 Task: Add an event  with title  Staff Training: Customer Service, date '2024/04/08' & Select Event type as  Group. Add location for the event as  123 Calle Serrano, Madrid, Spain and add a description: Staff Training on Customer Service is a comprehensive and interactive program designed to equip employees with the skills, knowledge, and mindset necessary to deliver exceptional customer service experiences. This training focuses on building strong customer relationships, enhancing communication skills, and developing problem-solving abilities to exceed customer expectations._x000D_
_x000D_
Create an event link  http-stafftraining:customerservicecom & Select the event color as  Orange. , logged in from the account softage.1@softage.netand send the event invitation to softage.2@softage.net and softage.3@softage.net
Action: Mouse moved to (871, 123)
Screenshot: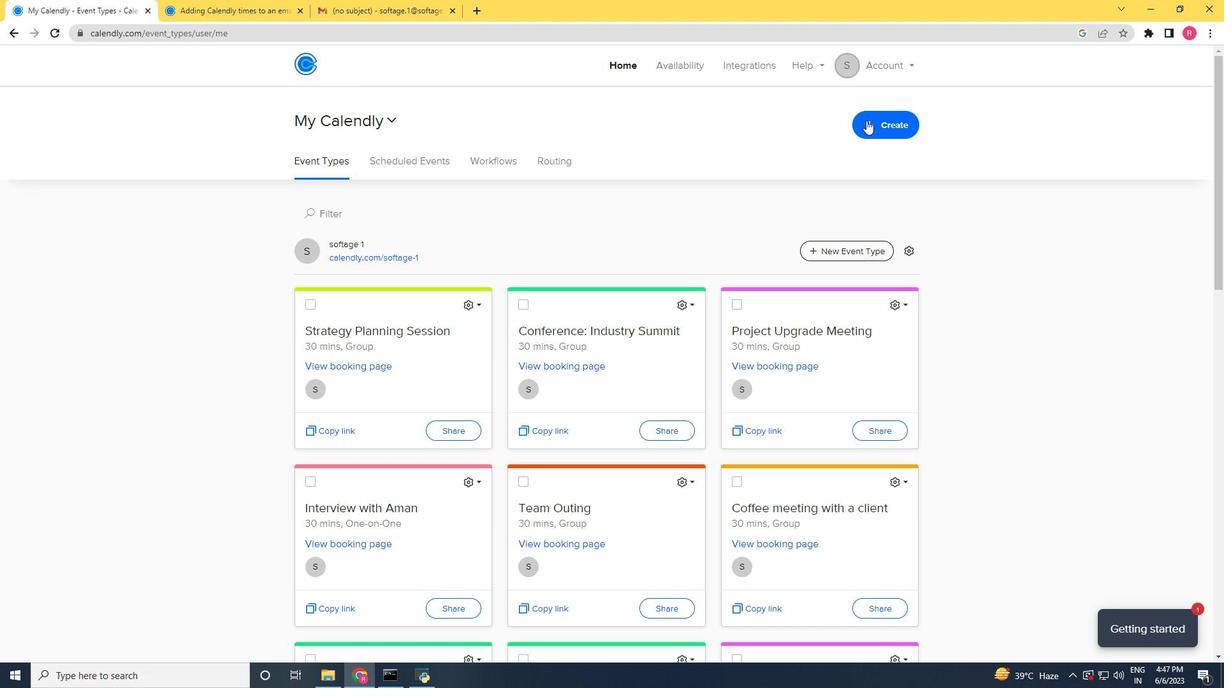 
Action: Mouse pressed left at (871, 123)
Screenshot: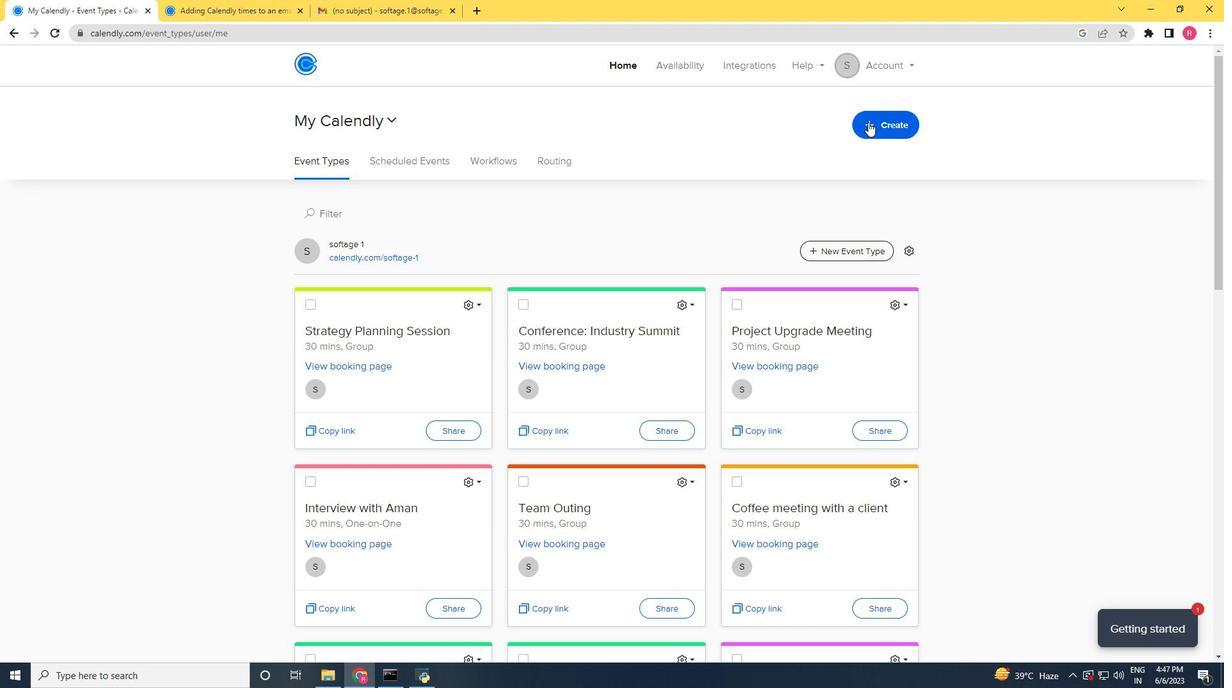 
Action: Mouse moved to (831, 165)
Screenshot: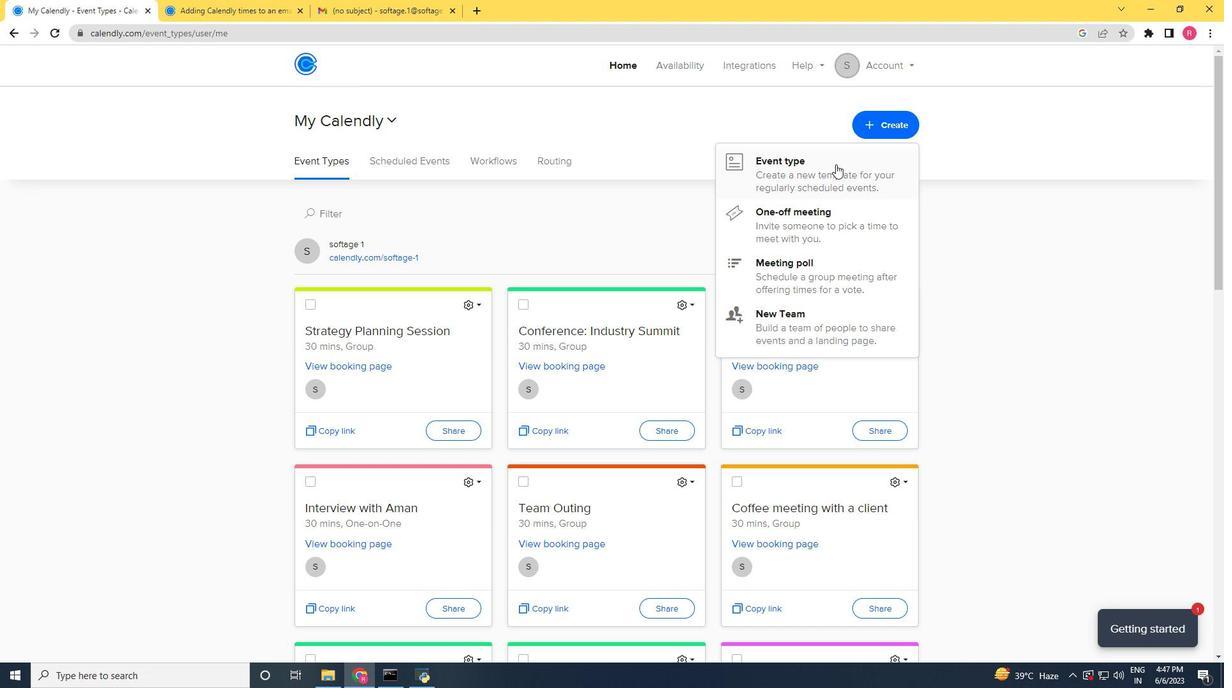 
Action: Mouse pressed left at (831, 165)
Screenshot: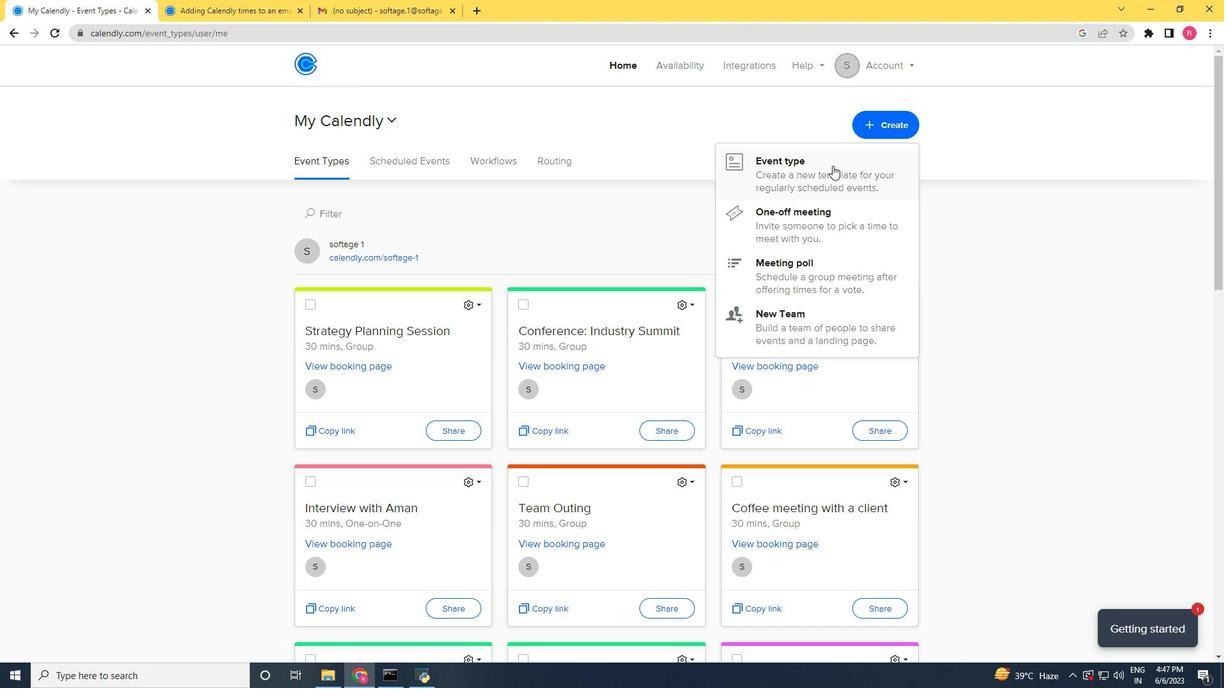 
Action: Mouse moved to (605, 279)
Screenshot: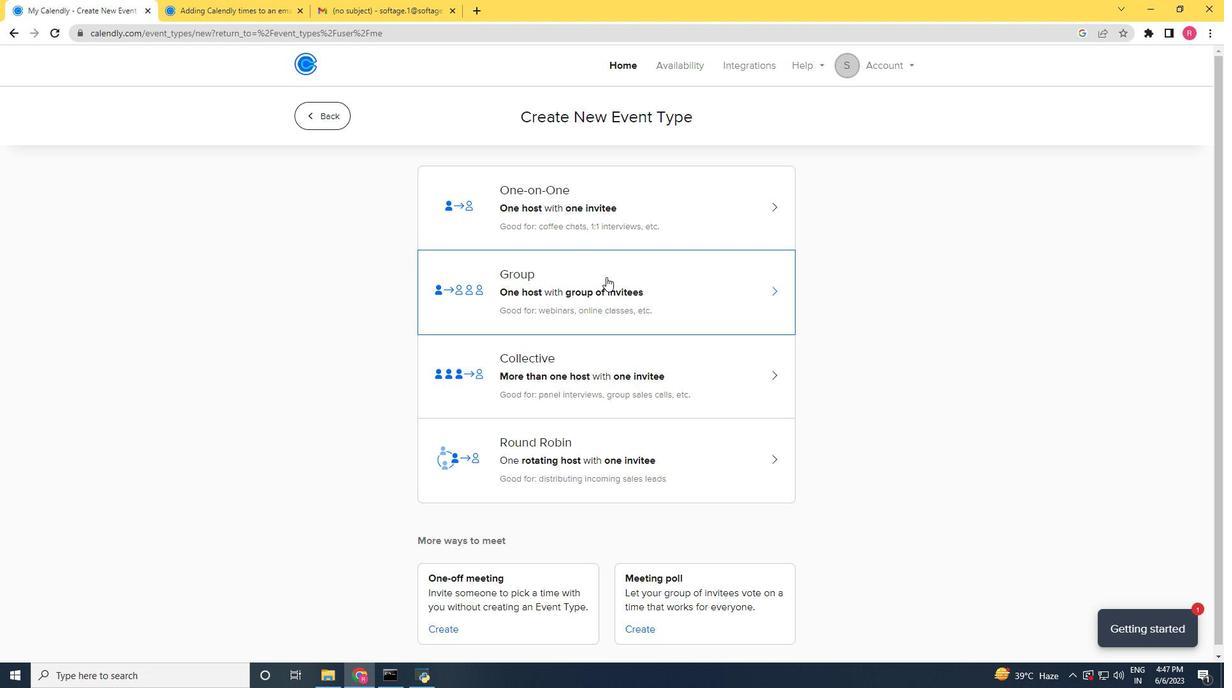 
Action: Mouse pressed left at (605, 279)
Screenshot: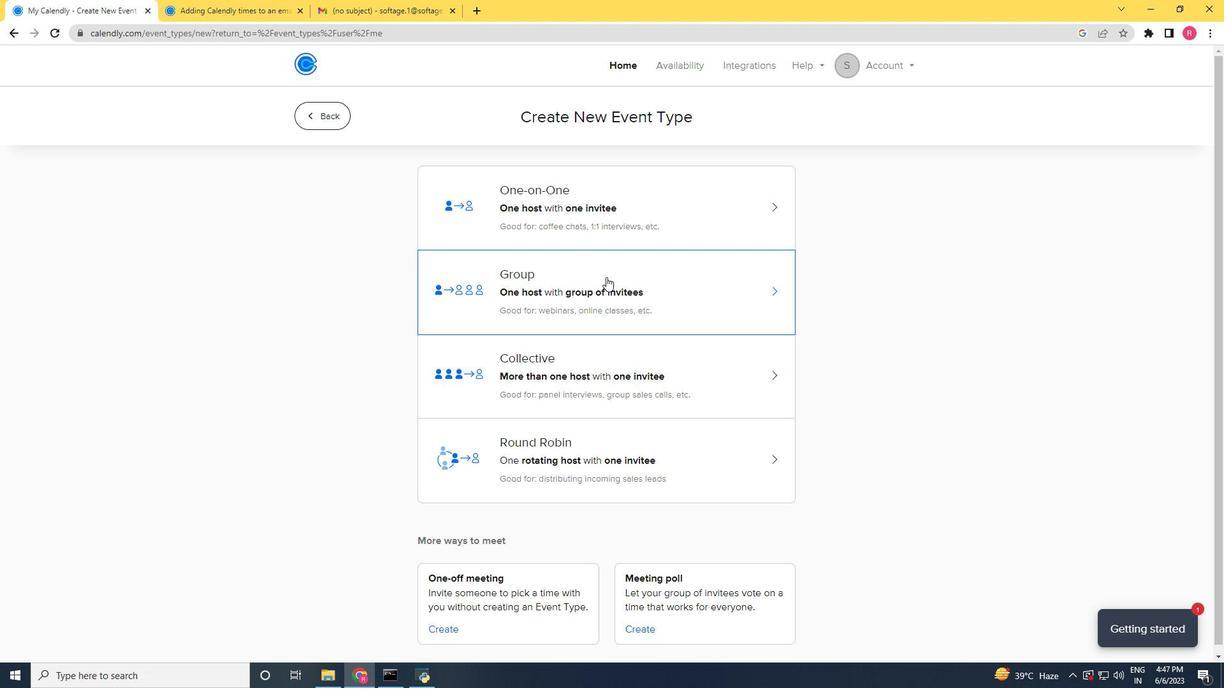 
Action: Mouse moved to (461, 299)
Screenshot: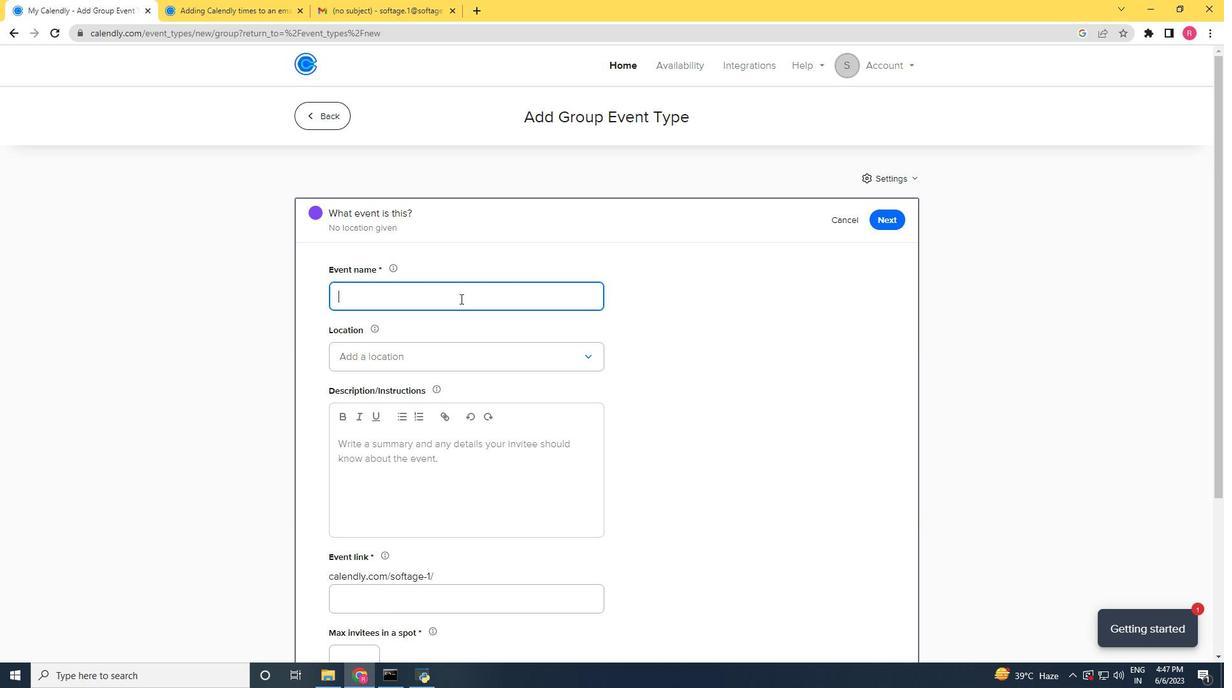 
Action: Key pressed <Key.shift>Staff<Key.space><Key.shift>Training<Key.shift_r>:<Key.space><Key.shift><Key.shift><Key.shift><Key.shift><Key.shift><Key.shift><Key.shift><Key.shift><Key.shift><Key.shift>Customer<Key.space><Key.shift>Service
Screenshot: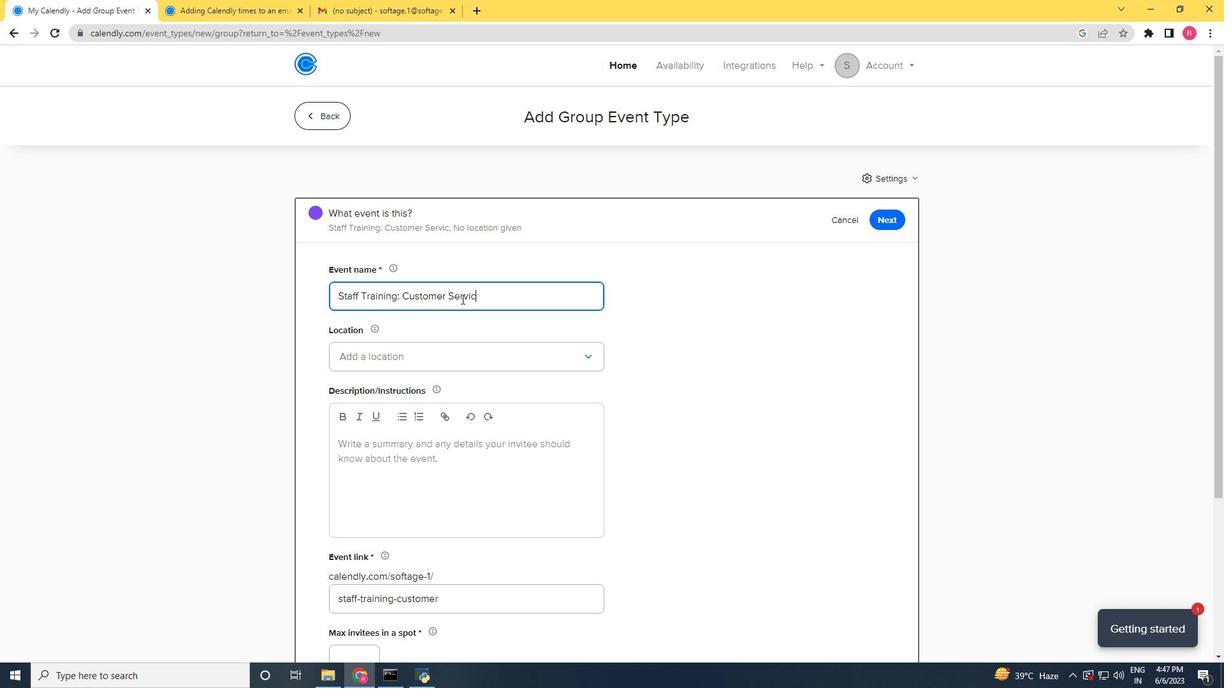 
Action: Mouse moved to (413, 366)
Screenshot: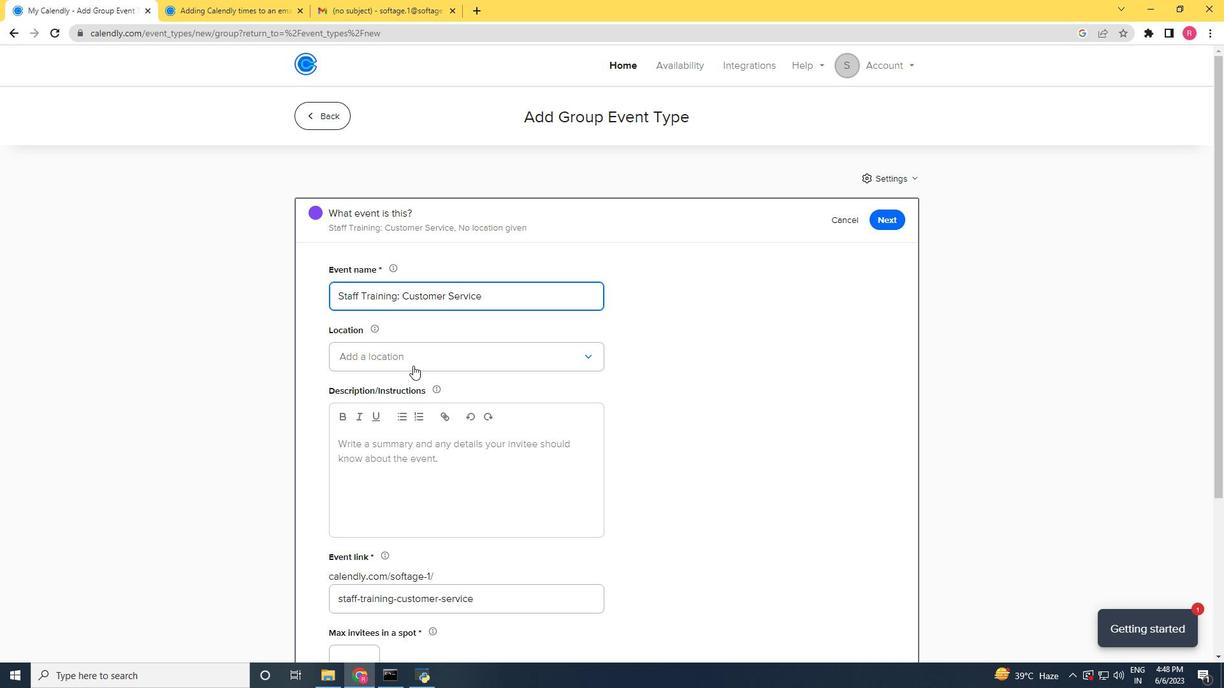 
Action: Mouse pressed left at (413, 366)
Screenshot: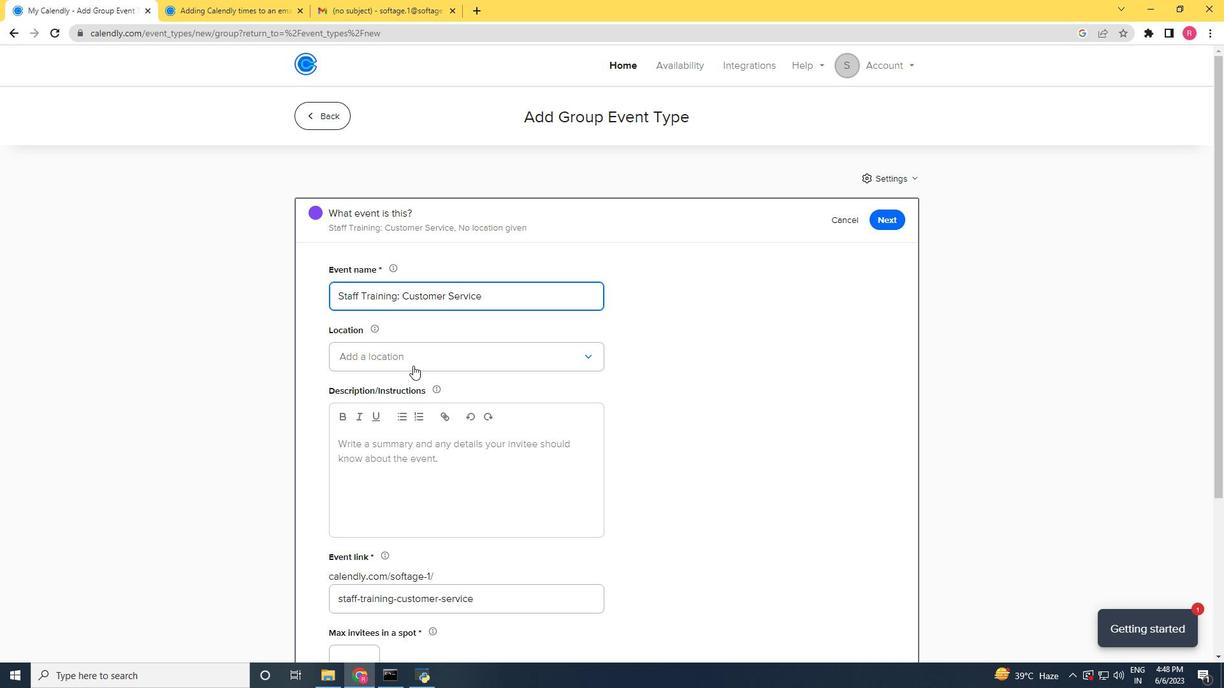 
Action: Mouse moved to (402, 400)
Screenshot: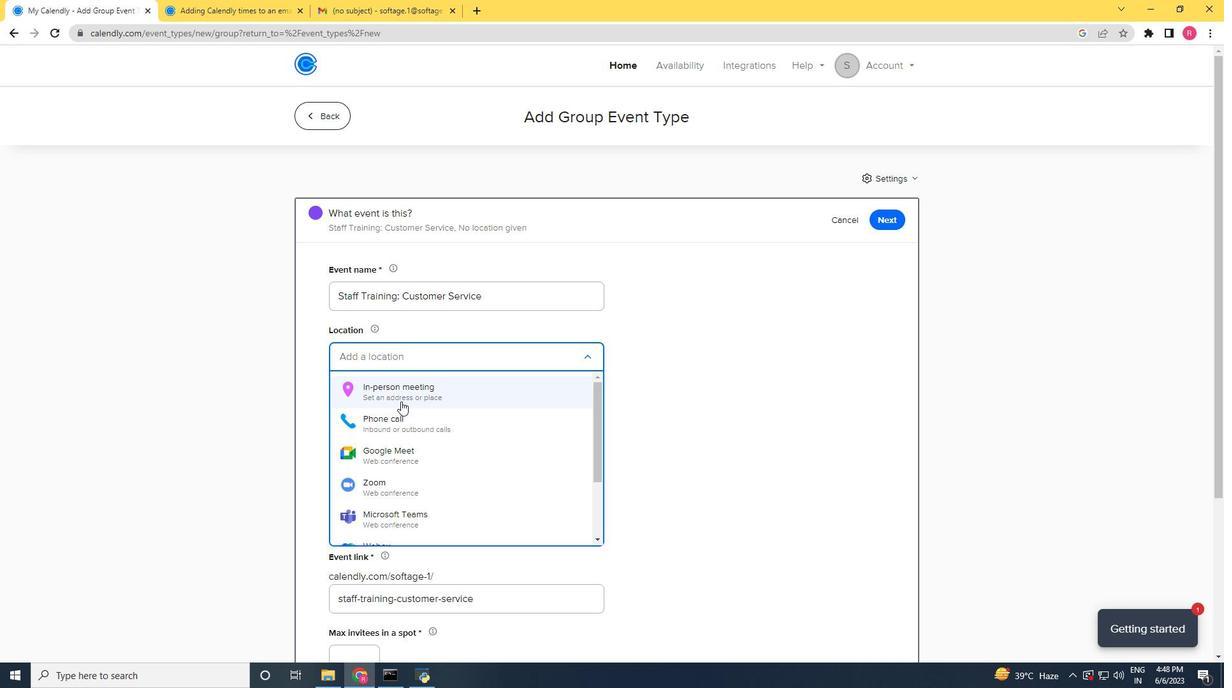 
Action: Mouse pressed left at (402, 400)
Screenshot: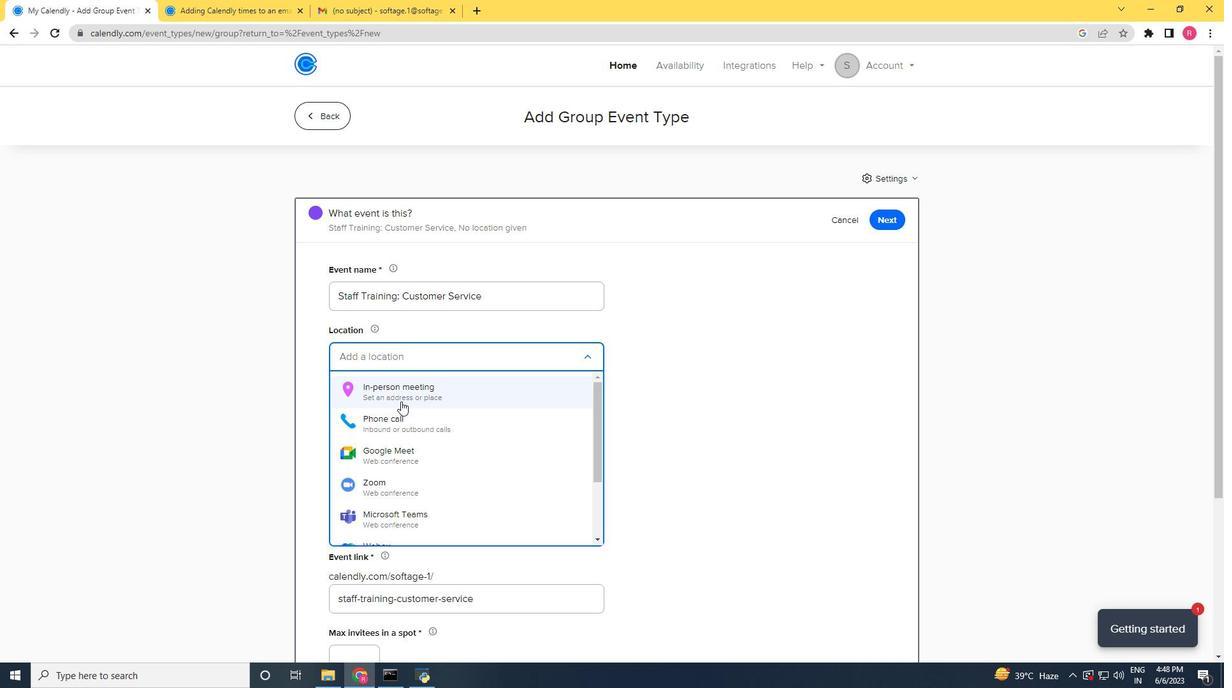 
Action: Mouse moved to (559, 204)
Screenshot: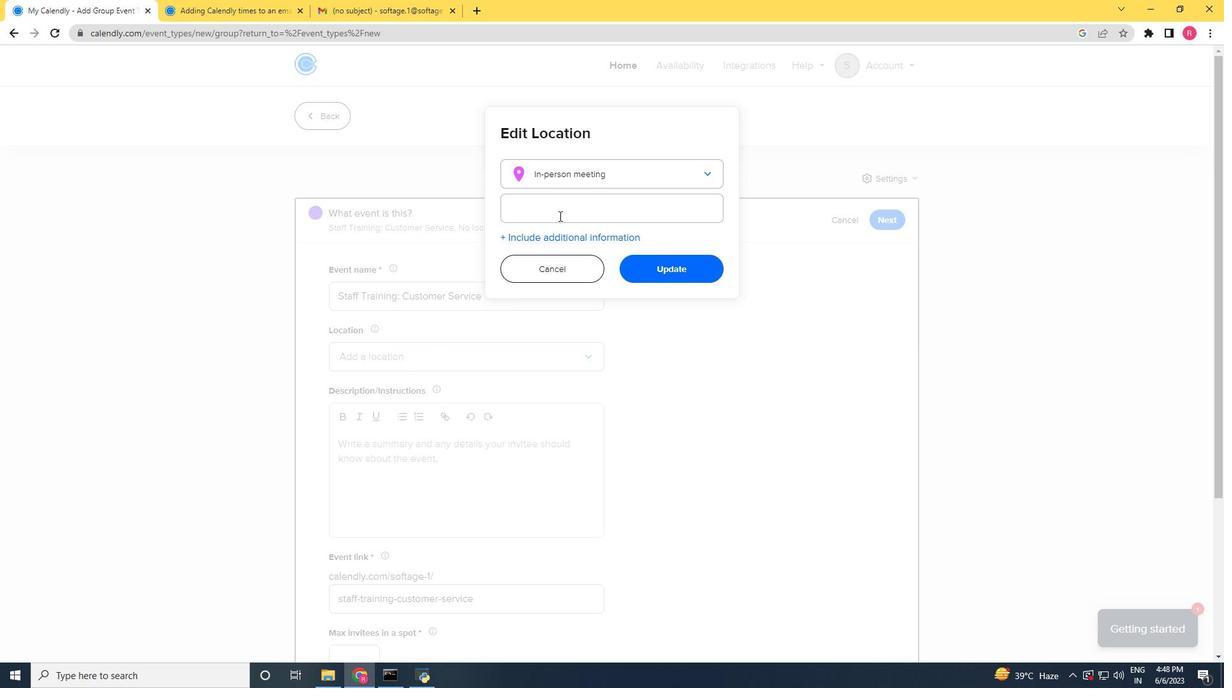 
Action: Mouse pressed left at (559, 204)
Screenshot: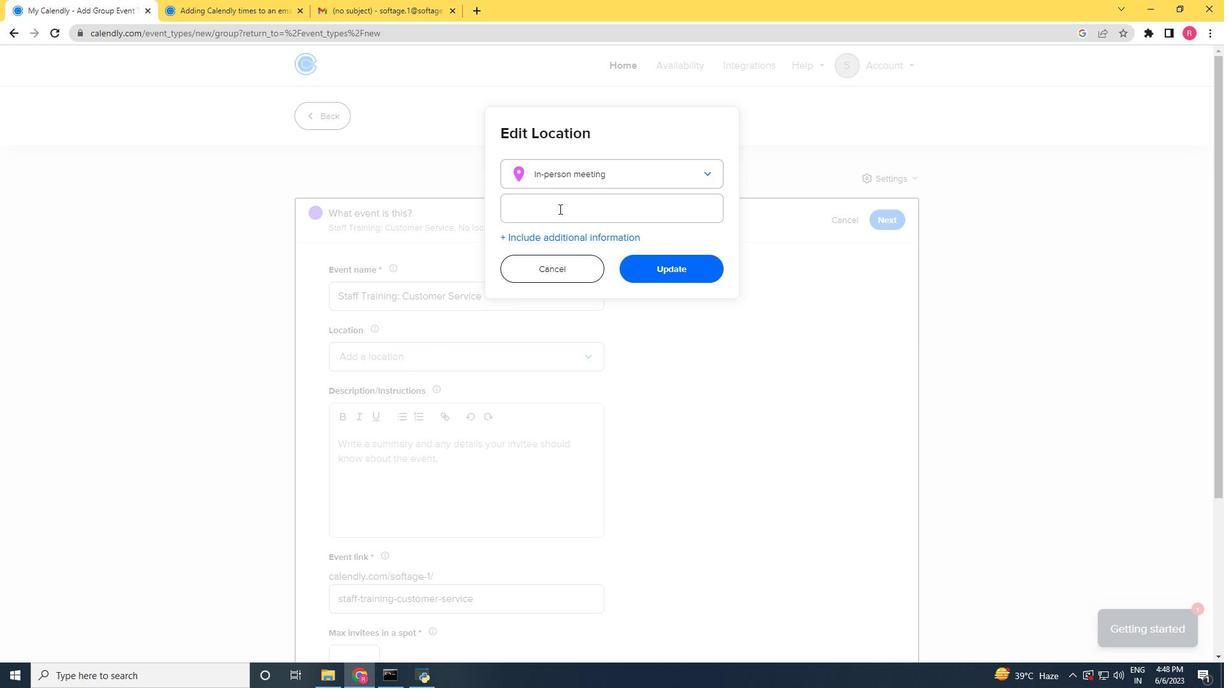 
Action: Mouse moved to (558, 195)
Screenshot: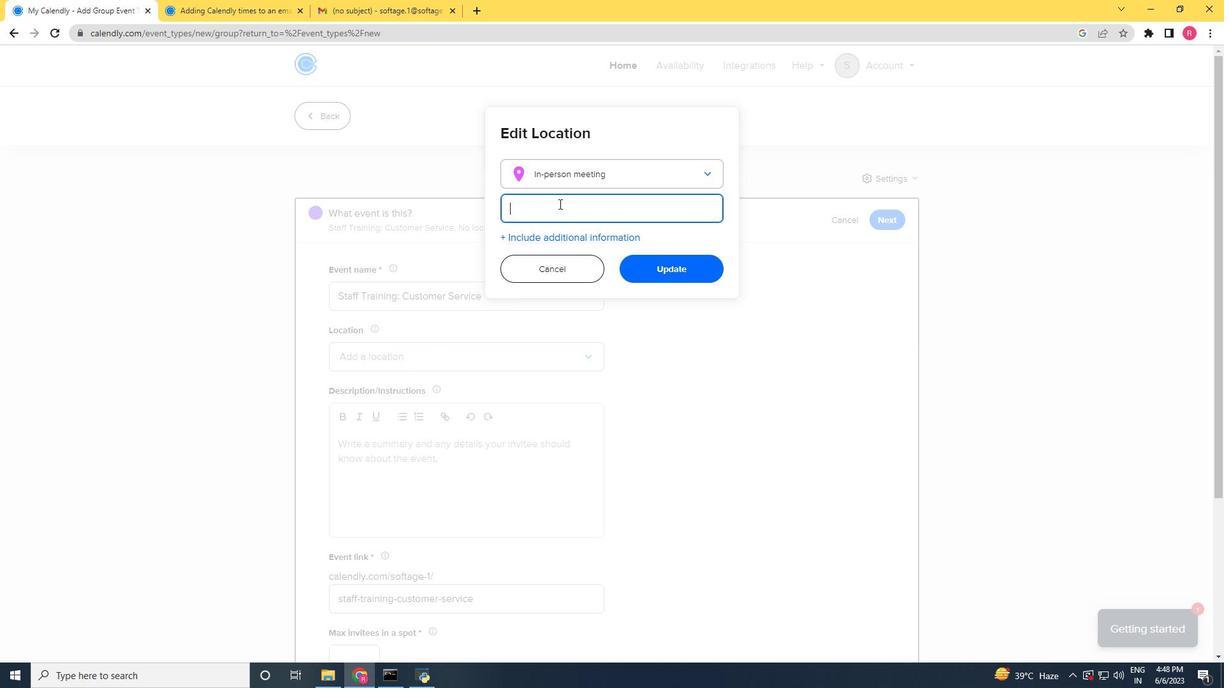
Action: Key pressed 123<Key.space><Key.shift>Calle<Key.space><Key.shift>Serrano,<Key.space><Key.shift><Key.shift><Key.shift><Key.shift><Key.shift><Key.shift><Key.shift><Key.shift><Key.shift><Key.shift><Key.shift><Key.shift><Key.shift><Key.shift><Key.shift><Key.shift><Key.shift><Key.shift><Key.shift><Key.shift><Key.shift><Key.shift><Key.shift><Key.shift>Madrid,<Key.space><Key.shift>Spain
Screenshot: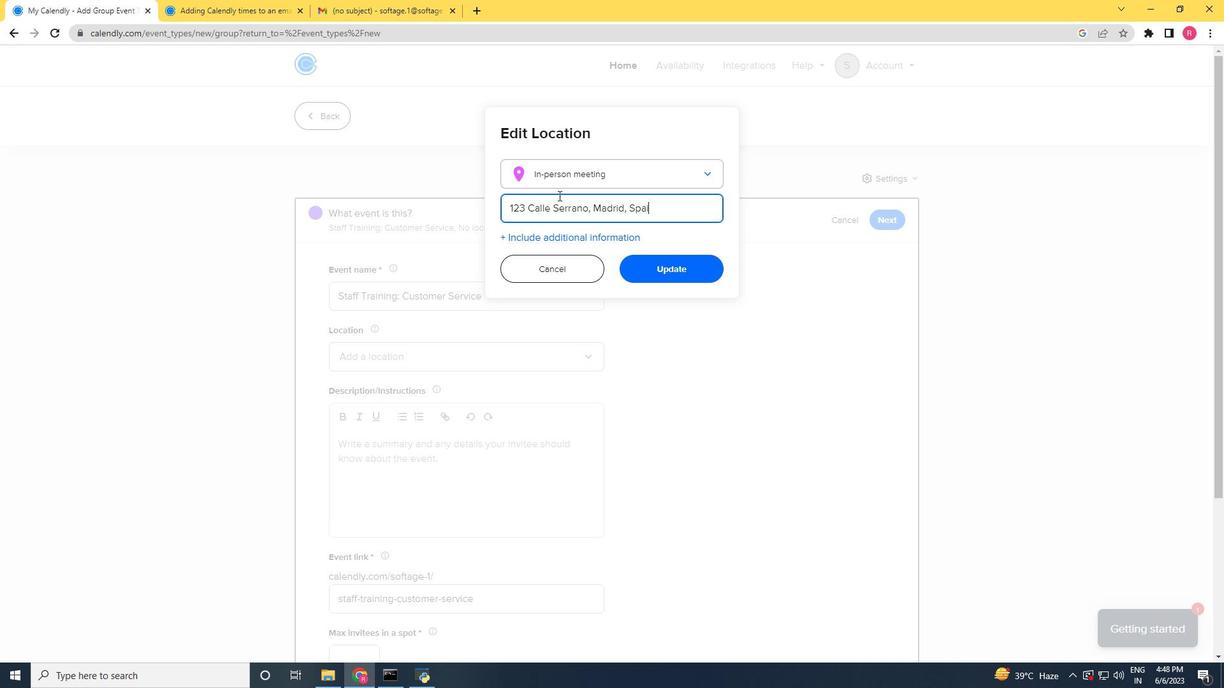 
Action: Mouse moved to (645, 262)
Screenshot: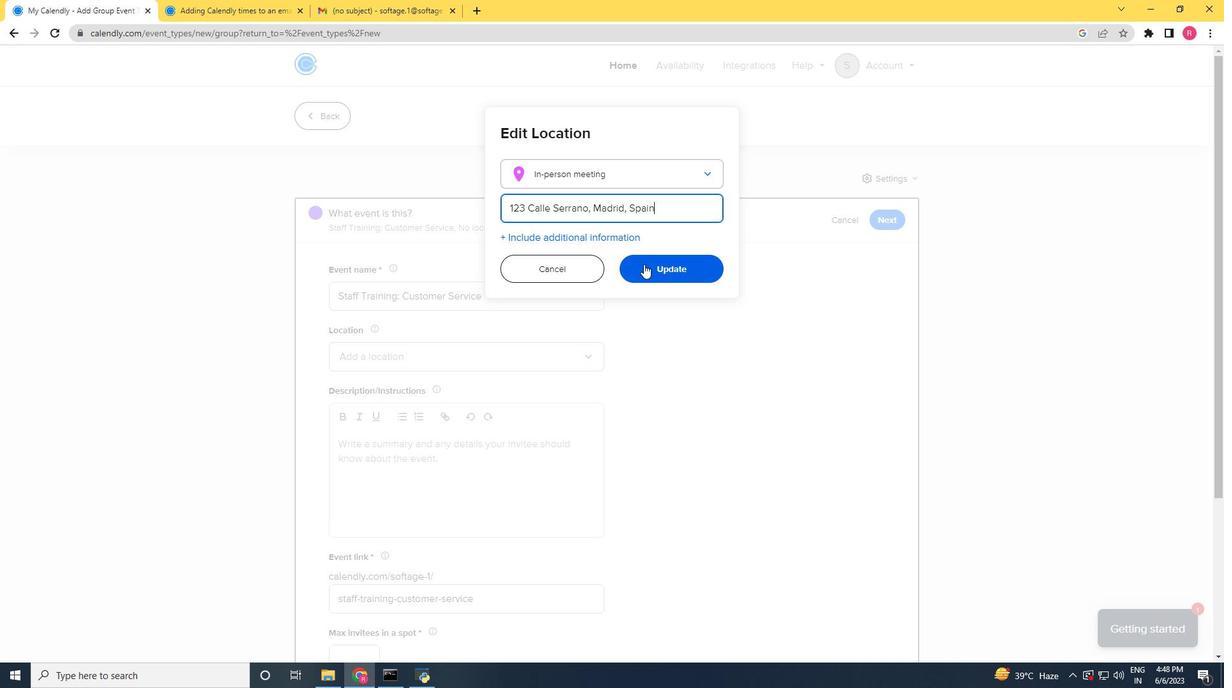 
Action: Mouse pressed left at (645, 262)
Screenshot: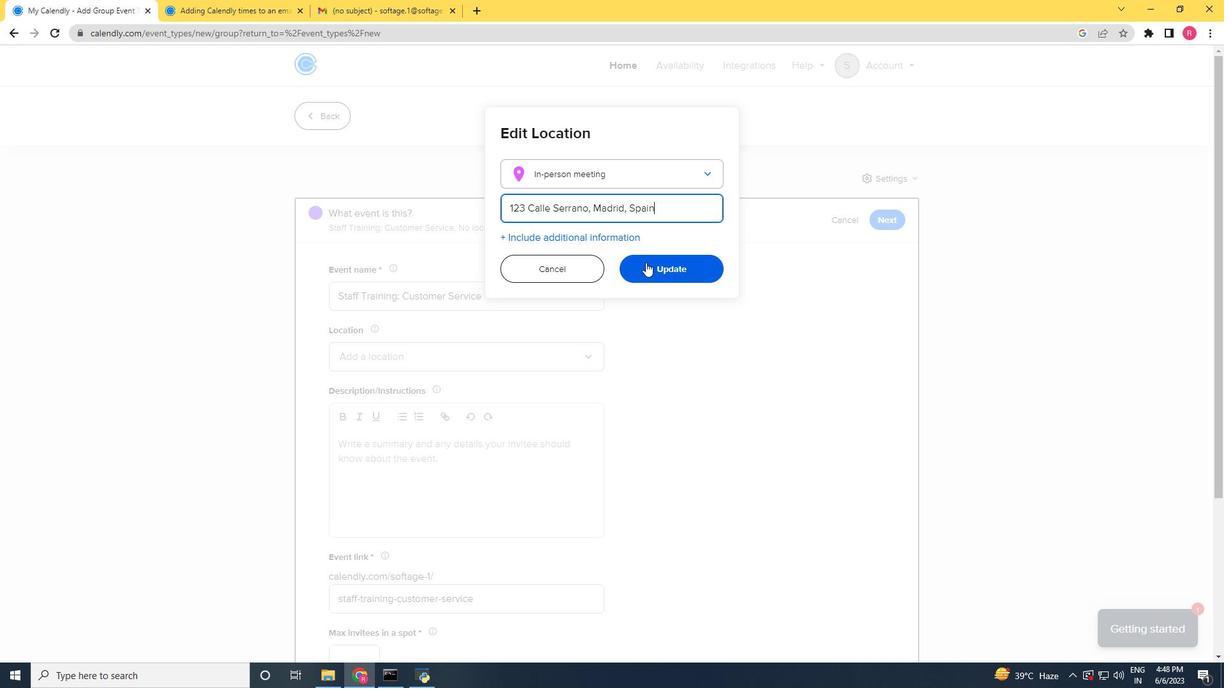 
Action: Mouse moved to (447, 465)
Screenshot: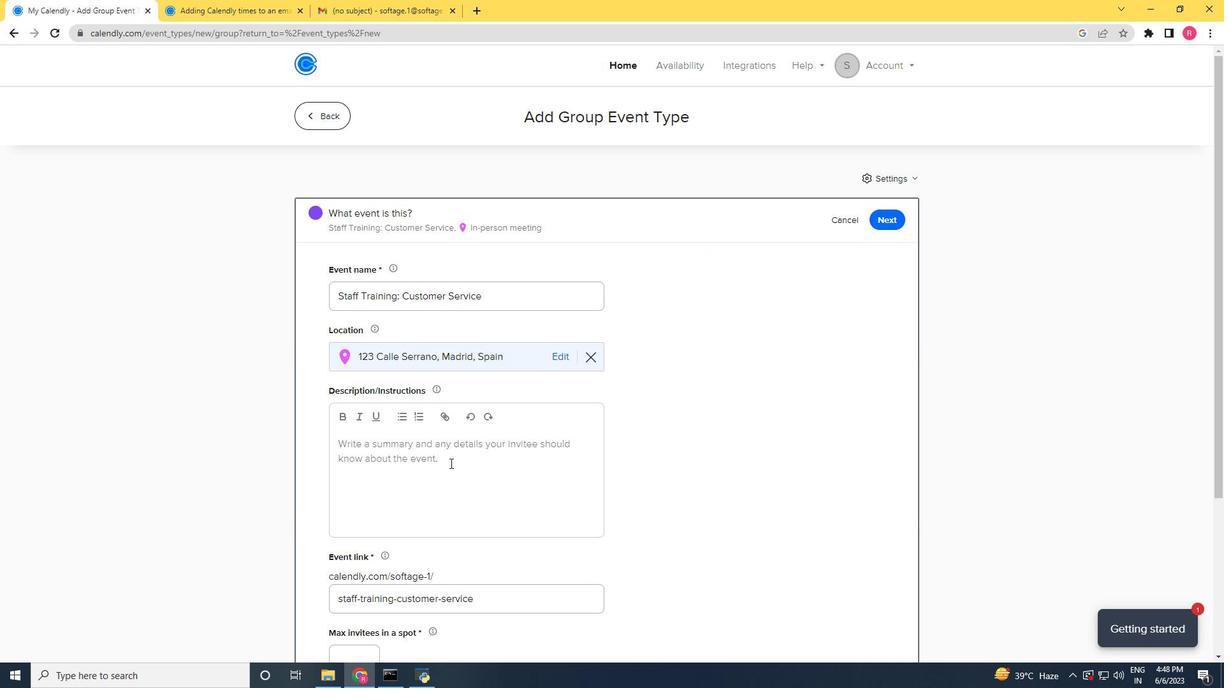 
Action: Mouse pressed left at (447, 465)
Screenshot: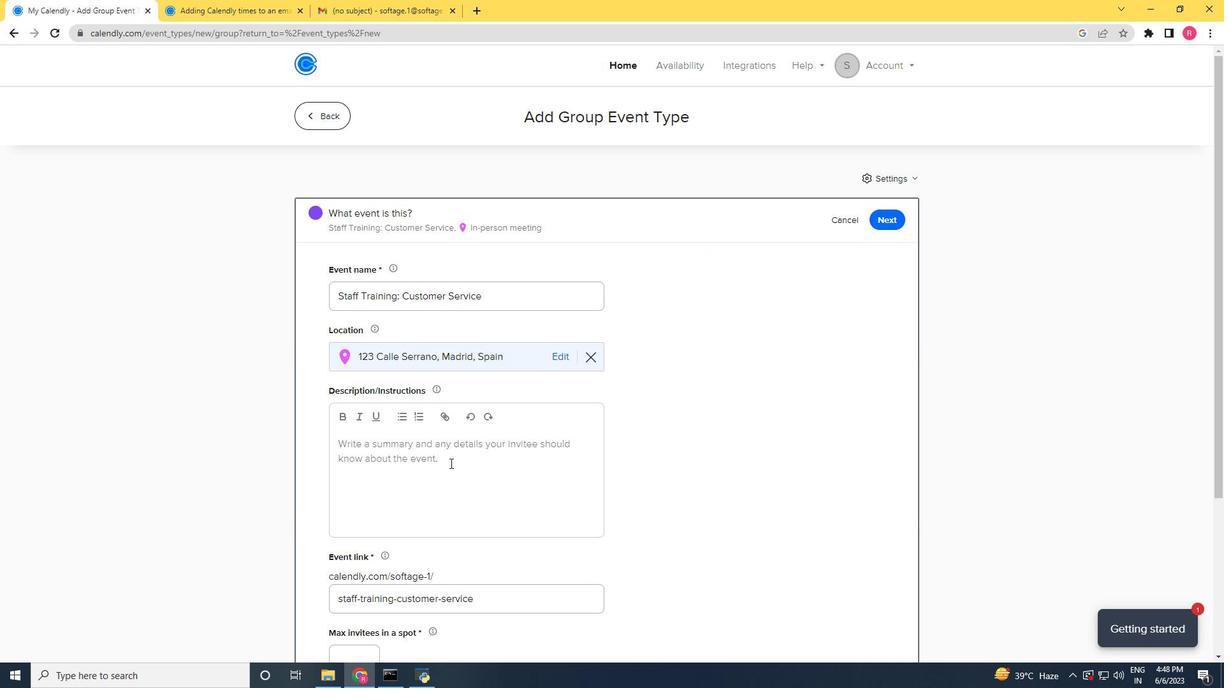 
Action: Mouse moved to (446, 466)
Screenshot: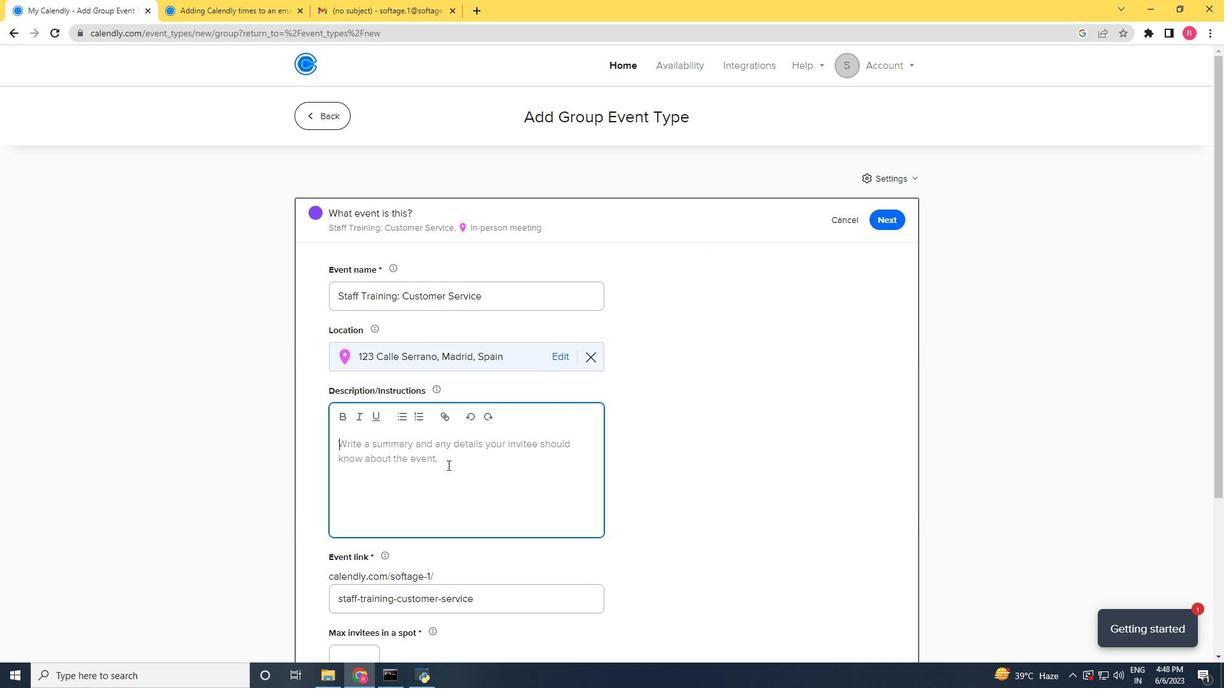 
Action: Key pressed <Key.shift>Staff<Key.space><Key.shift><Key.shift><Key.shift><Key.shift><Key.shift><Key.shift><Key.shift><Key.shift><Key.shift><Key.shift><Key.shift><Key.shift><Key.shift><Key.shift><Key.shift><Key.shift><Key.shift><Key.shift><Key.shift><Key.shift><Key.shift><Key.shift><Key.shift><Key.shift><Key.shift>Traning<Key.space><Key.backspace><Key.backspace><Key.backspace><Key.backspace>ningg<Key.space><Key.backspace><Key.space><Key.backspace><Key.backspace><Key.backspace><Key.backspace><Key.backspace><Key.backspace>ining<Key.space>on<Key.space><Key.shift>Customer<Key.space><Key.shift>Service<Key.space>is<Key.space>a<Key.space>comprehensic<Key.backspace>ve<Key.space>and<Key.space>interactive<Key.space>progam<Key.space><Key.backspace><Key.backspace><Key.backspace><Key.backspace>gram<Key.space>designed<Key.space>to<Key.space>equip<Key.space>en<Key.backspace>mployees<Key.space>withh<Key.space><Key.backspace><Key.backspace><Key.space>the<Key.space>skills<Key.space><Key.backspace>,<Key.space>kmowleg<Key.backspace>dge<Key.space><Key.backspace><Key.backspace><Key.backspace><Key.backspace><Key.backspace><Key.backspace><Key.backspace><Key.backspace><Key.backspace>nowledge,<Key.space>and<Key.space>mind<Key.space>set<Key.space>necessary<Key.space>to<Key.space>deliver<Key.space>exptational<Key.space><Key.backspace><Key.backspace><Key.backspace><Key.backspace><Key.backspace><Key.backspace><Key.backspace><Key.backspace><Key.backspace><Key.backspace>
Screenshot: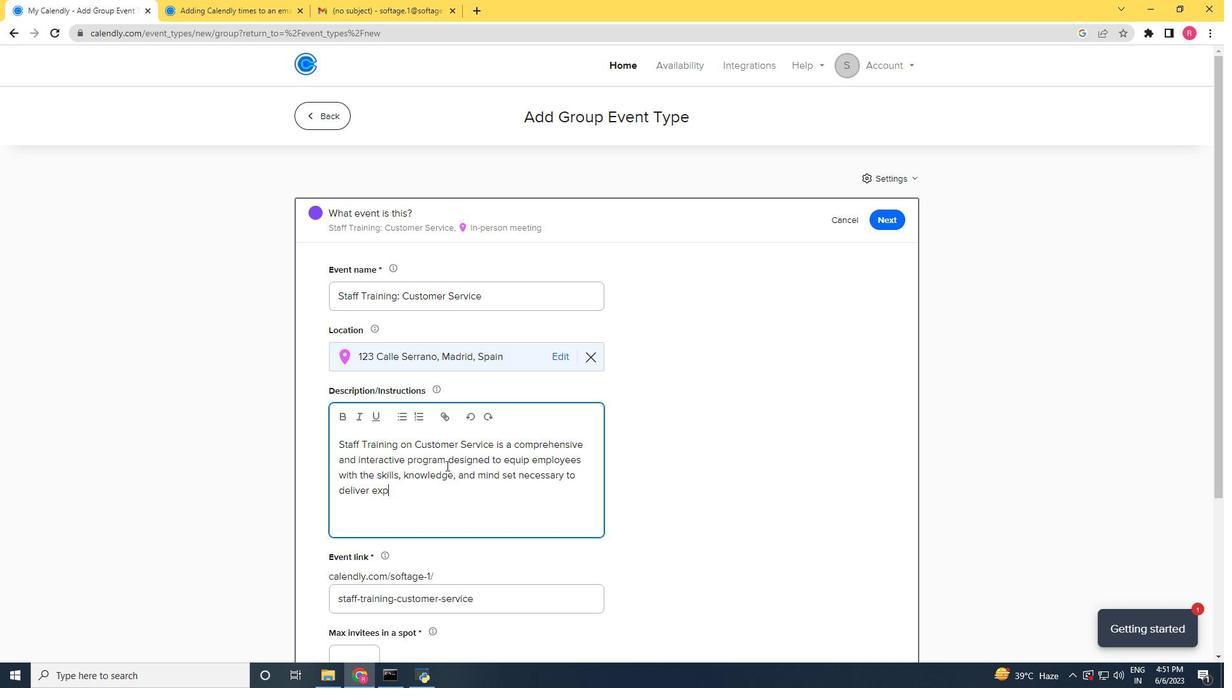 
Action: Mouse moved to (429, 487)
Screenshot: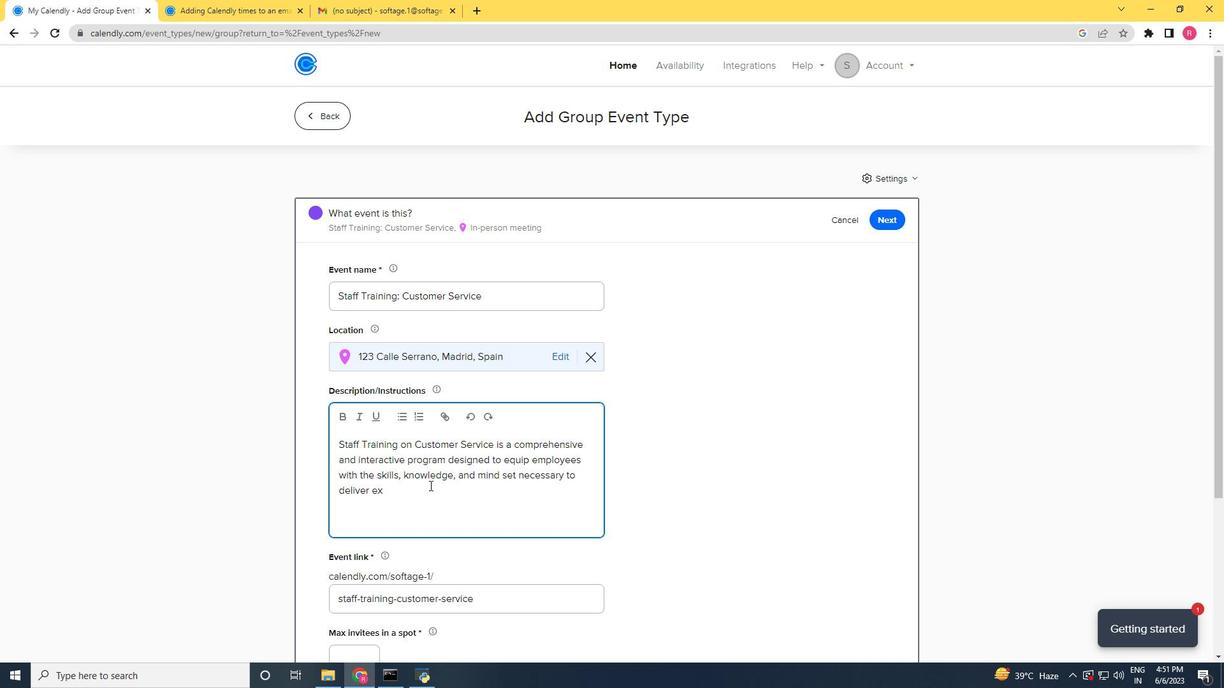 
Action: Key pressed ceptional<Key.space>customer<Key.space>service<Key.space>experiences.<Key.space><Key.shift>This<Key.space>training<Key.space>
Screenshot: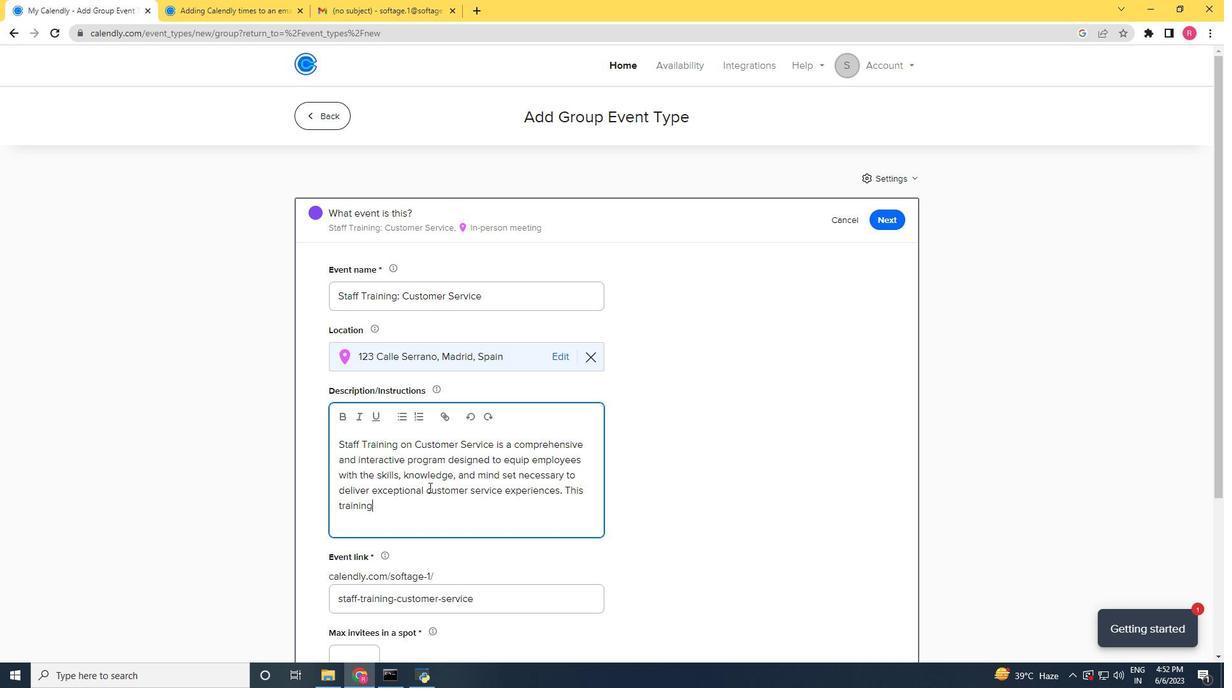 
Action: Mouse moved to (429, 456)
Screenshot: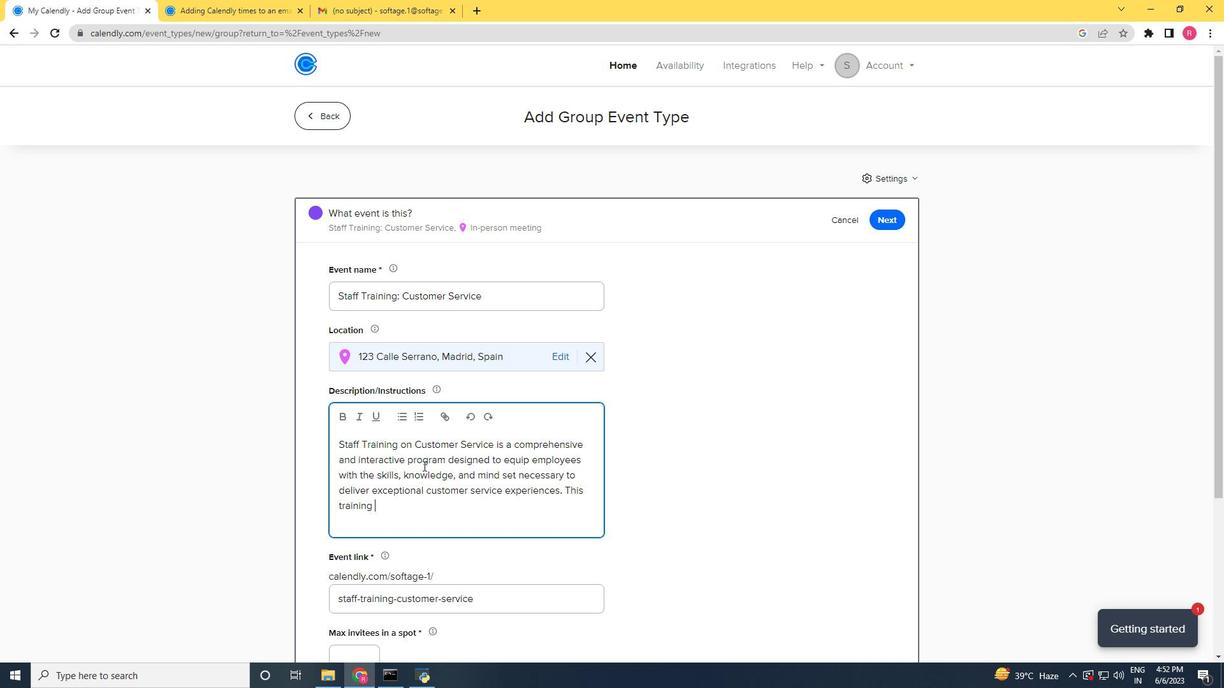 
Action: Key pressed focusing<Key.space>b
Screenshot: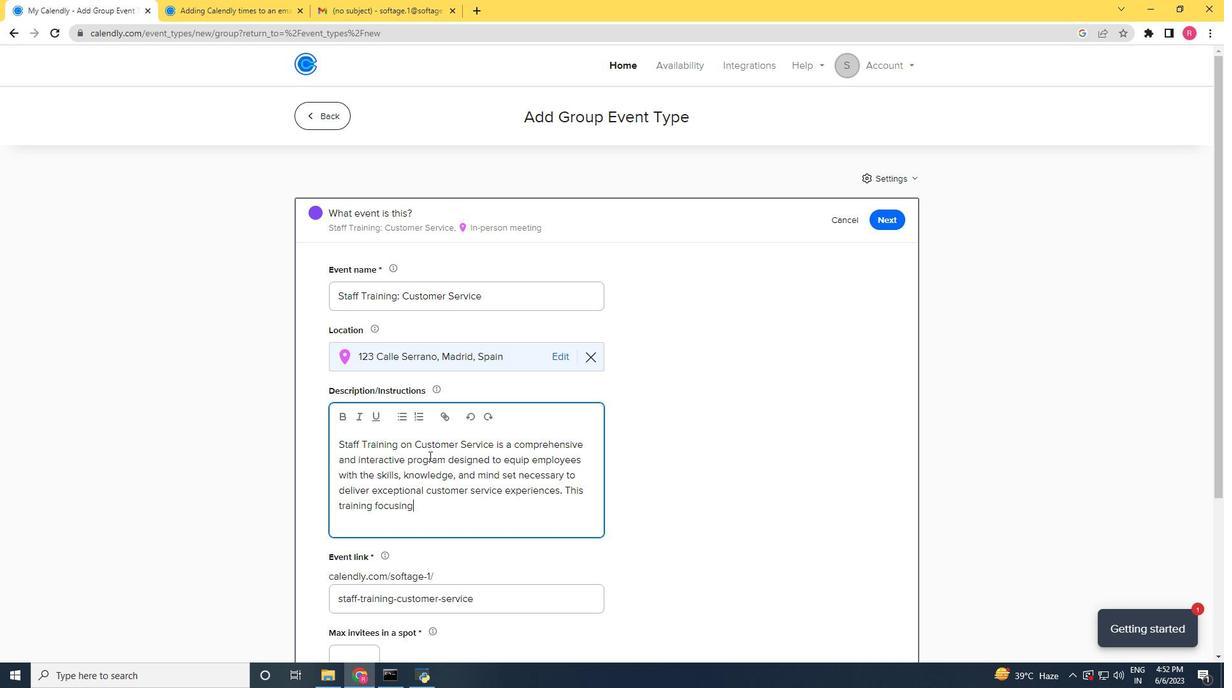 
Action: Mouse moved to (438, 450)
Screenshot: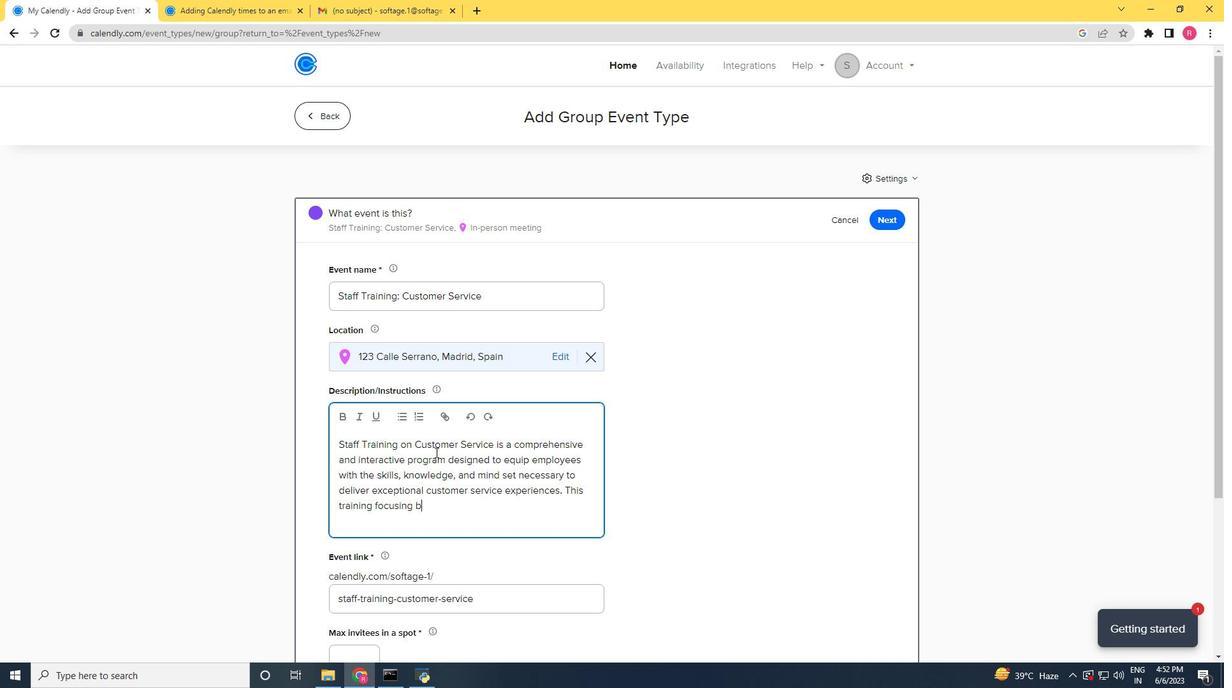 
Action: Key pressed <Key.backspace>
Screenshot: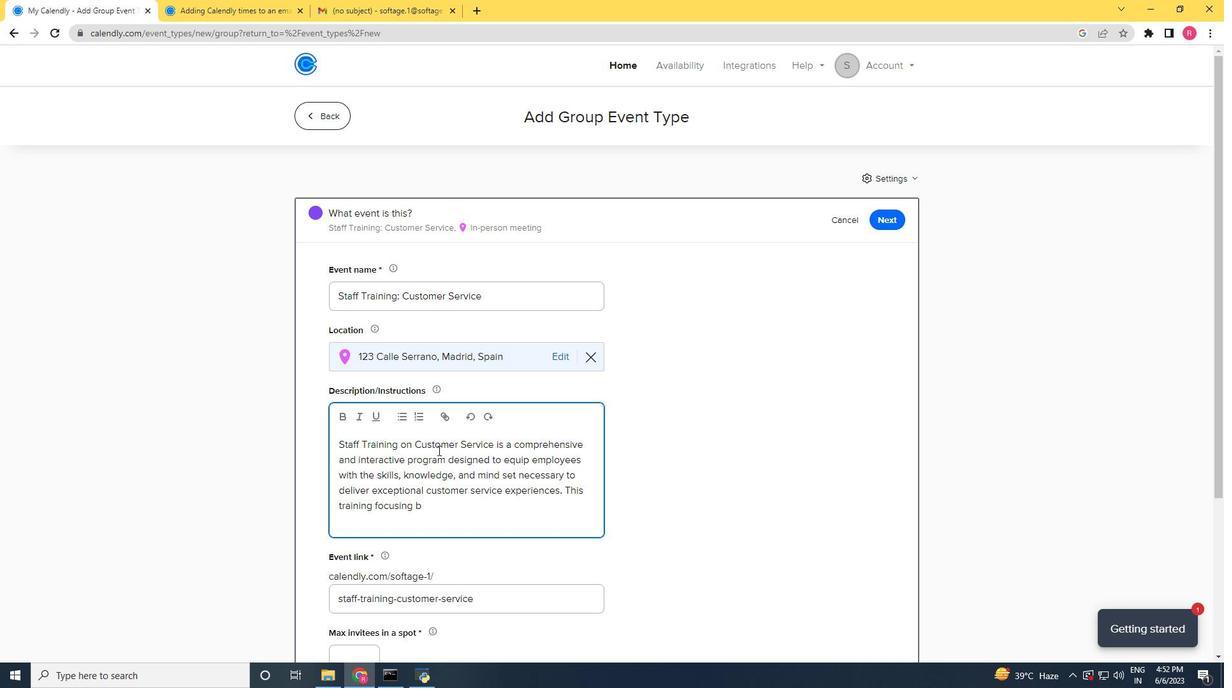 
Action: Mouse moved to (438, 450)
Screenshot: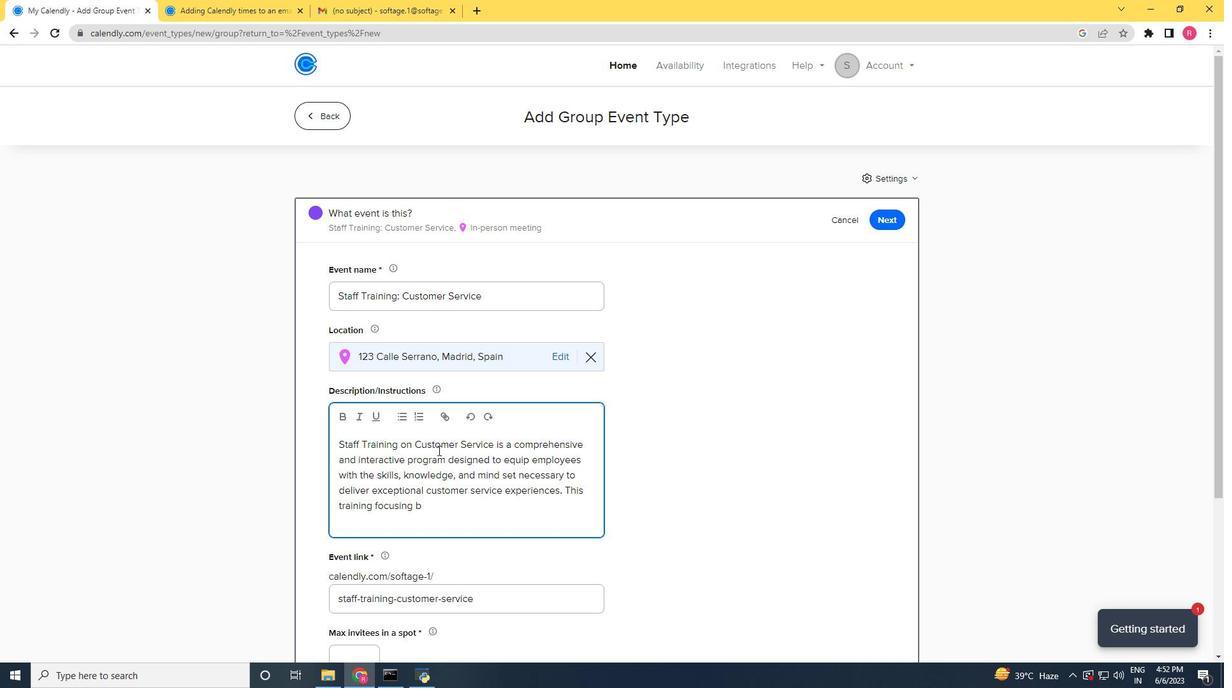 
Action: Key pressed <Key.backspace><Key.backspace><Key.backspace>
Screenshot: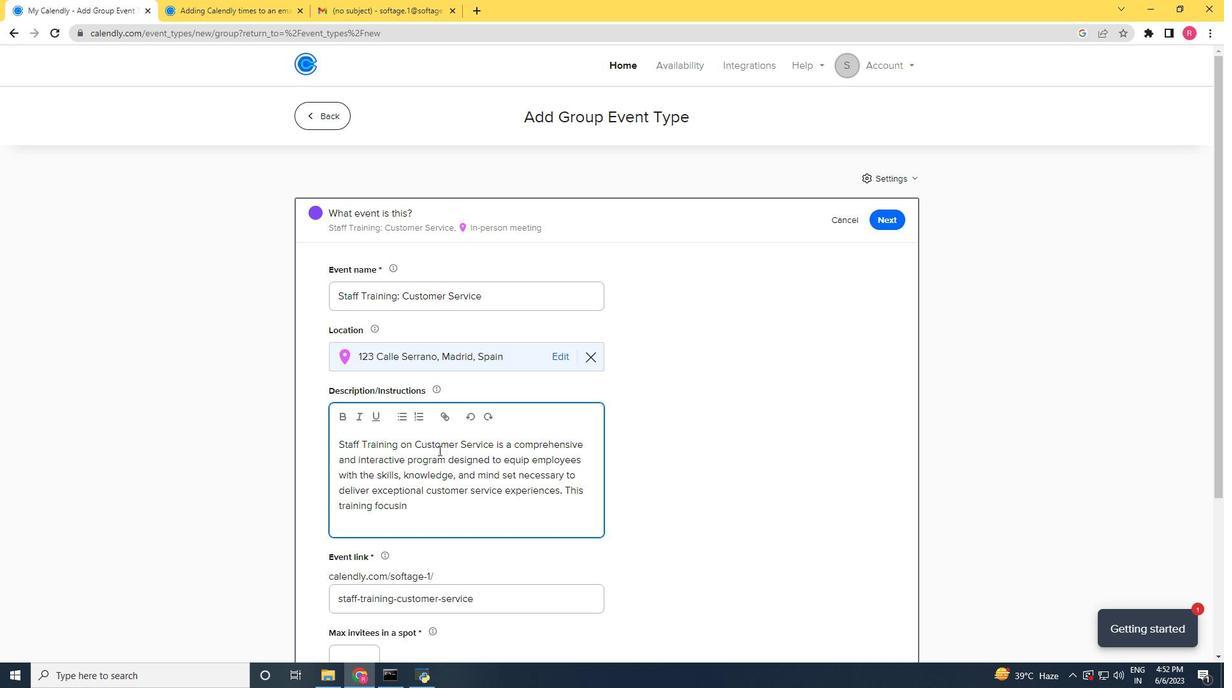 
Action: Mouse moved to (450, 444)
Screenshot: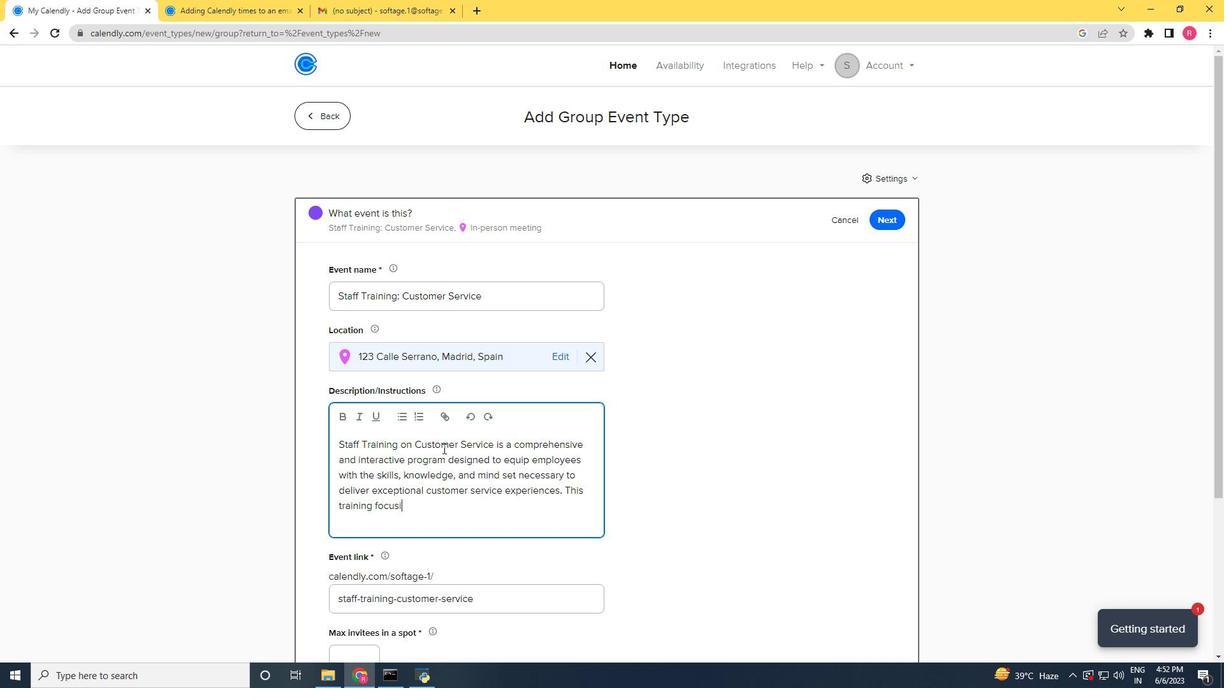 
Action: Key pressed <Key.backspace>
Screenshot: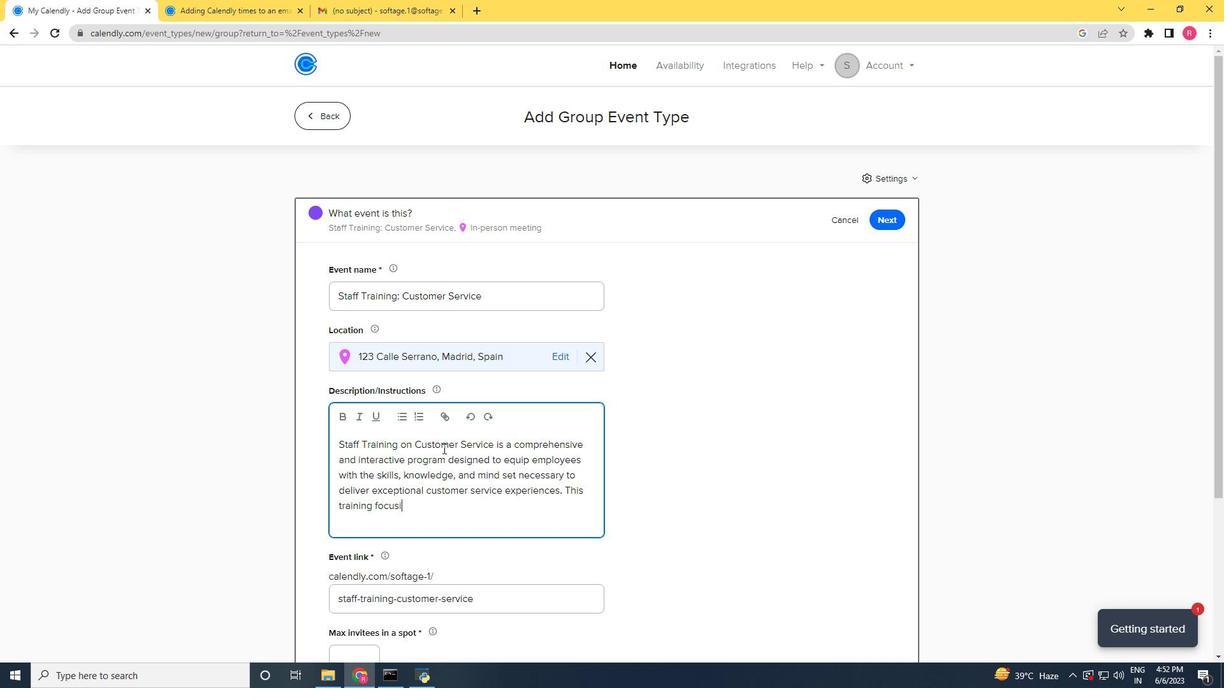 
Action: Mouse moved to (554, 378)
Screenshot: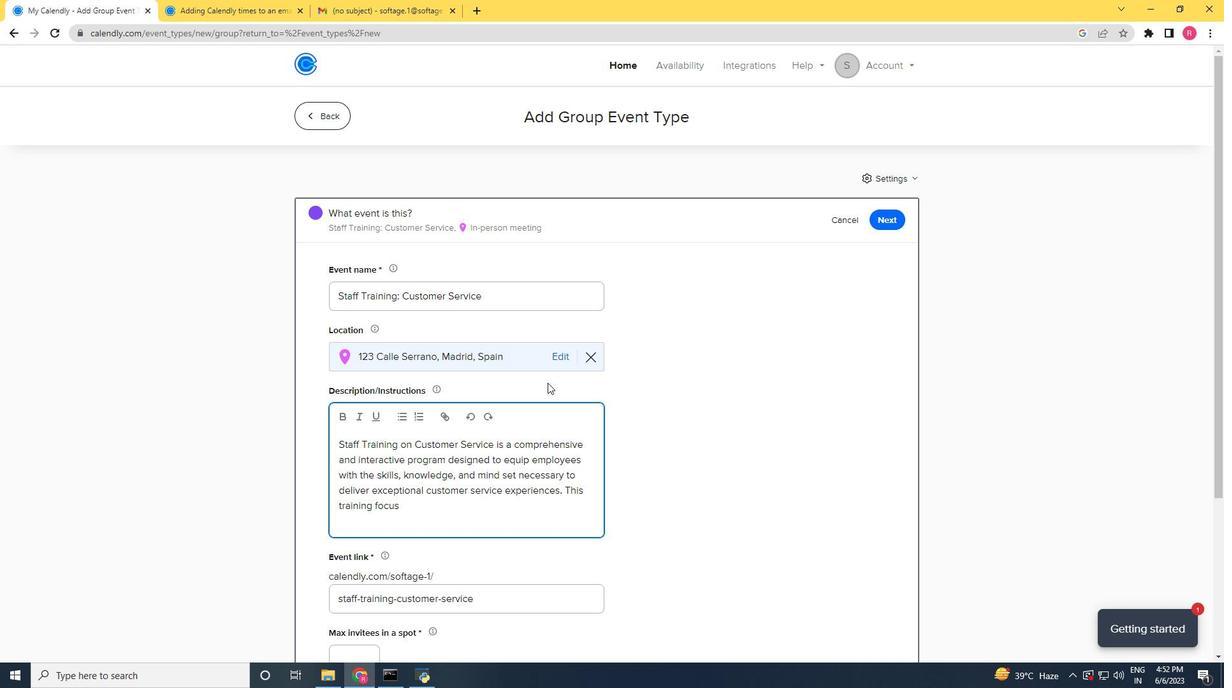 
Action: Key pressed es
Screenshot: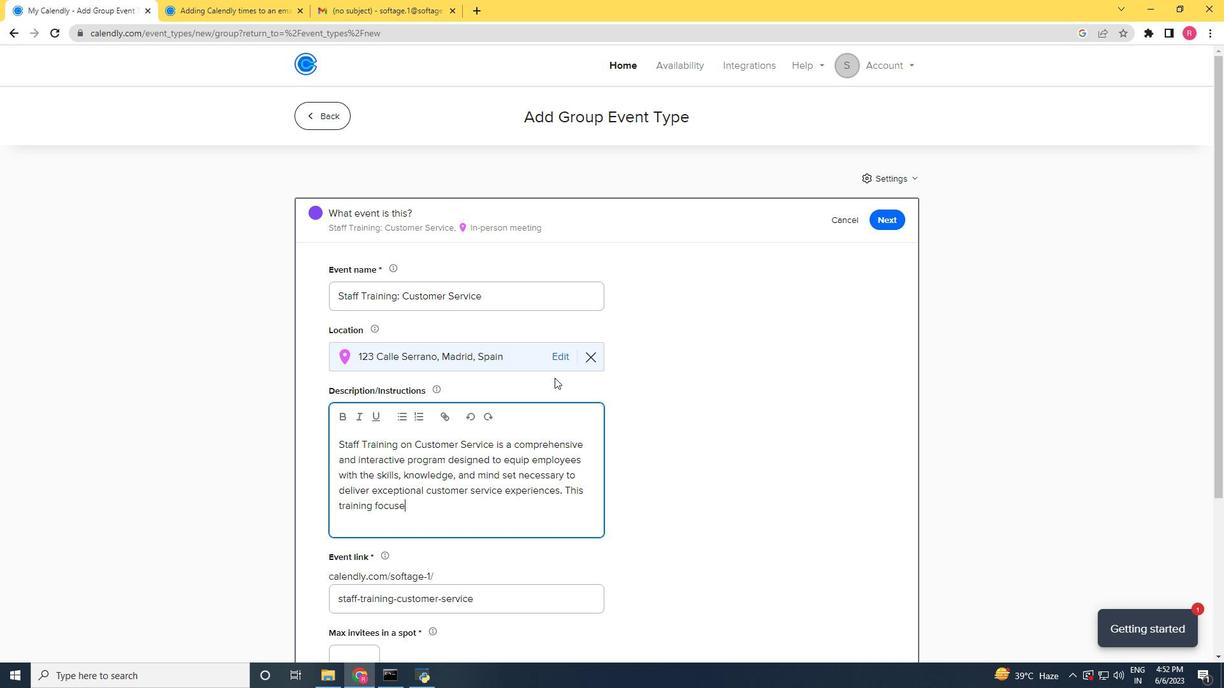 
Action: Mouse moved to (554, 378)
Screenshot: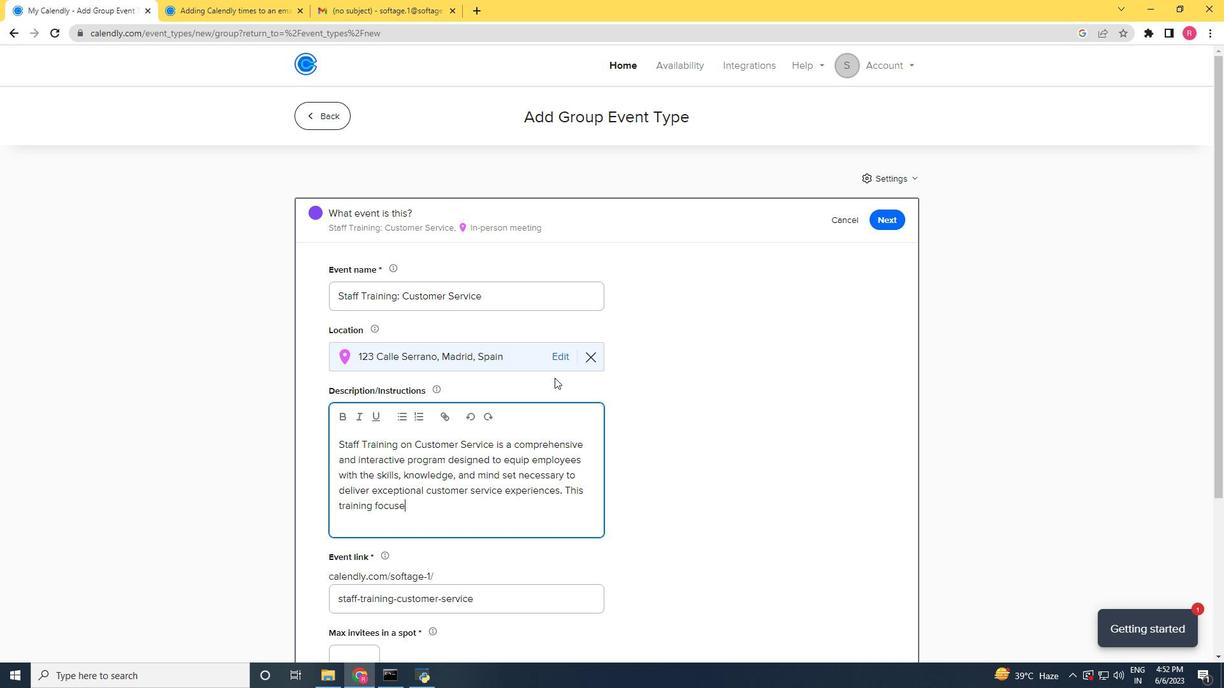 
Action: Key pressed <Key.space>
Screenshot: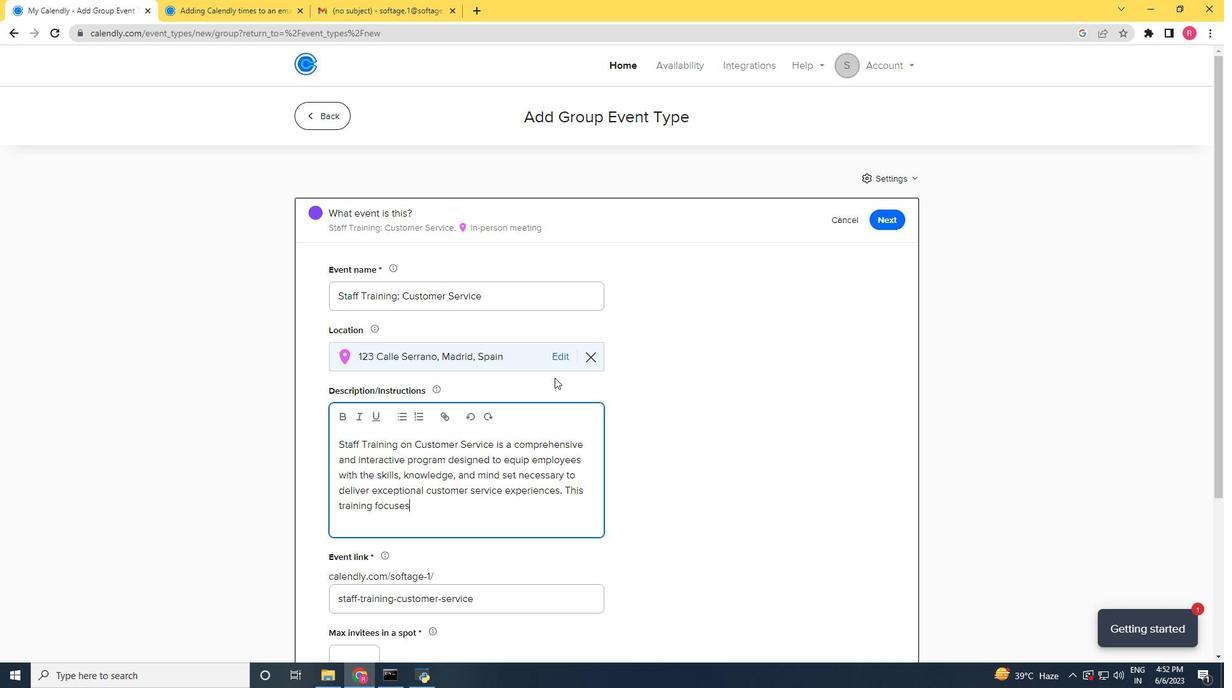 
Action: Mouse moved to (555, 378)
Screenshot: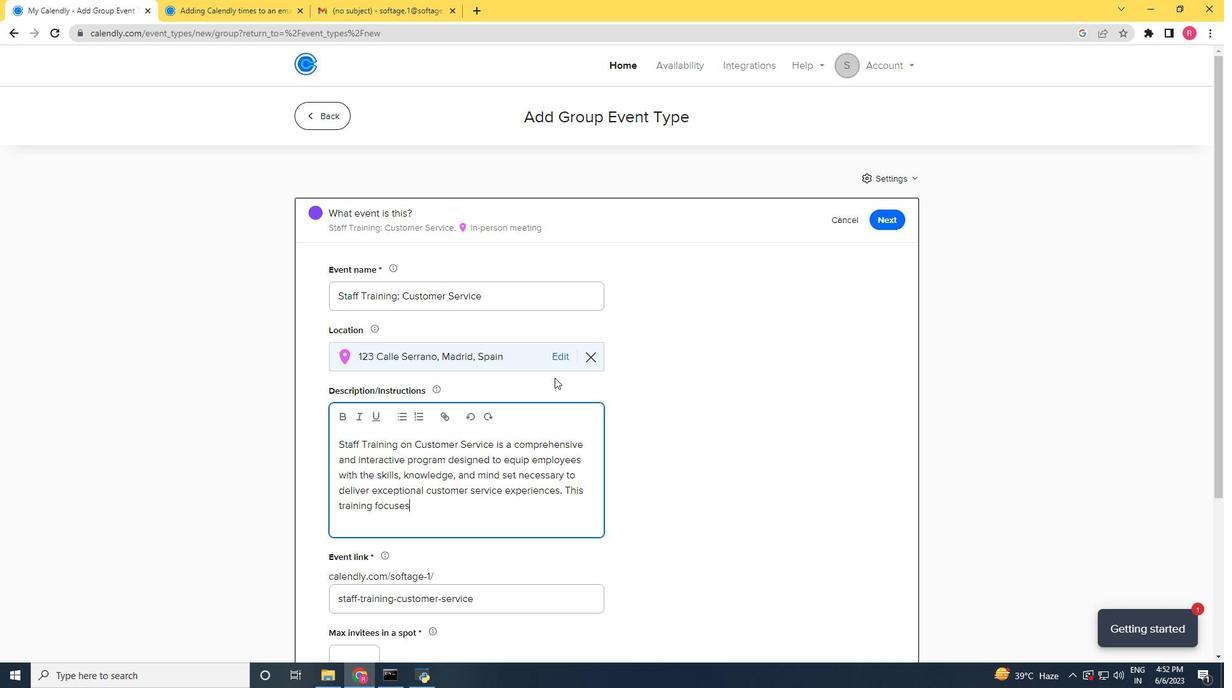 
Action: Key pressed on<Key.space>bulding<Key.space><Key.backspace><Key.backspace><Key.backspace><Key.backspace><Key.backspace>ding<Key.space><Key.backspace><Key.backspace><Key.backspace><Key.backspace><Key.backspace><Key.backspace>ilding<Key.space>strong<Key.space>customer<Key.space>relationship<Key.space><Key.backspace>,<Key.space><Key.space>enhancing<Key.space>communix<Key.backspace>cations<Key.space>skills,<Key.space>and<Key.space>developing<Key.space>problem-saloving<Key.space>abilities<Key.space><Key.left><Key.left><Key.left><Key.left><Key.left><Key.left><Key.left><Key.left><Key.left><Key.left><Key.left><Key.left><Key.left><Key.left><Key.left><Key.backspace><Key.backspace><Key.backspace>ol<Key.right><Key.right><Key.right><Key.right><Key.right><Key.right><Key.right><Key.right><Key.right><Key.right><Key.right><Key.right><Key.right><Key.right><Key.right>to<Key.space>exceed<Key.space>customer<Key.space>ec<Key.backspace>xpectations
Screenshot: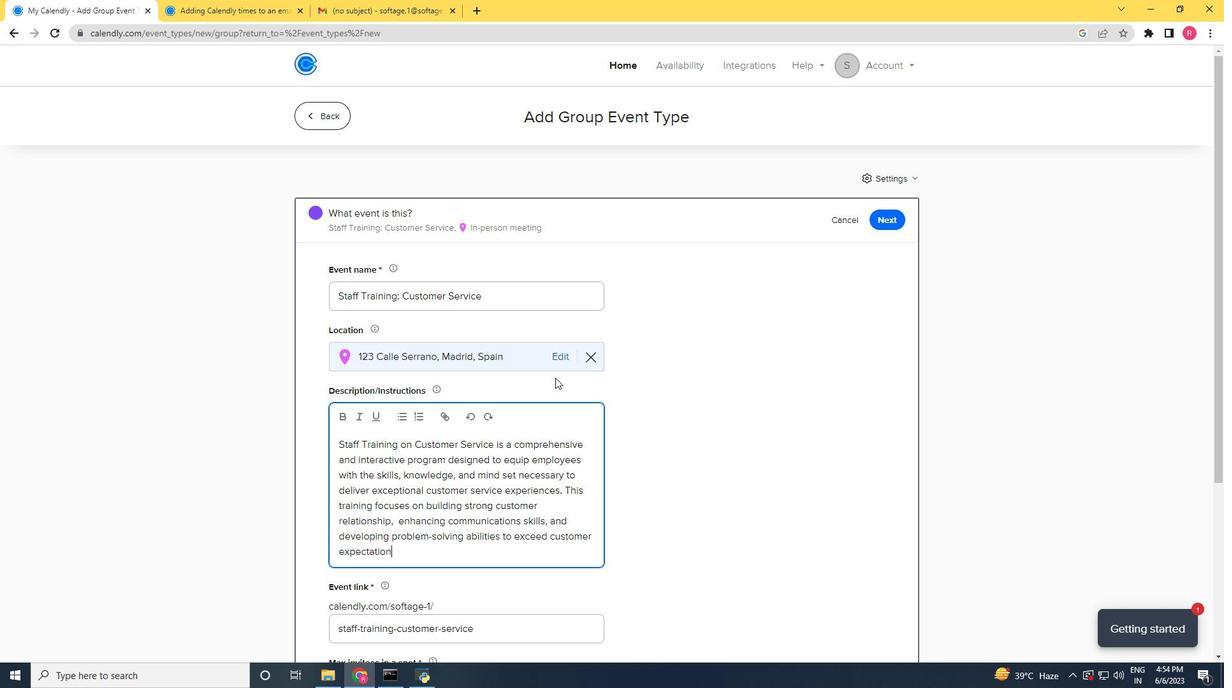 
Action: Mouse moved to (487, 584)
Screenshot: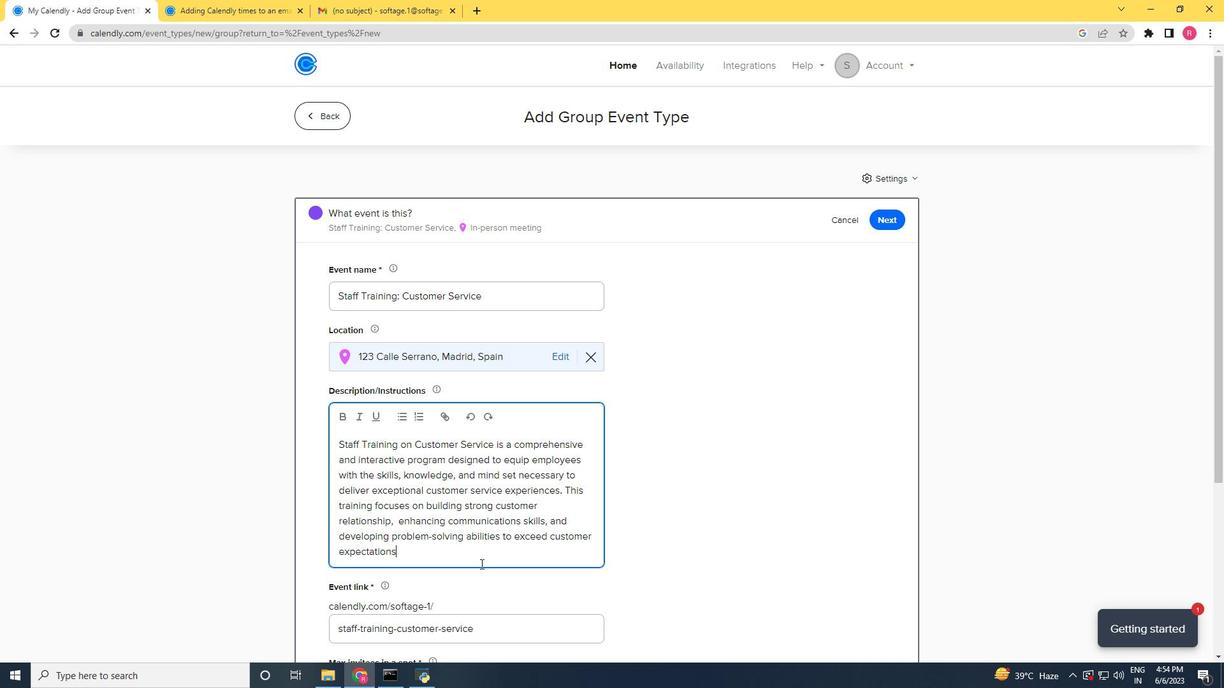 
Action: Mouse scrolled (487, 584) with delta (0, 0)
Screenshot: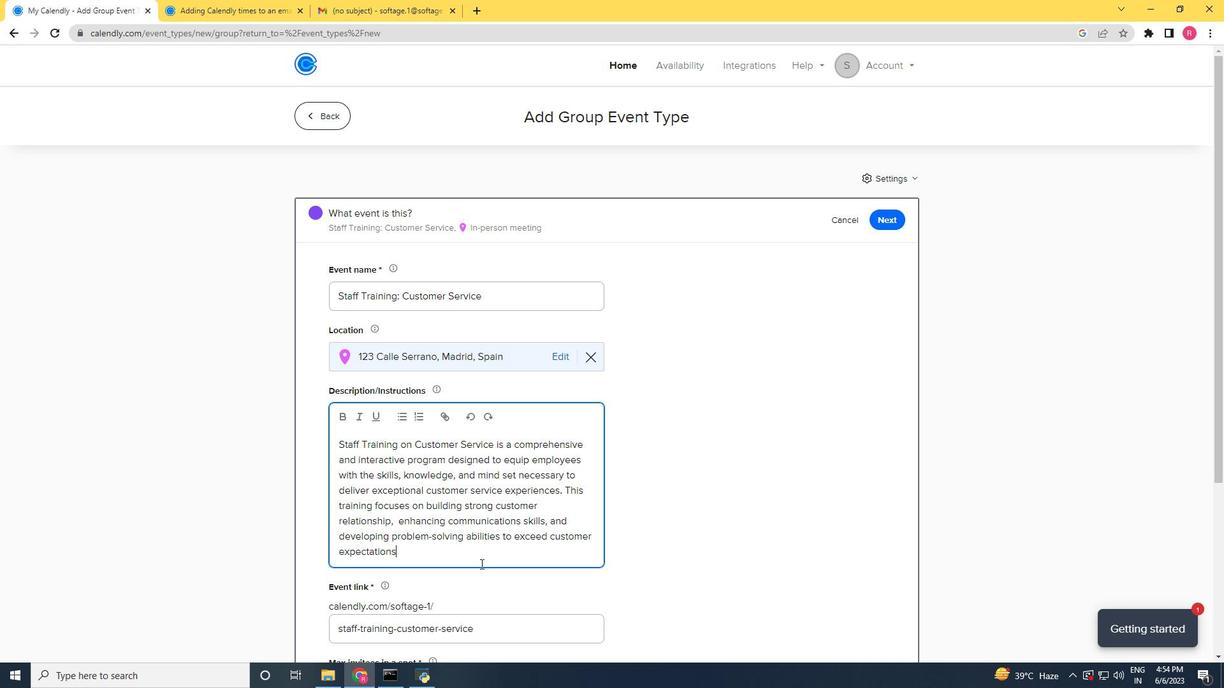 
Action: Mouse scrolled (487, 584) with delta (0, 0)
Screenshot: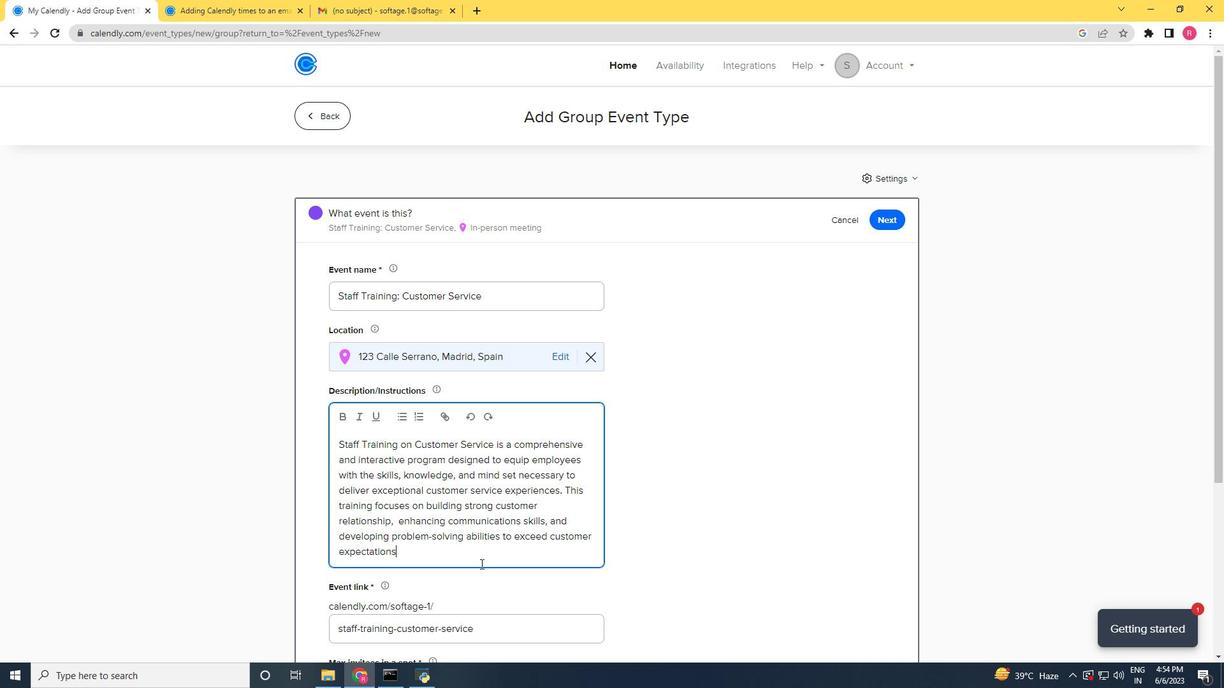 
Action: Mouse moved to (484, 503)
Screenshot: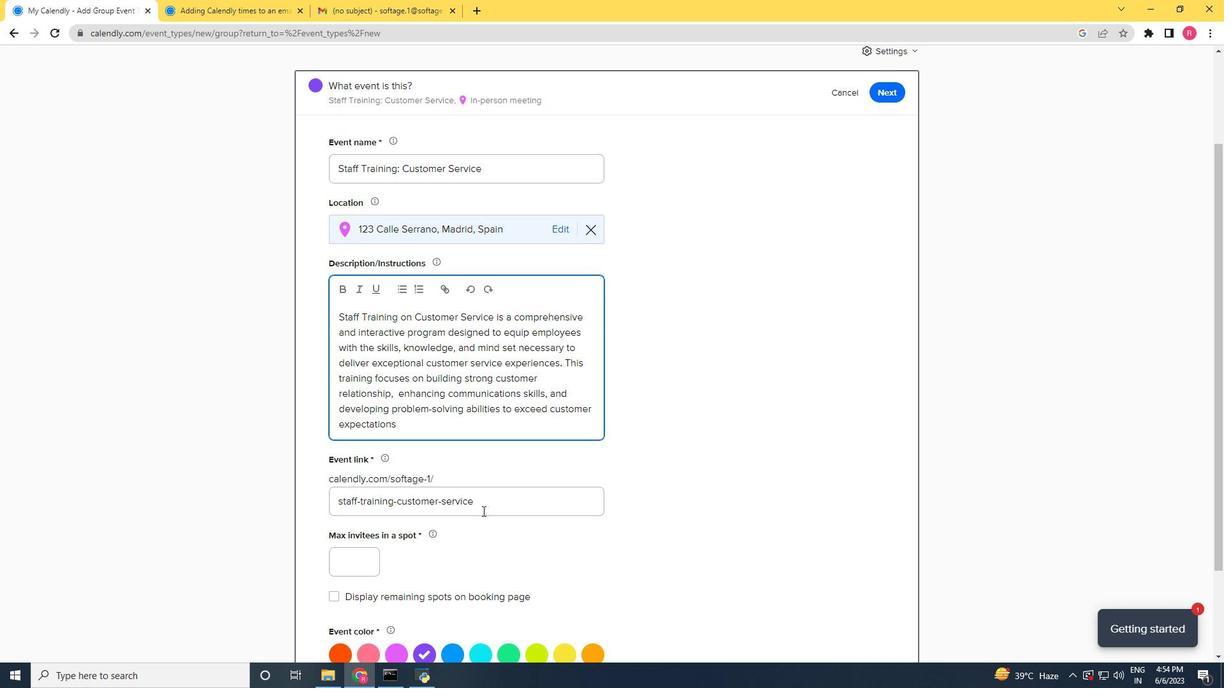 
Action: Mouse pressed left at (484, 503)
Screenshot: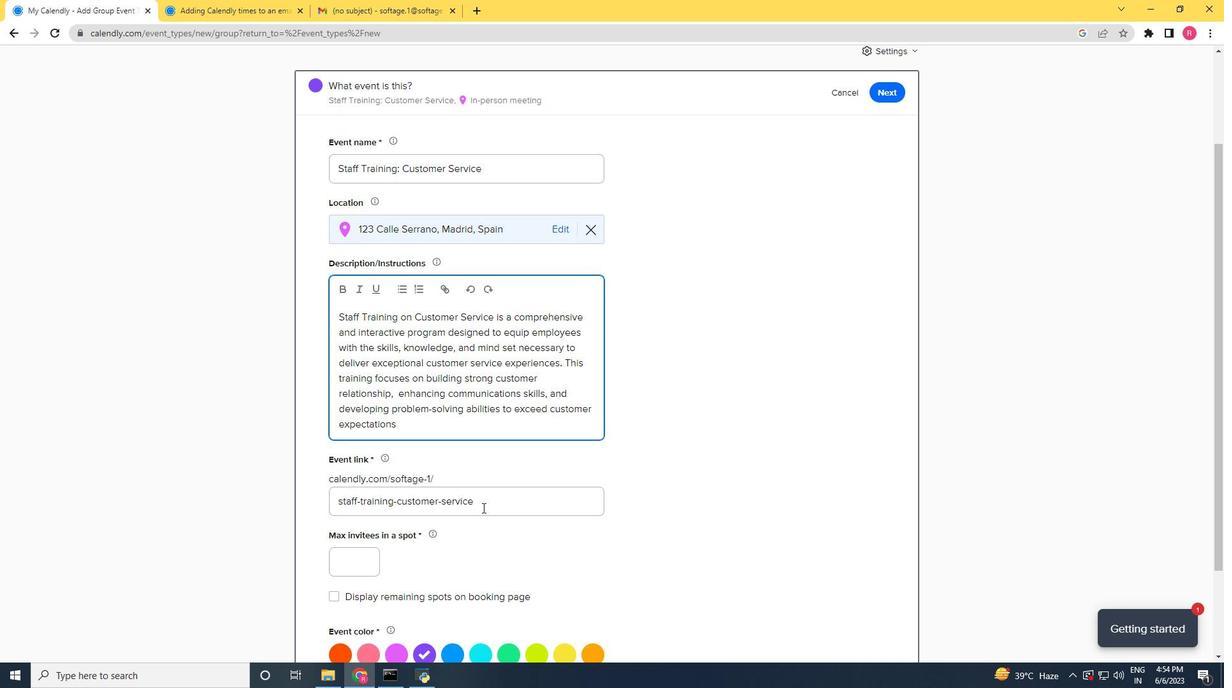 
Action: Mouse moved to (362, 484)
Screenshot: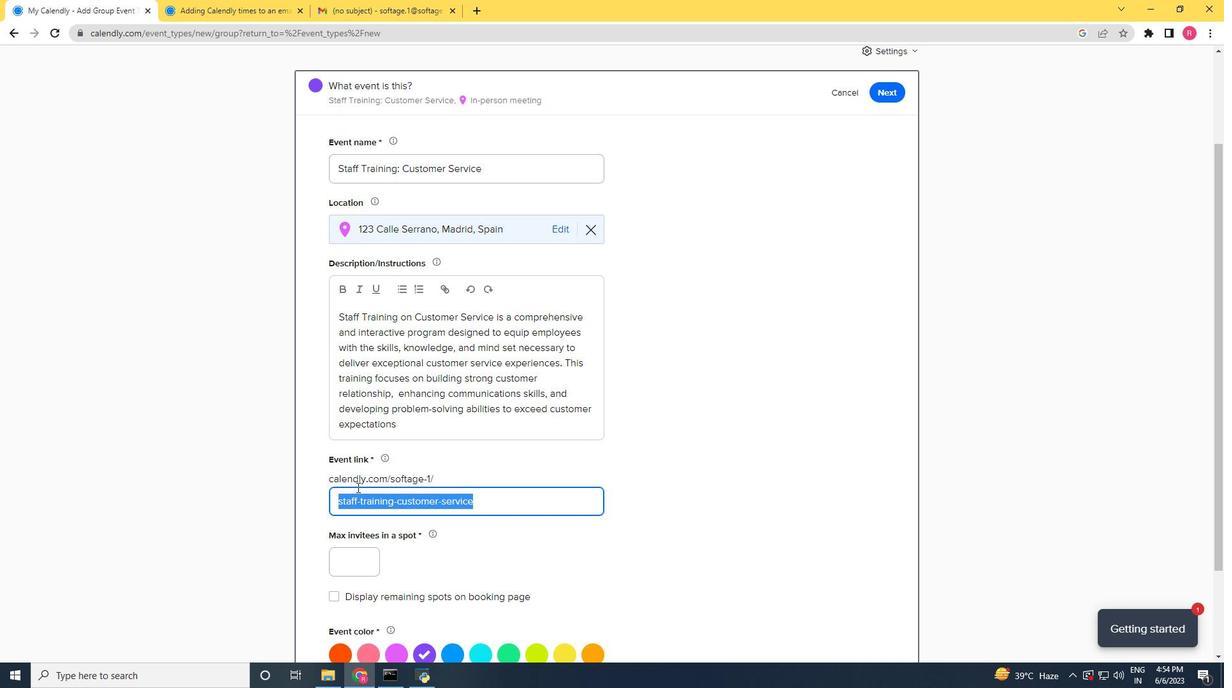 
Action: Key pressed h
Screenshot: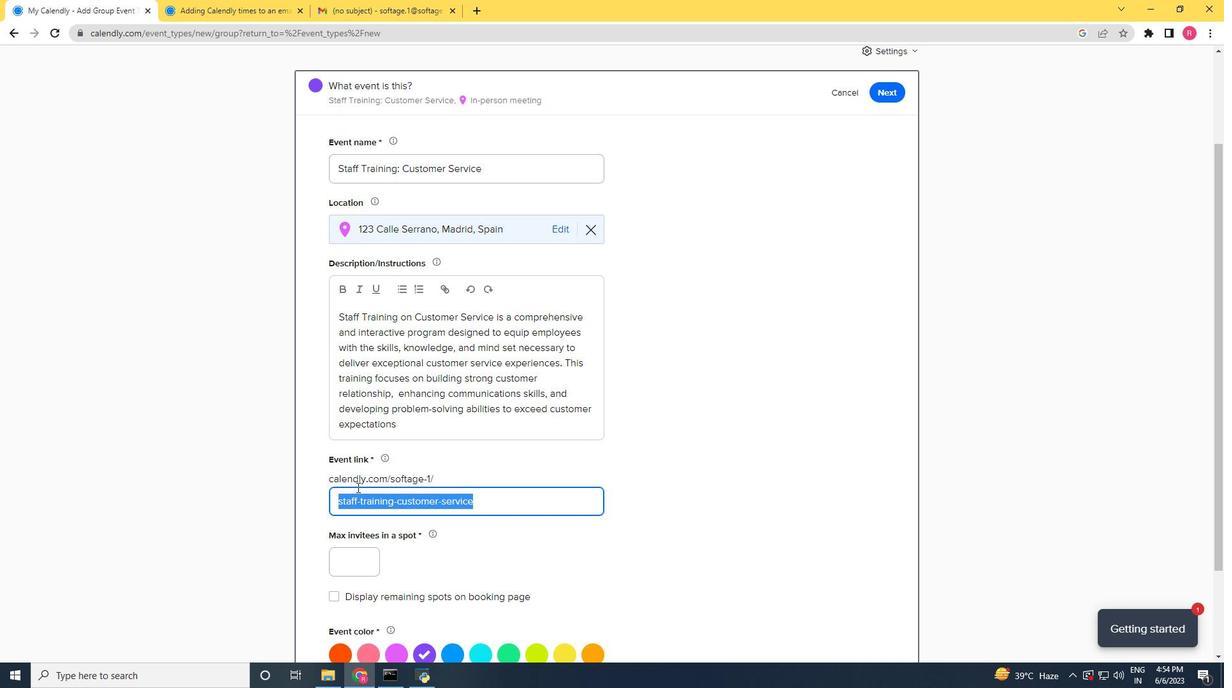 
Action: Mouse moved to (373, 480)
Screenshot: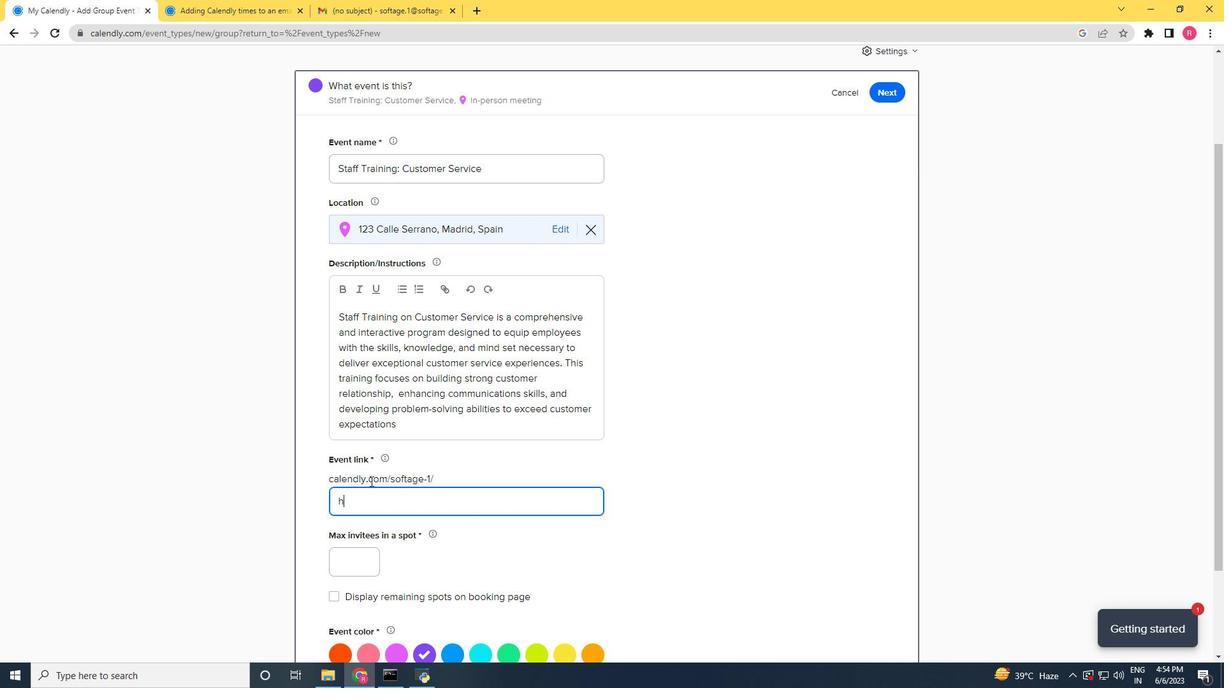 
Action: Key pressed t
Screenshot: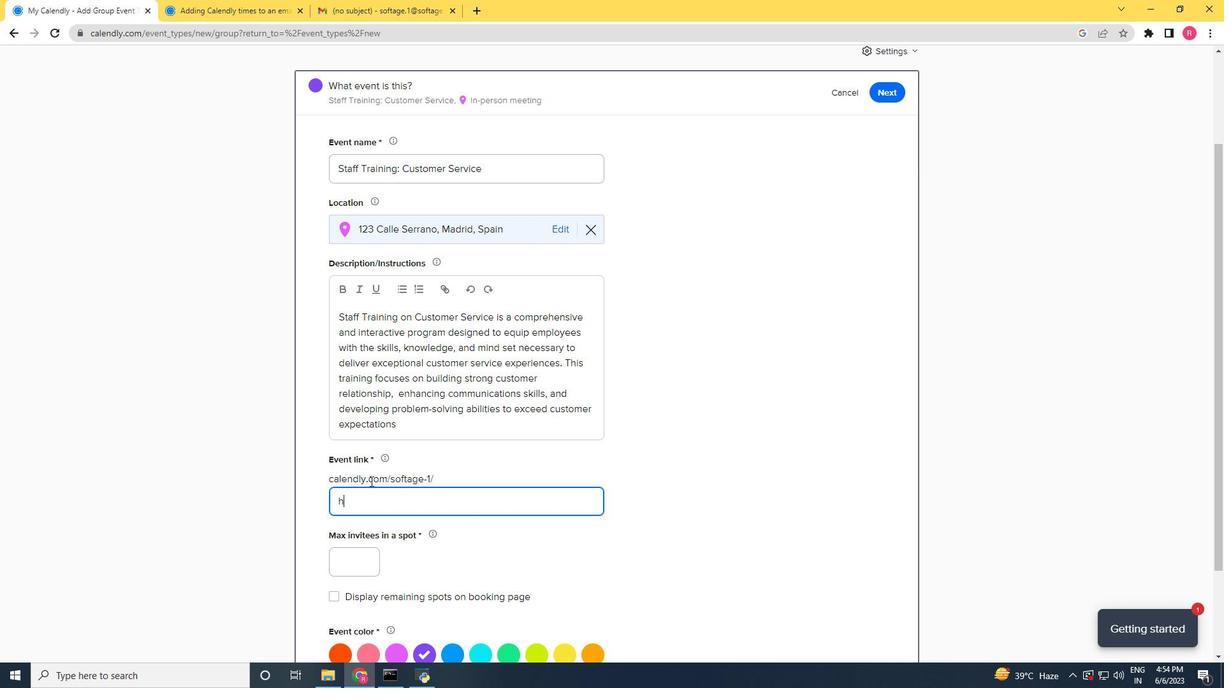 
Action: Mouse moved to (373, 480)
Screenshot: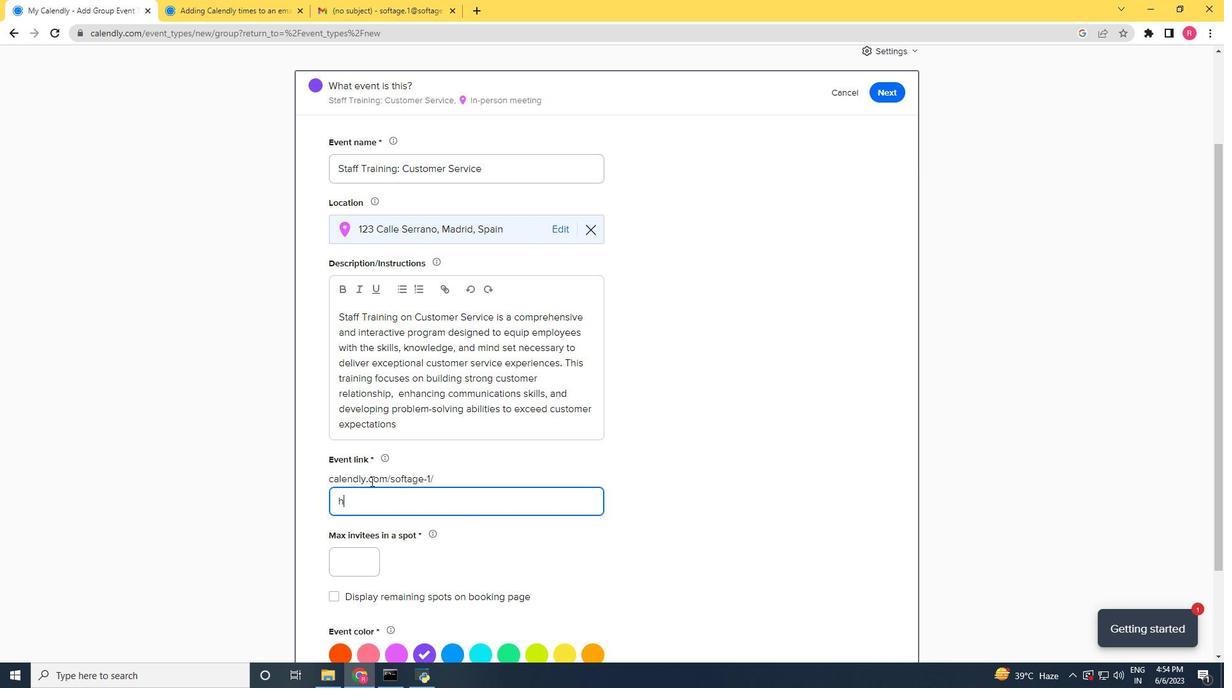 
Action: Key pressed t
Screenshot: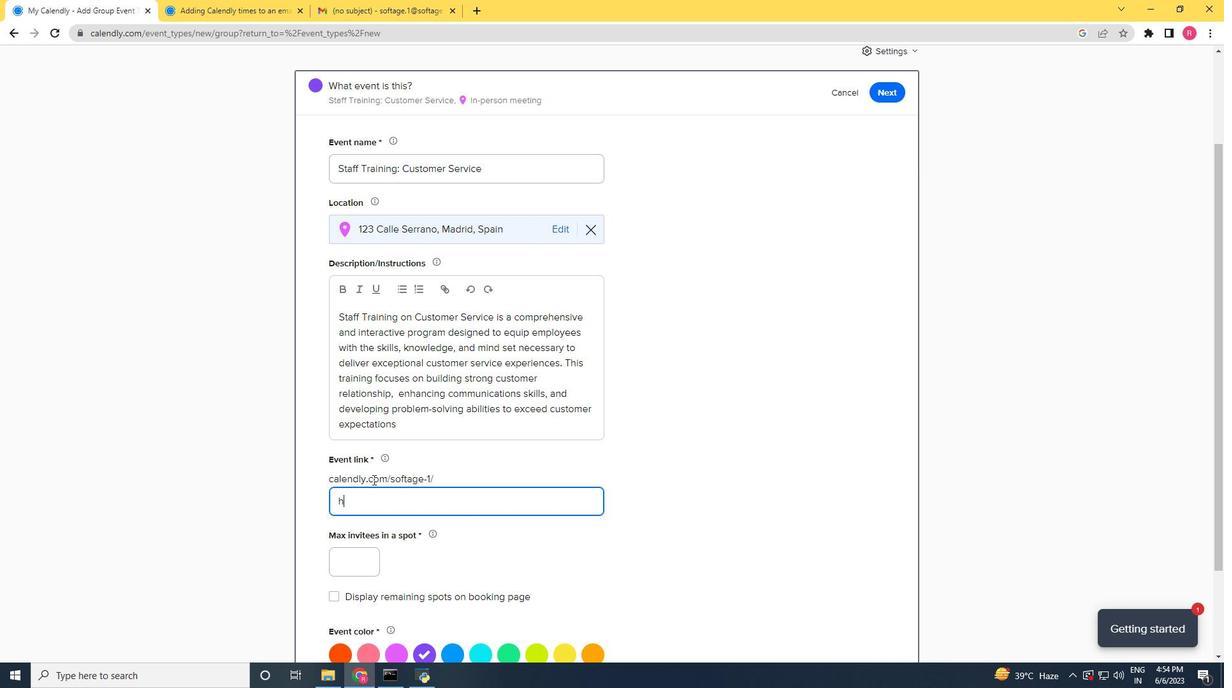 
Action: Mouse moved to (374, 478)
Screenshot: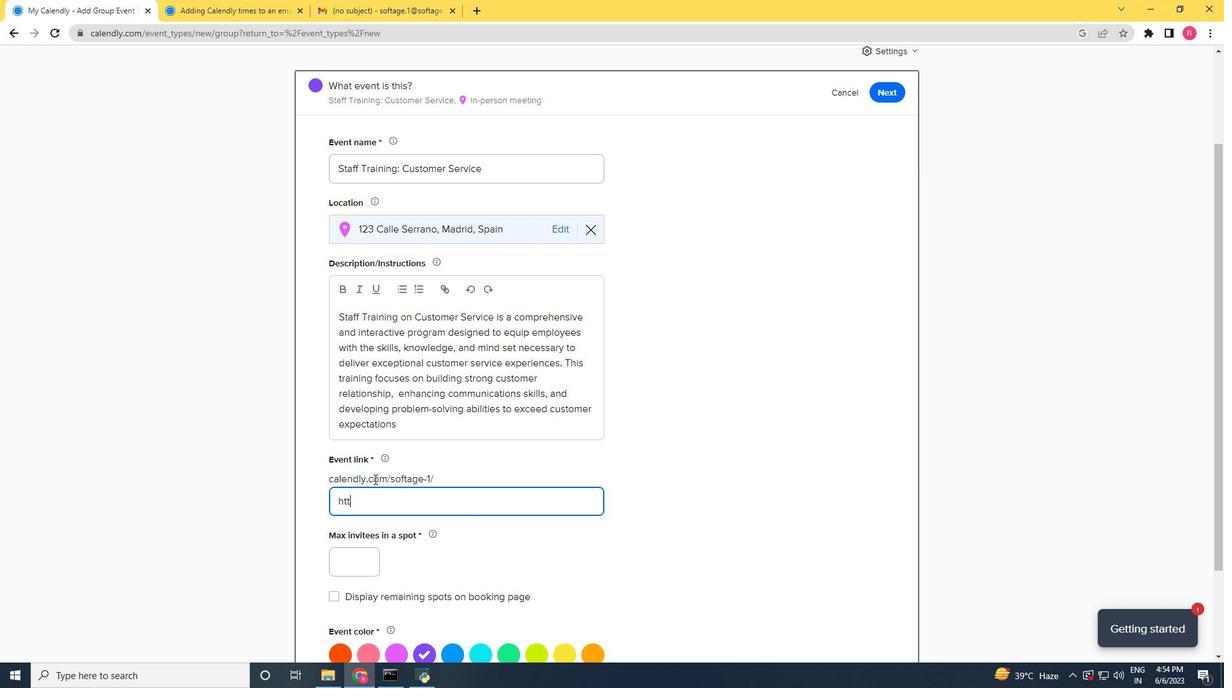 
Action: Key pressed p-stafftrainingcustomerservicom<Key.left><Key.left><Key.left><Key.left><Key.down><Key.left><Key.left><Key.left>ce
Screenshot: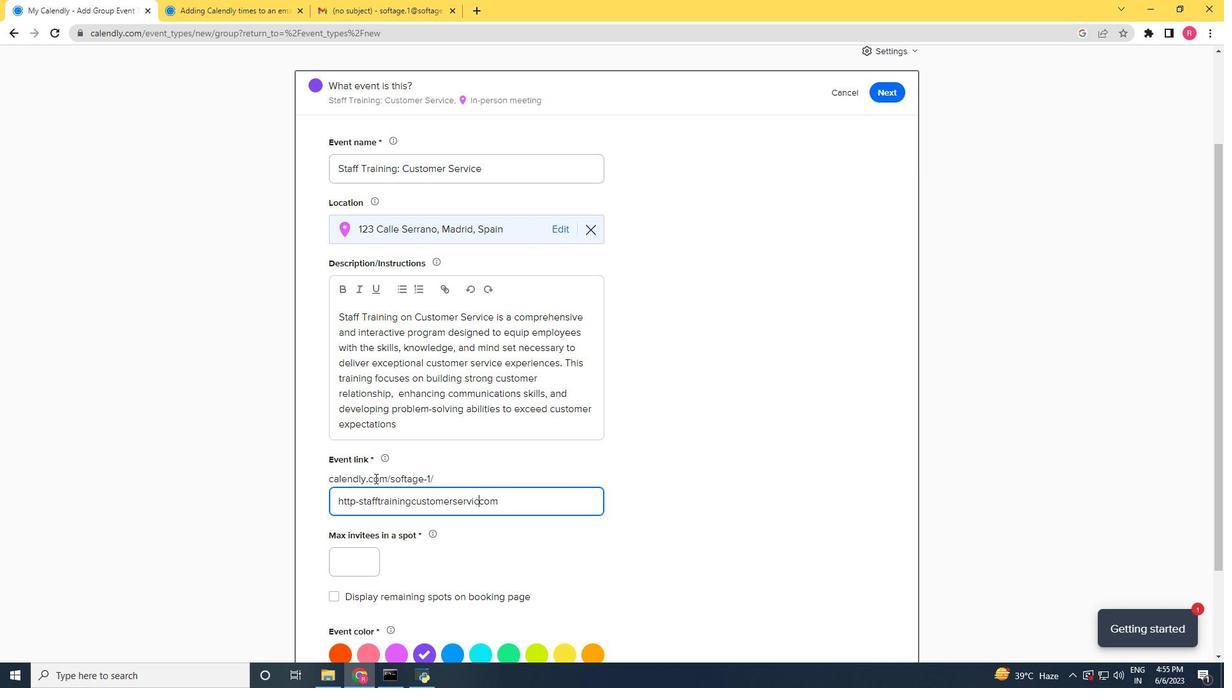 
Action: Mouse moved to (368, 552)
Screenshot: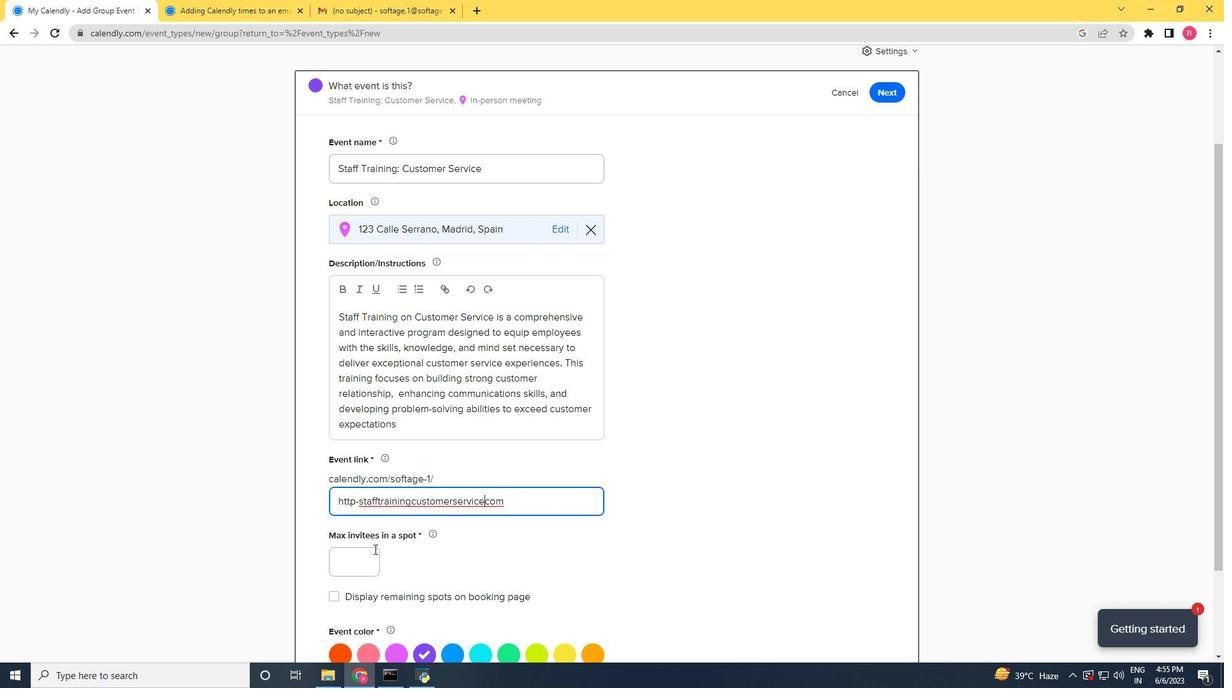 
Action: Mouse pressed left at (368, 552)
Screenshot: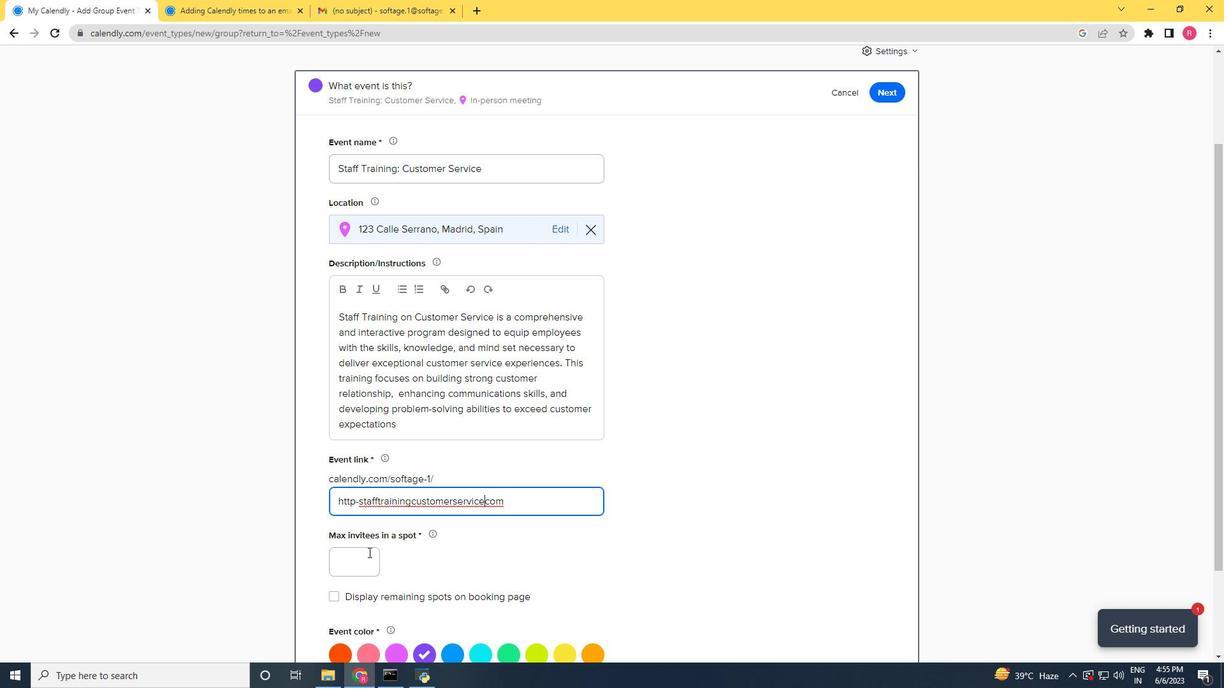 
Action: Mouse moved to (368, 552)
Screenshot: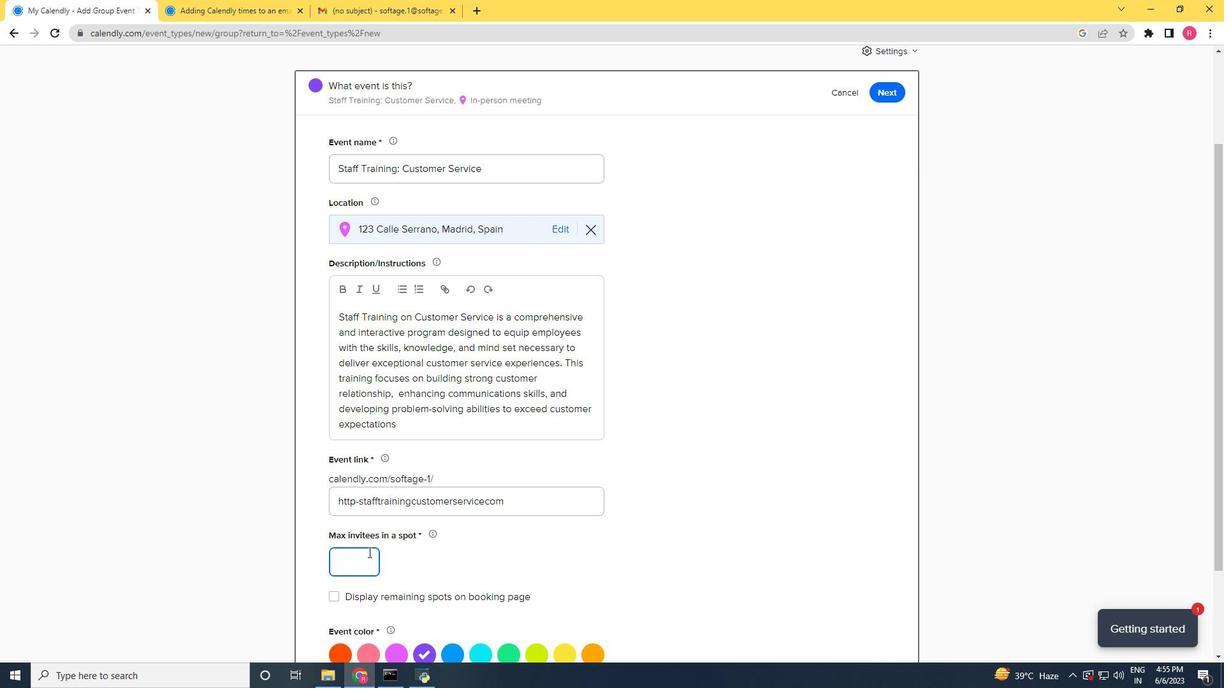 
Action: Key pressed 2
Screenshot: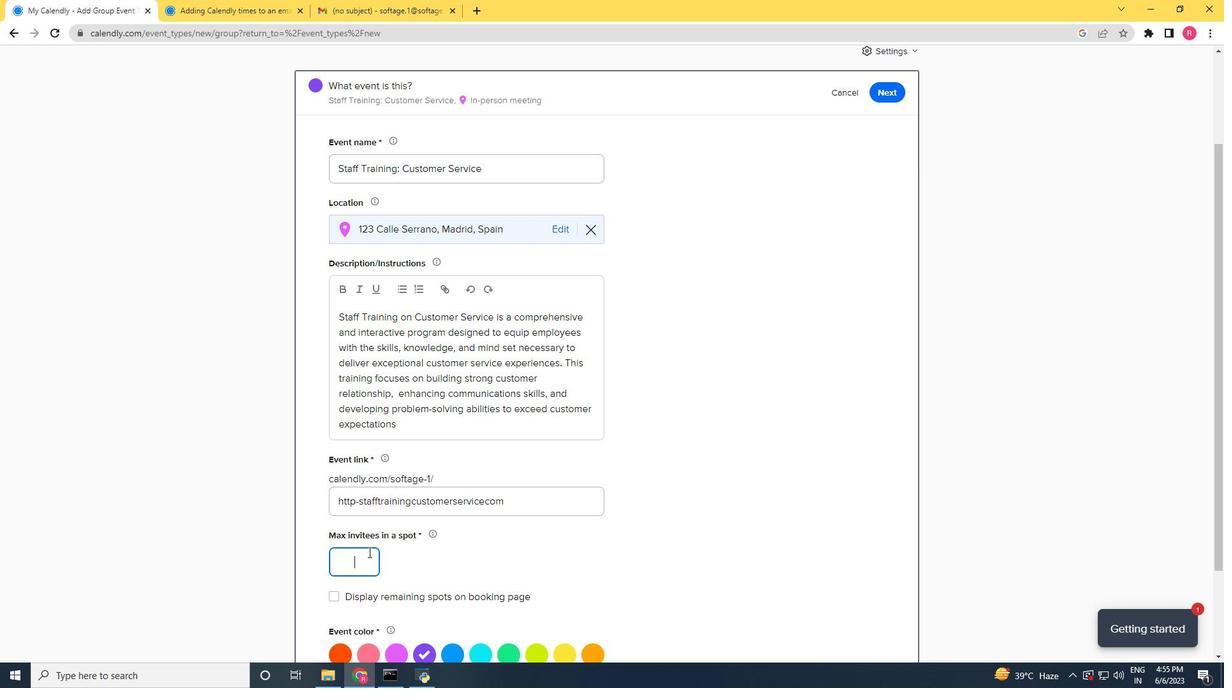 
Action: Mouse moved to (383, 566)
Screenshot: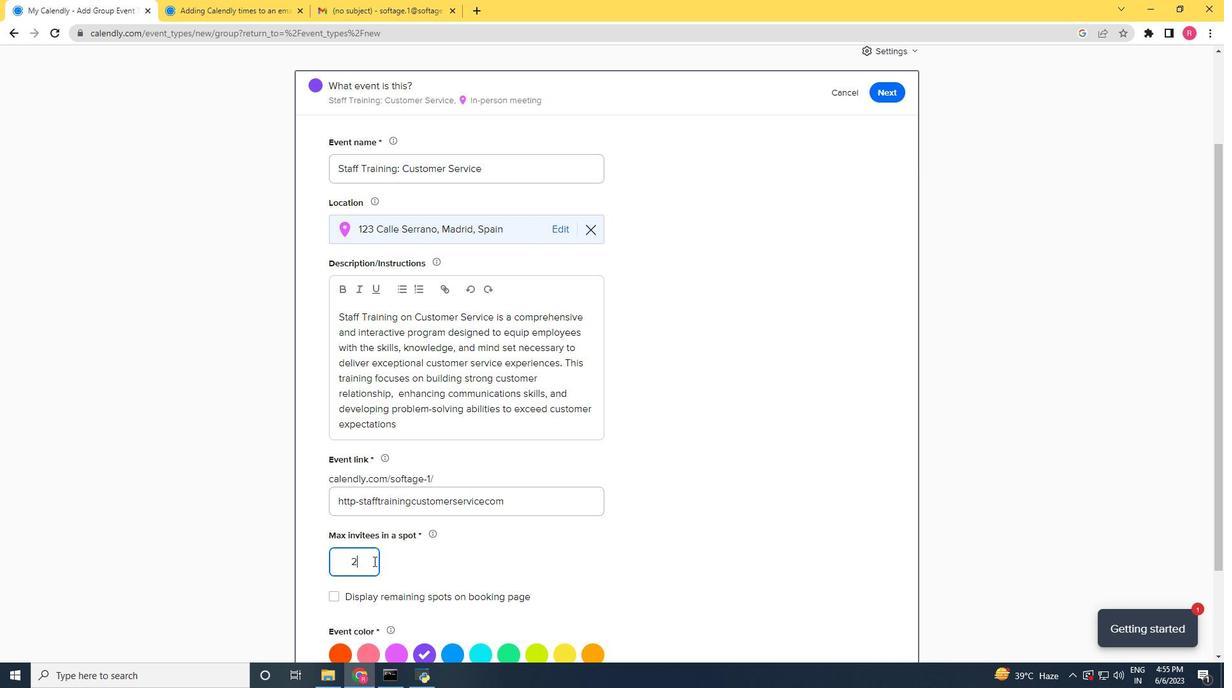 
Action: Mouse scrolled (383, 565) with delta (0, 0)
Screenshot: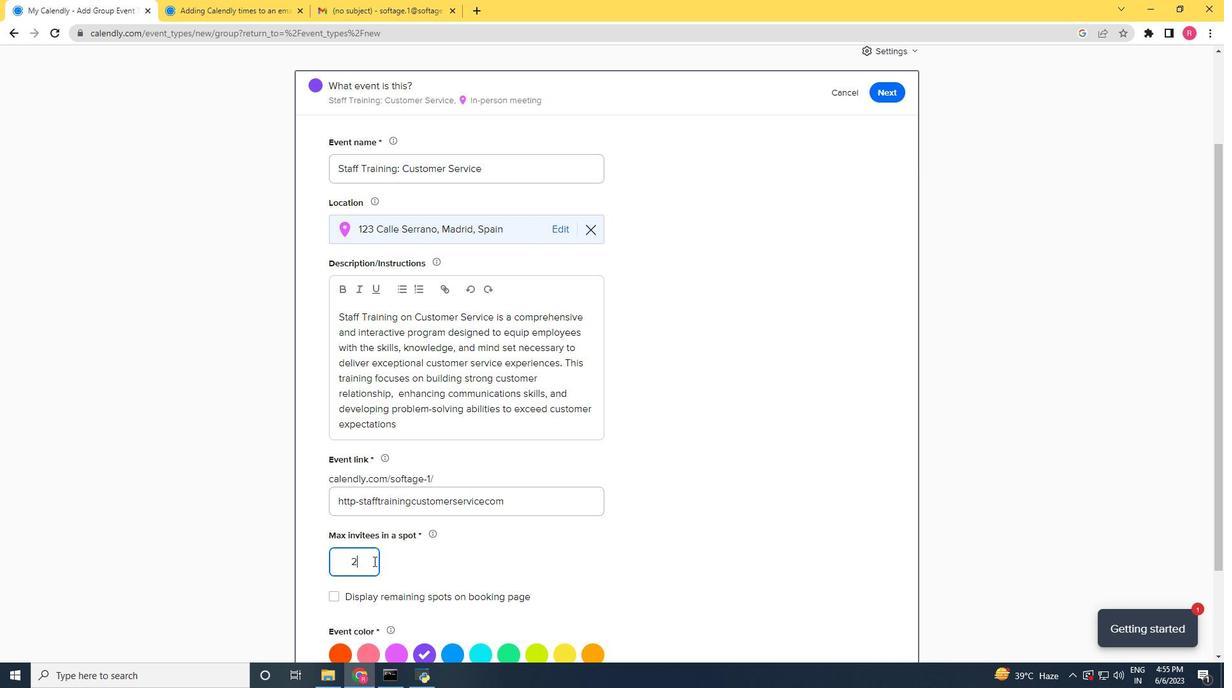 
Action: Mouse moved to (385, 566)
Screenshot: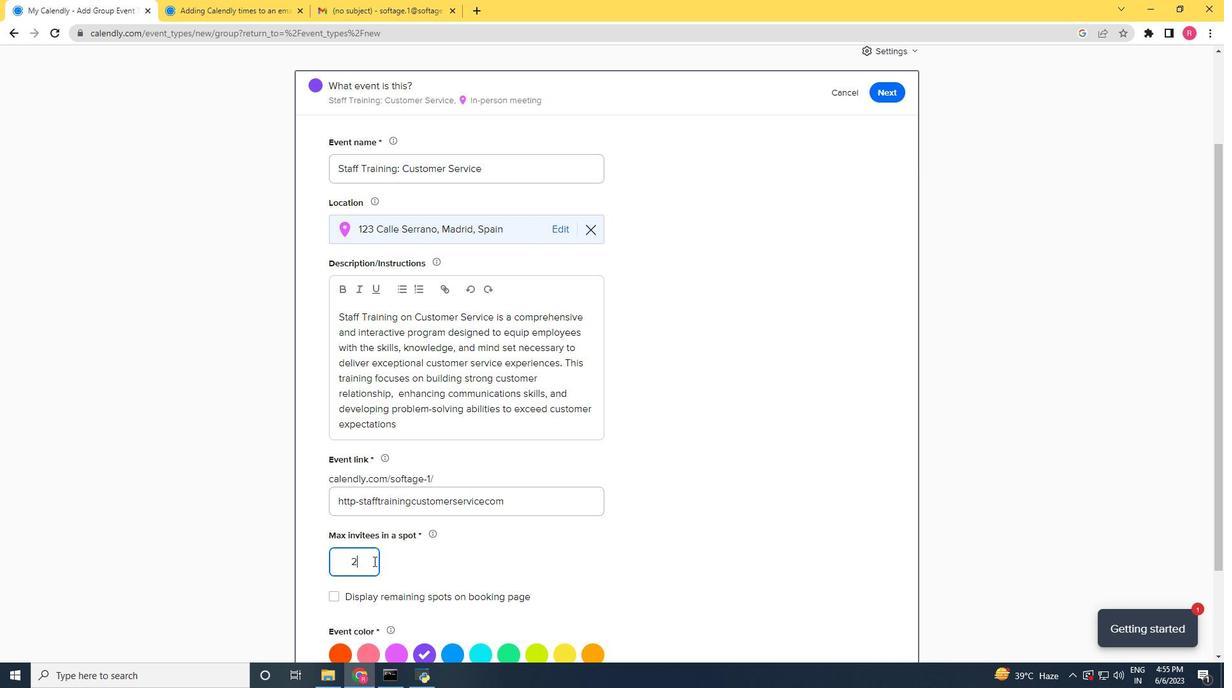 
Action: Mouse scrolled (385, 566) with delta (0, 0)
Screenshot: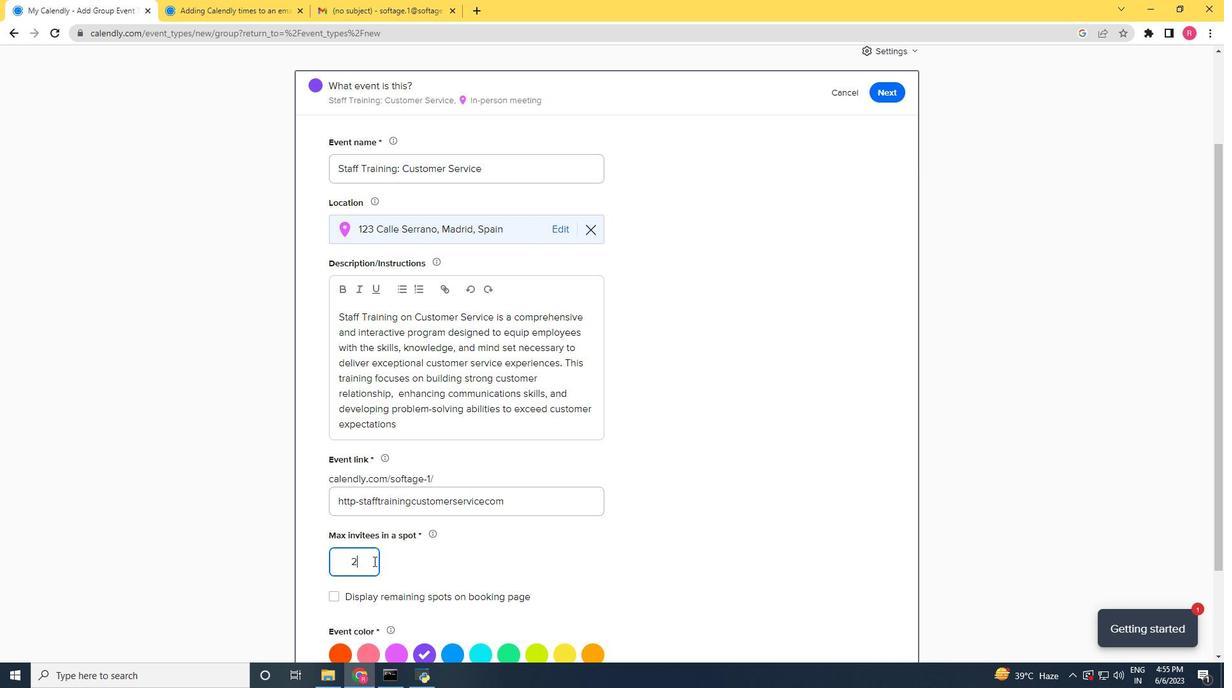 
Action: Mouse scrolled (385, 566) with delta (0, 0)
Screenshot: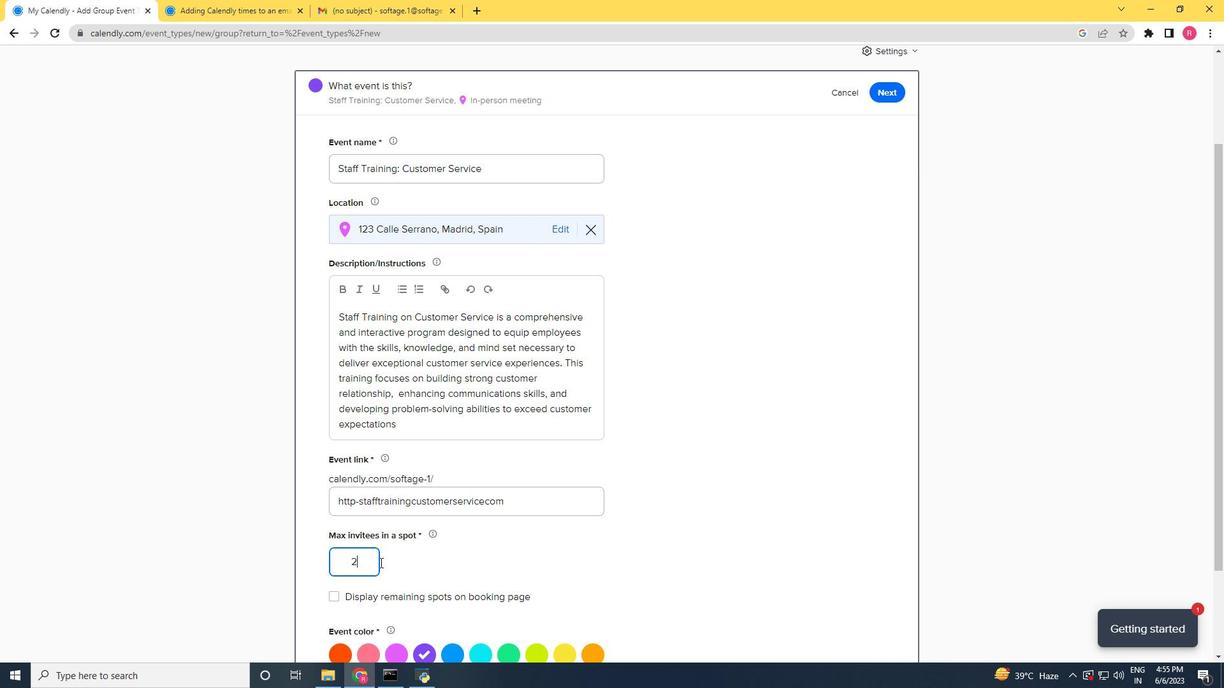 
Action: Mouse scrolled (385, 566) with delta (0, 0)
Screenshot: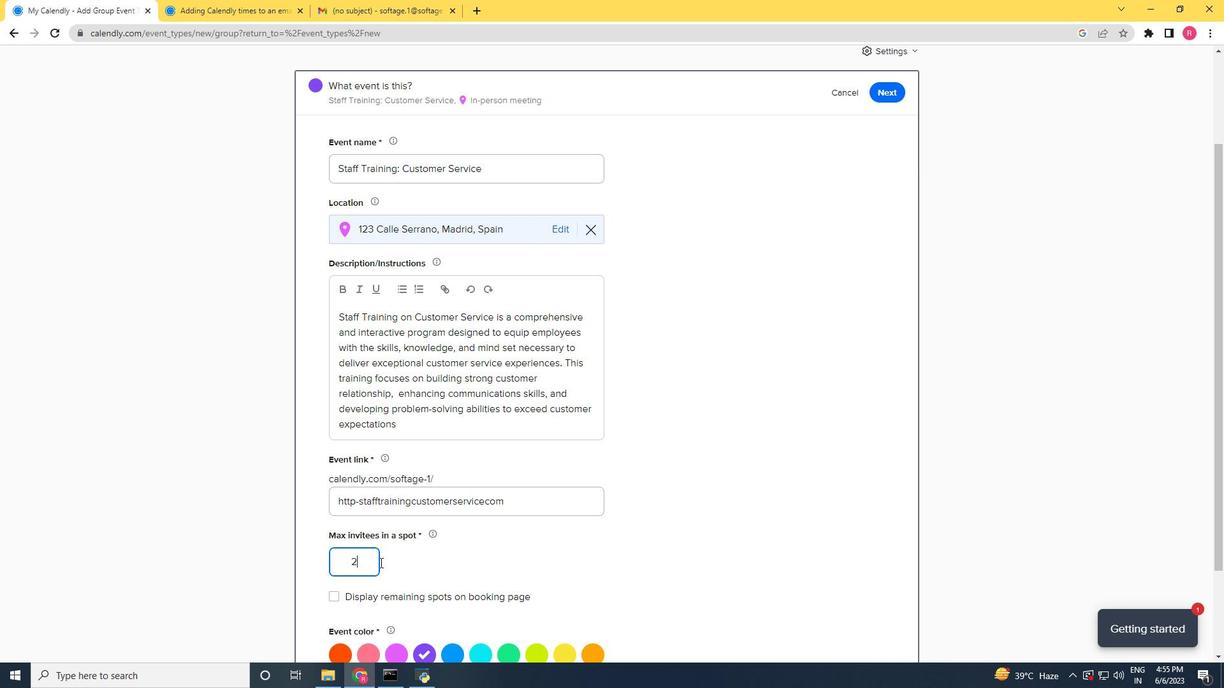 
Action: Mouse moved to (338, 544)
Screenshot: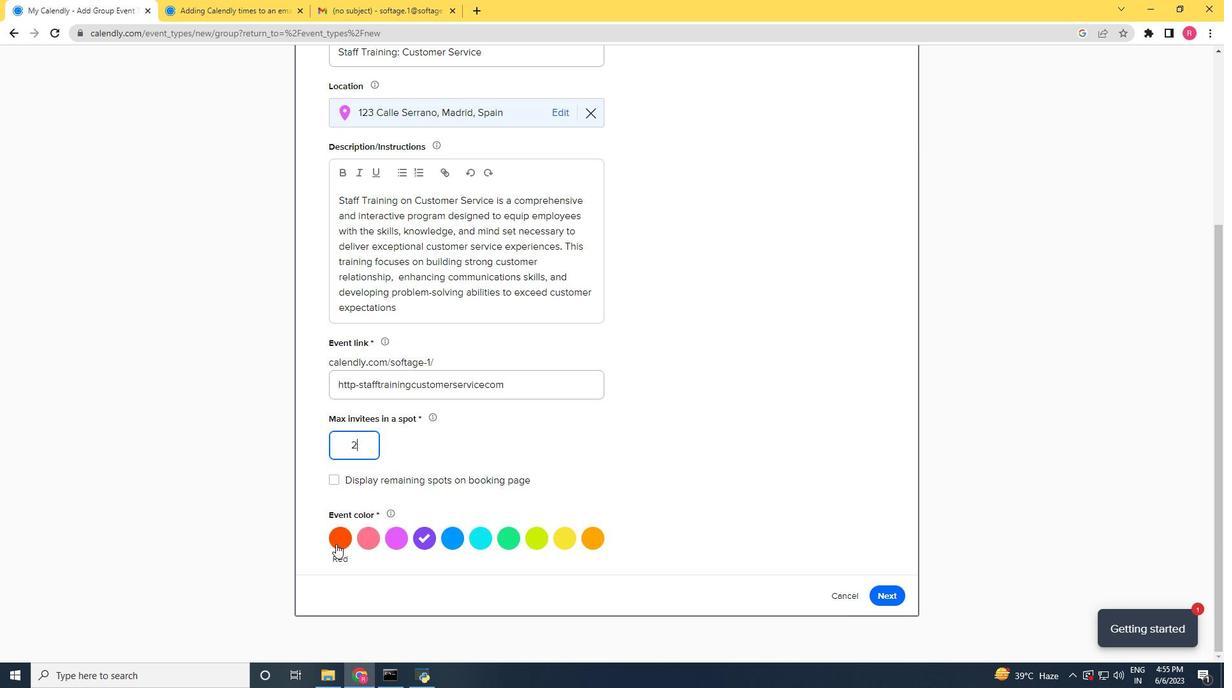 
Action: Mouse pressed left at (338, 544)
Screenshot: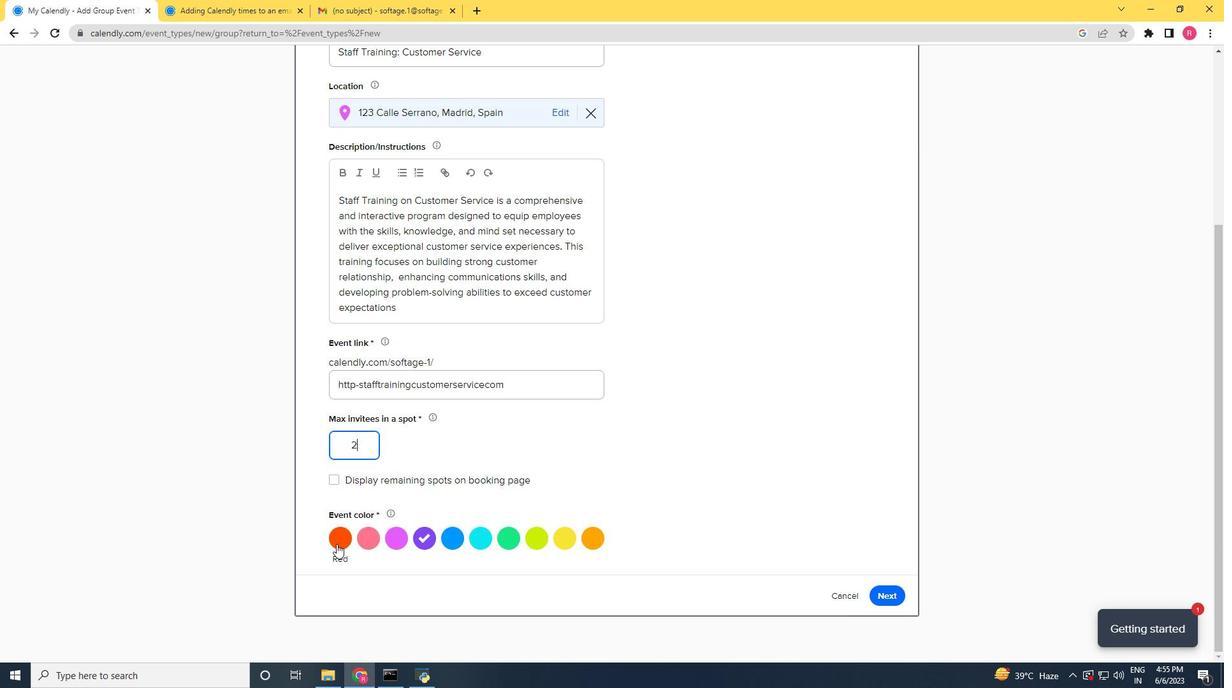 
Action: Mouse moved to (592, 533)
Screenshot: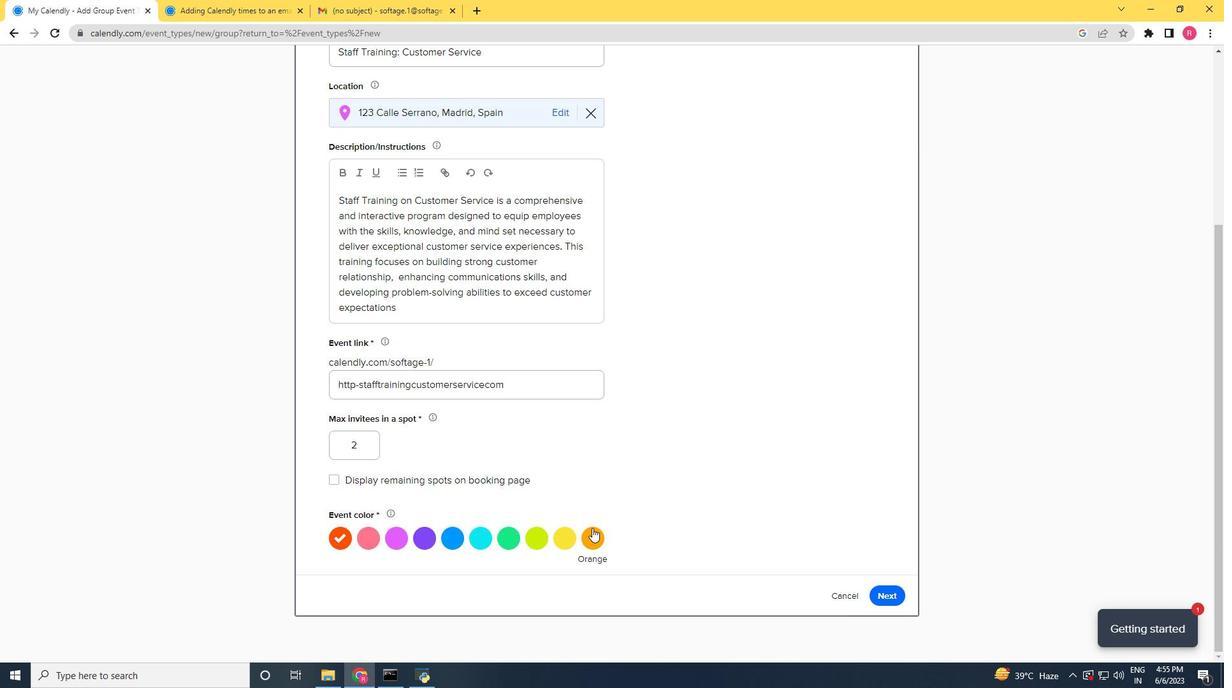 
Action: Mouse pressed left at (592, 533)
Screenshot: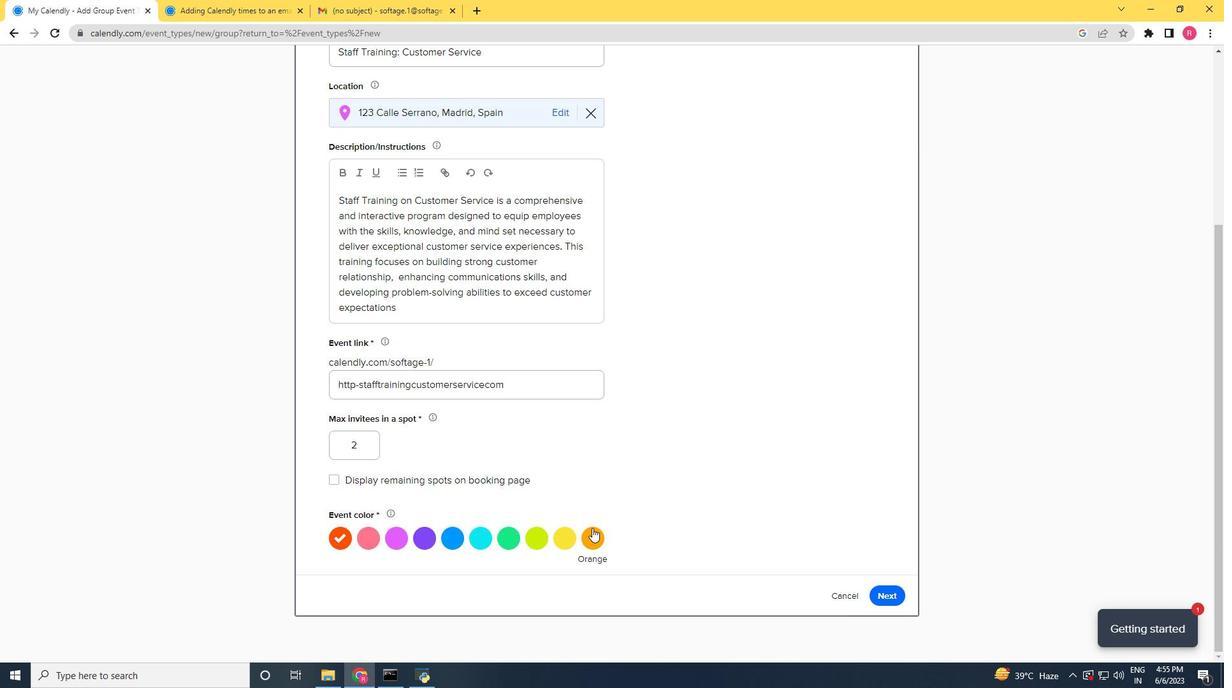
Action: Mouse moved to (880, 594)
Screenshot: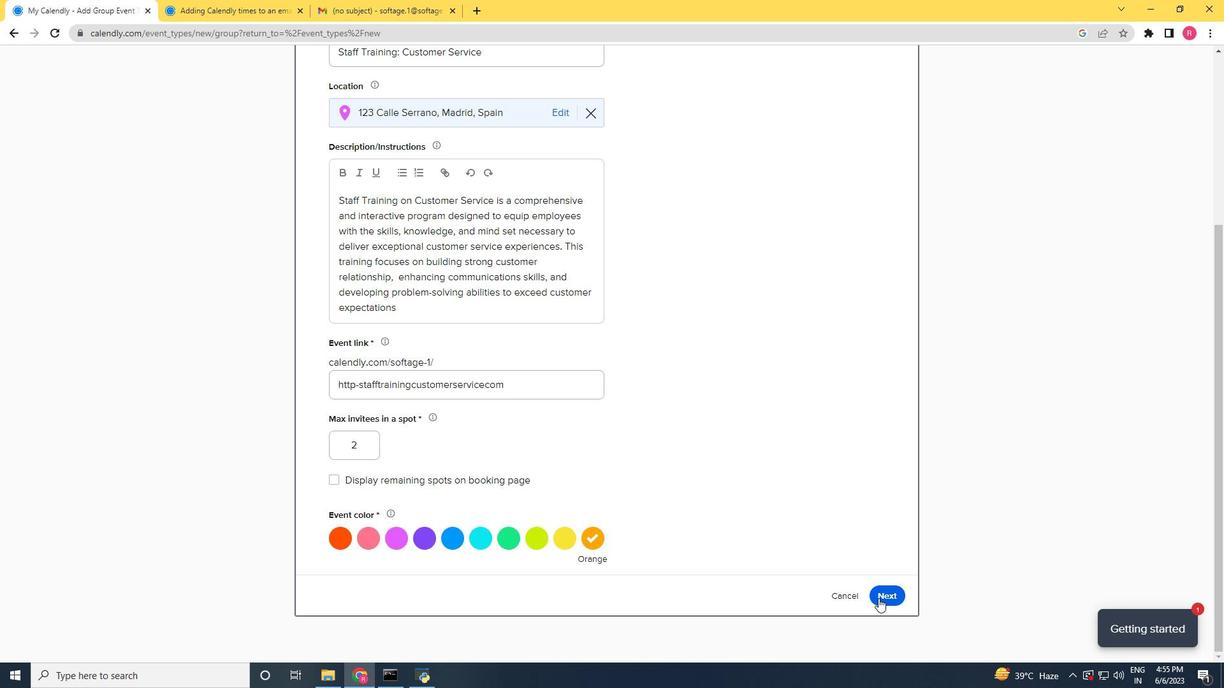 
Action: Mouse pressed left at (880, 594)
Screenshot: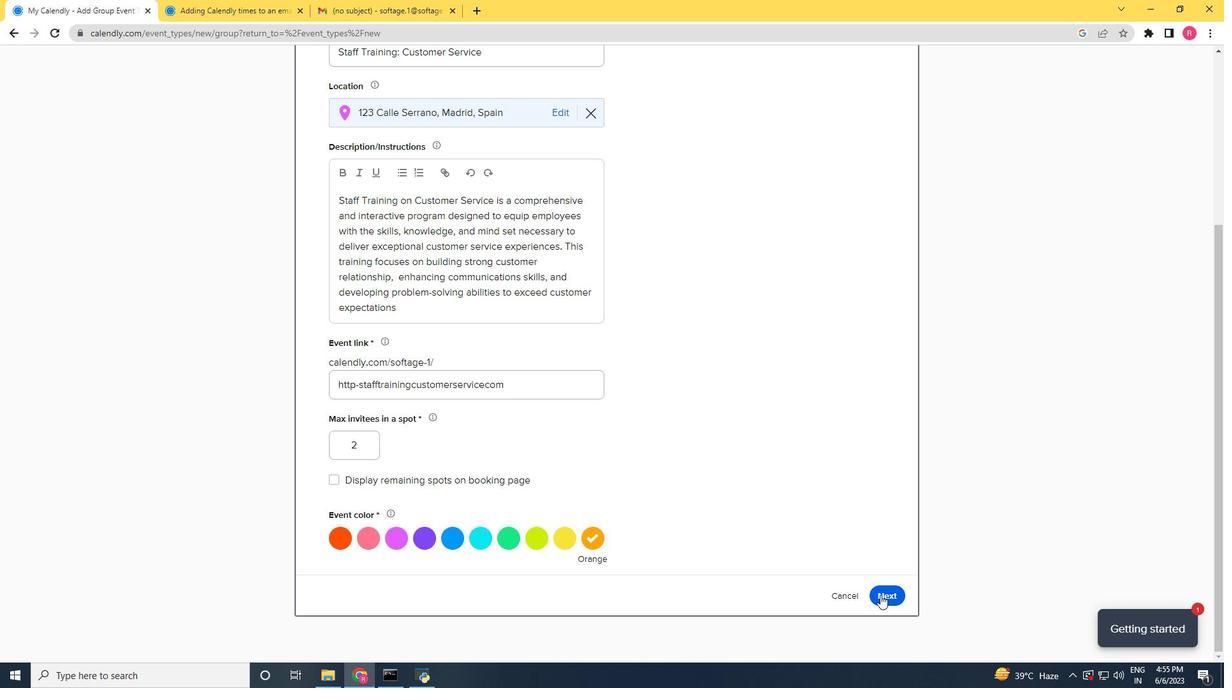 
Action: Mouse moved to (332, 162)
Screenshot: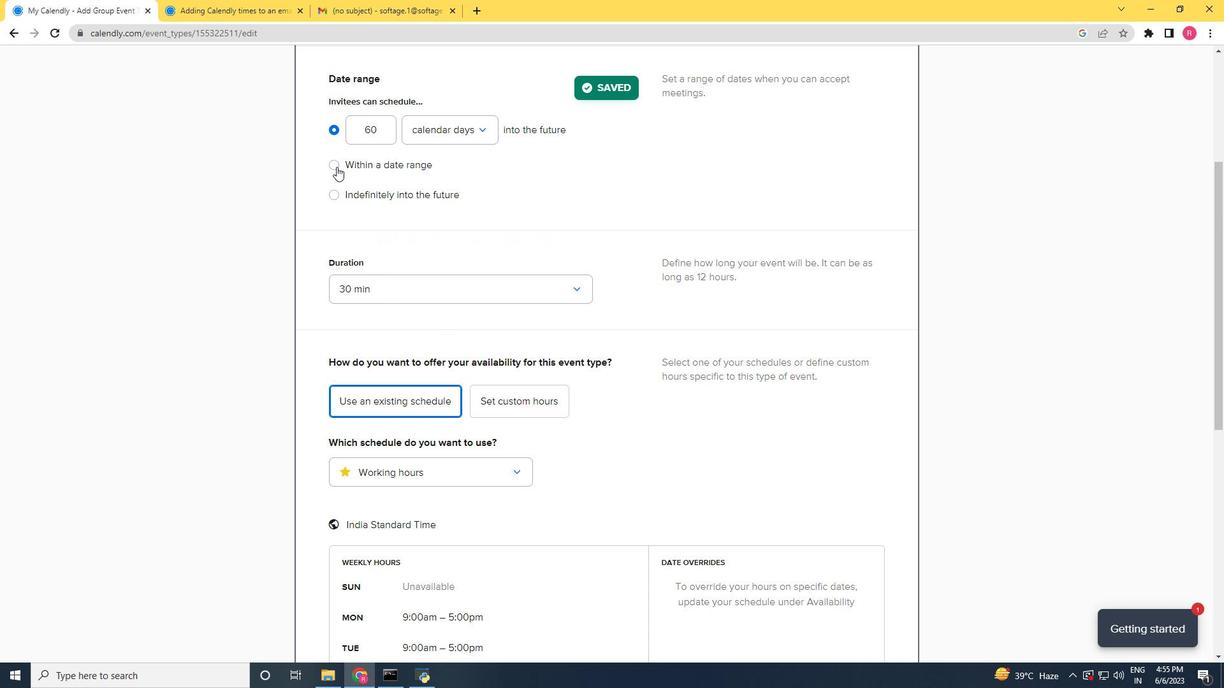 
Action: Mouse pressed left at (332, 162)
Screenshot: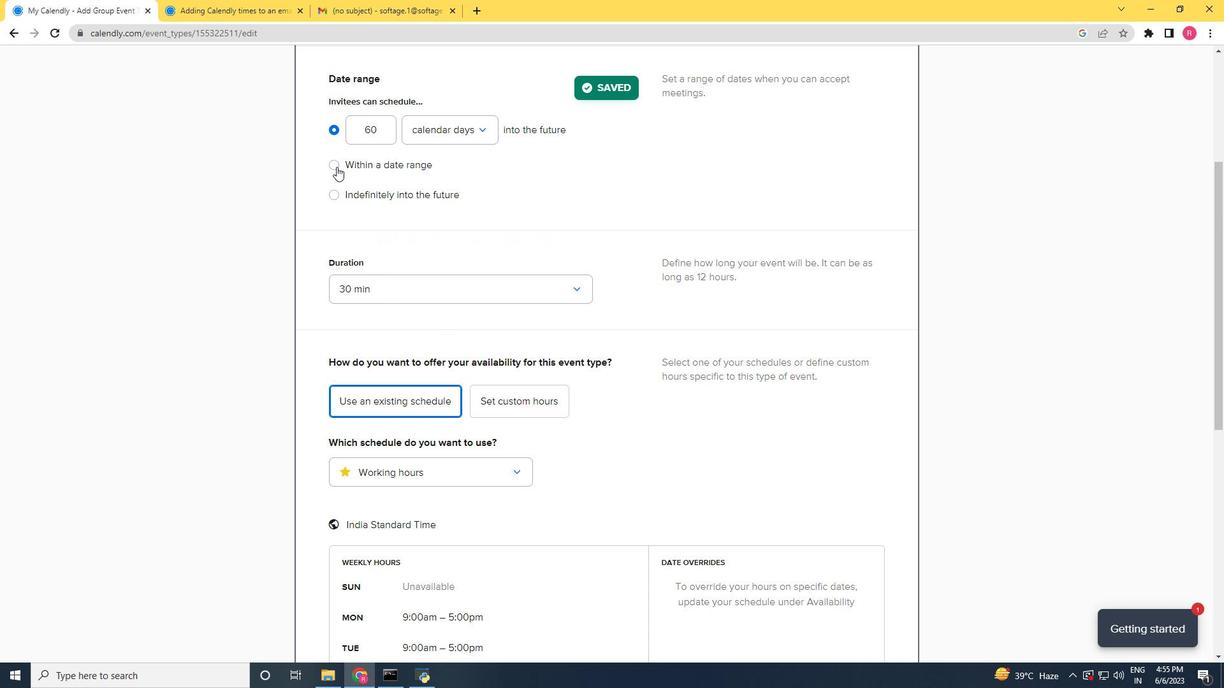 
Action: Mouse moved to (493, 174)
Screenshot: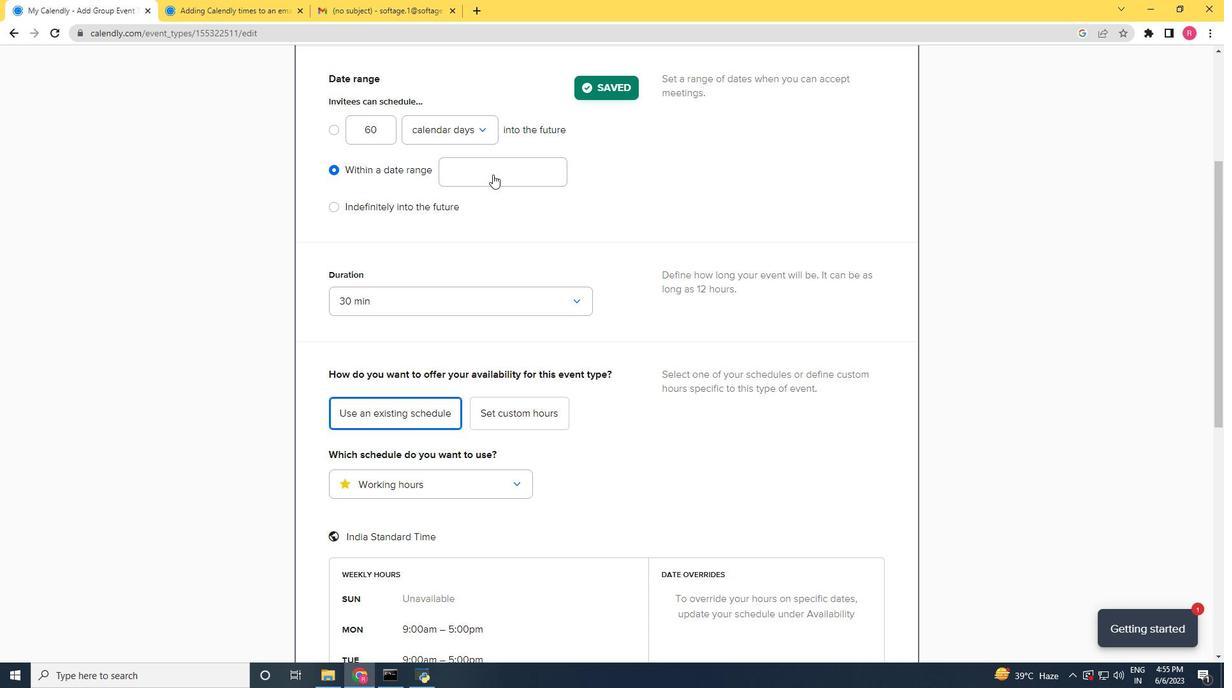 
Action: Mouse pressed left at (493, 174)
Screenshot: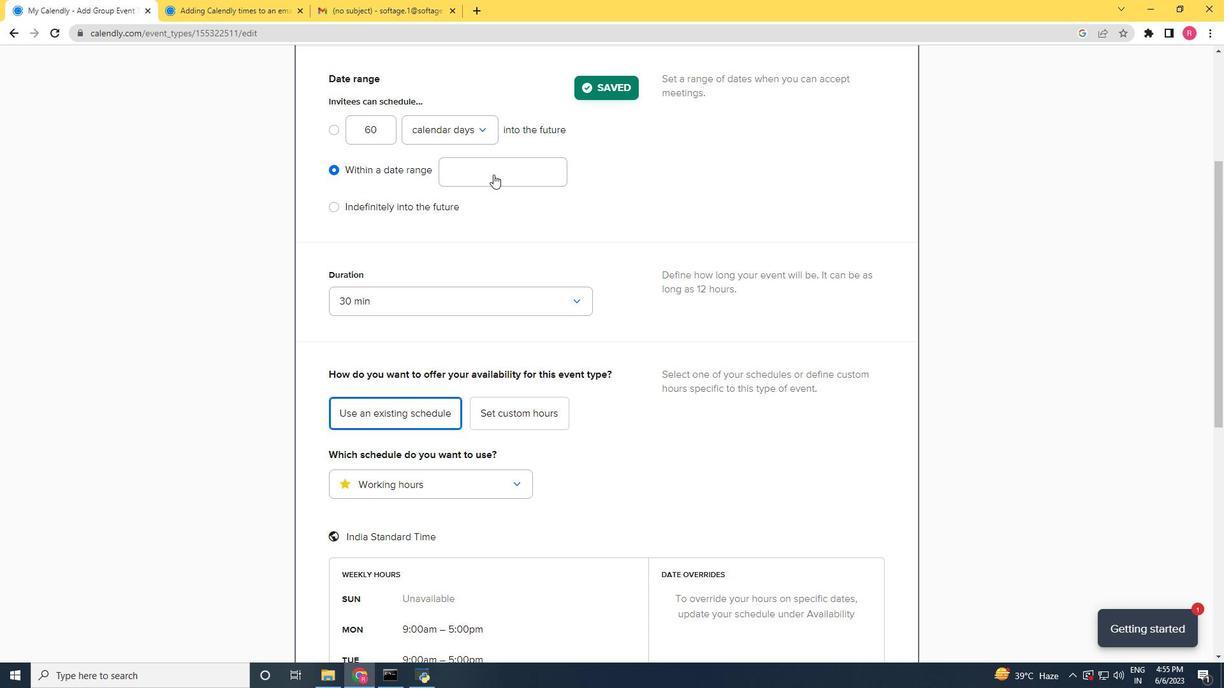 
Action: Mouse moved to (536, 216)
Screenshot: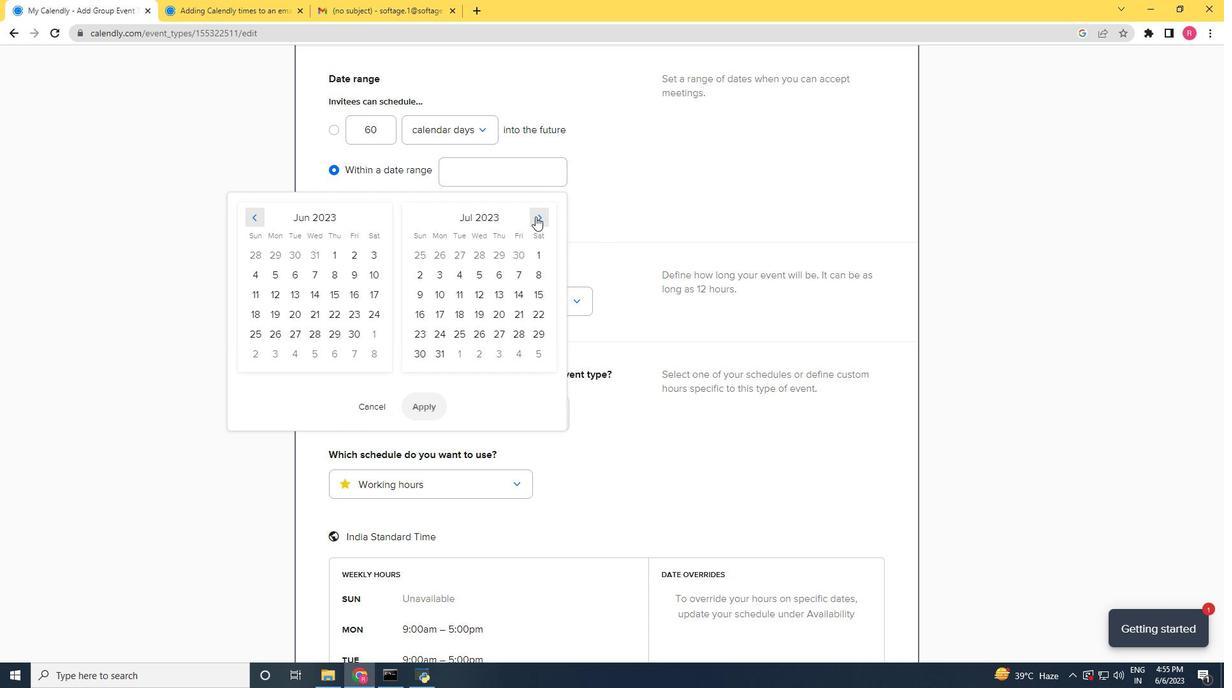 
Action: Mouse pressed left at (536, 216)
Screenshot: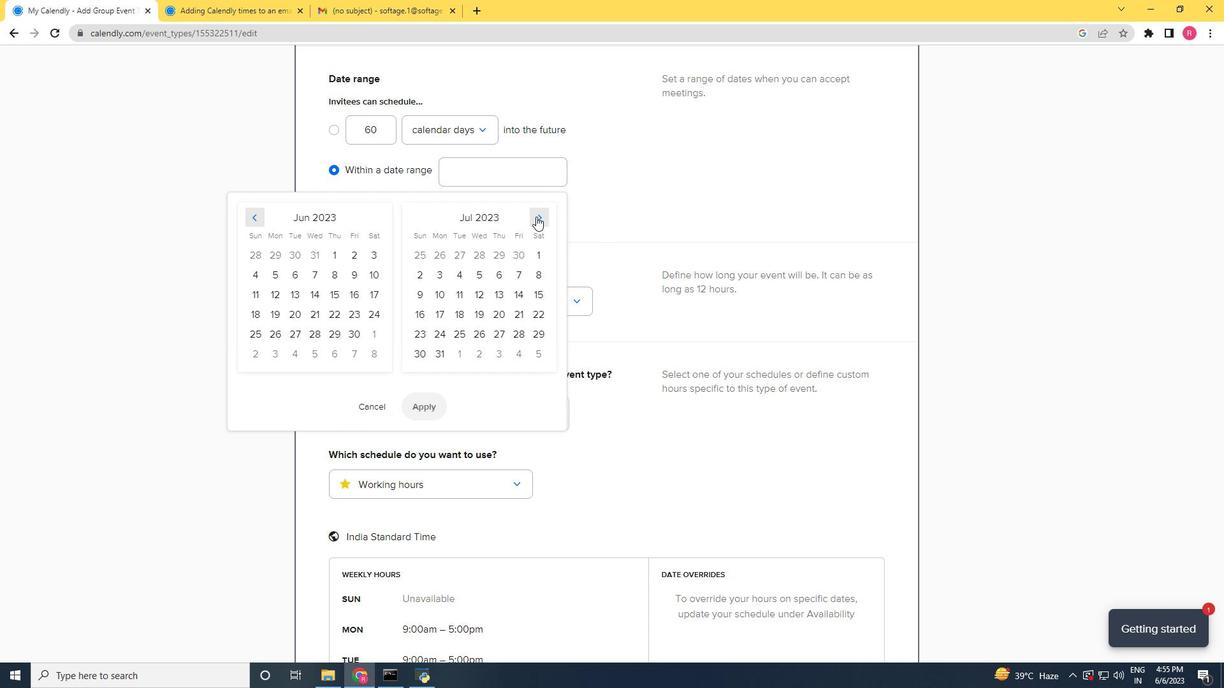
Action: Mouse pressed left at (536, 216)
Screenshot: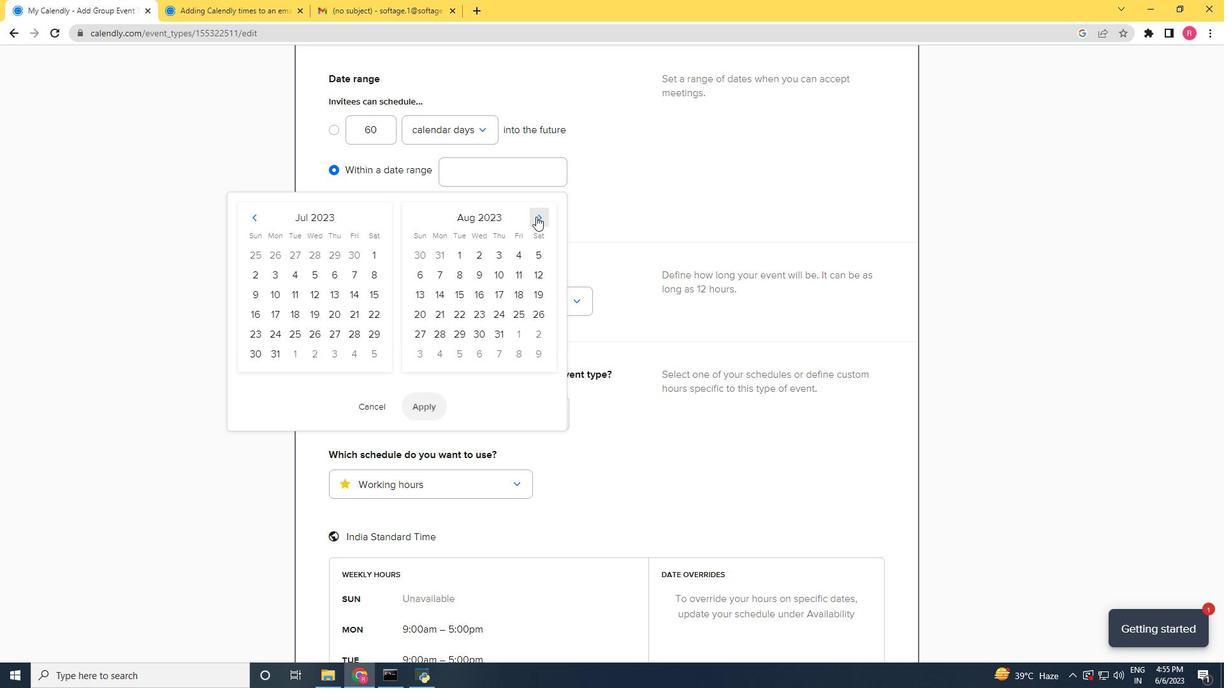 
Action: Mouse pressed left at (536, 216)
Screenshot: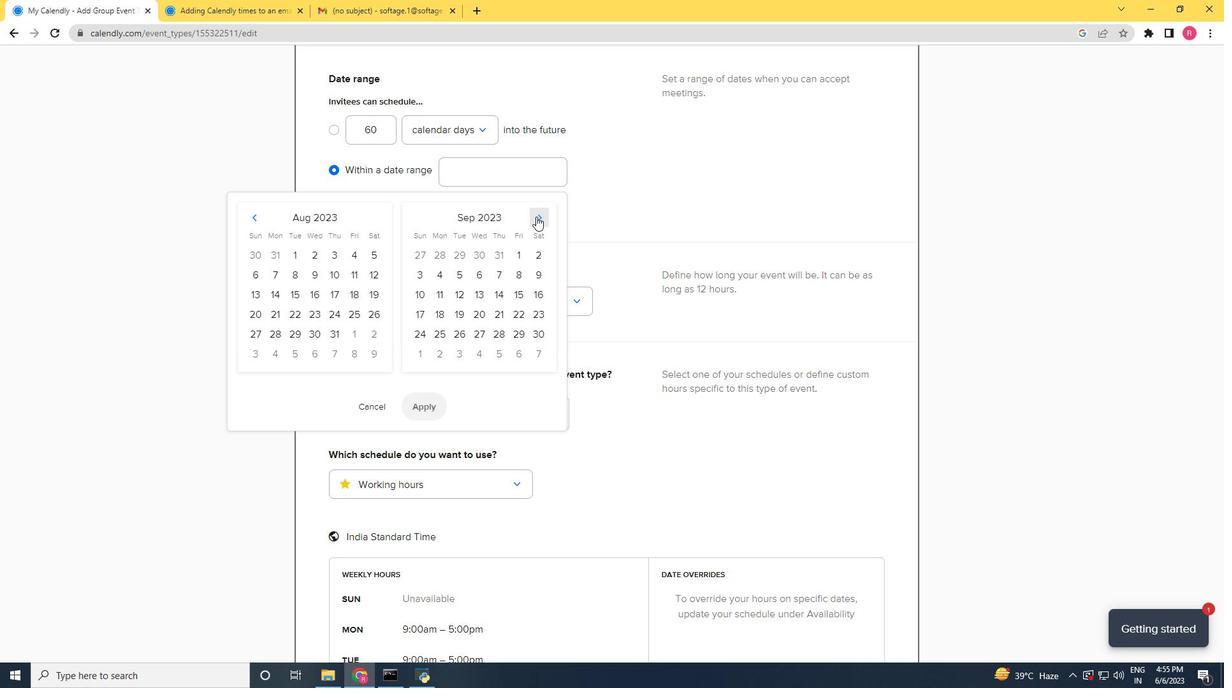 
Action: Mouse pressed left at (536, 216)
Screenshot: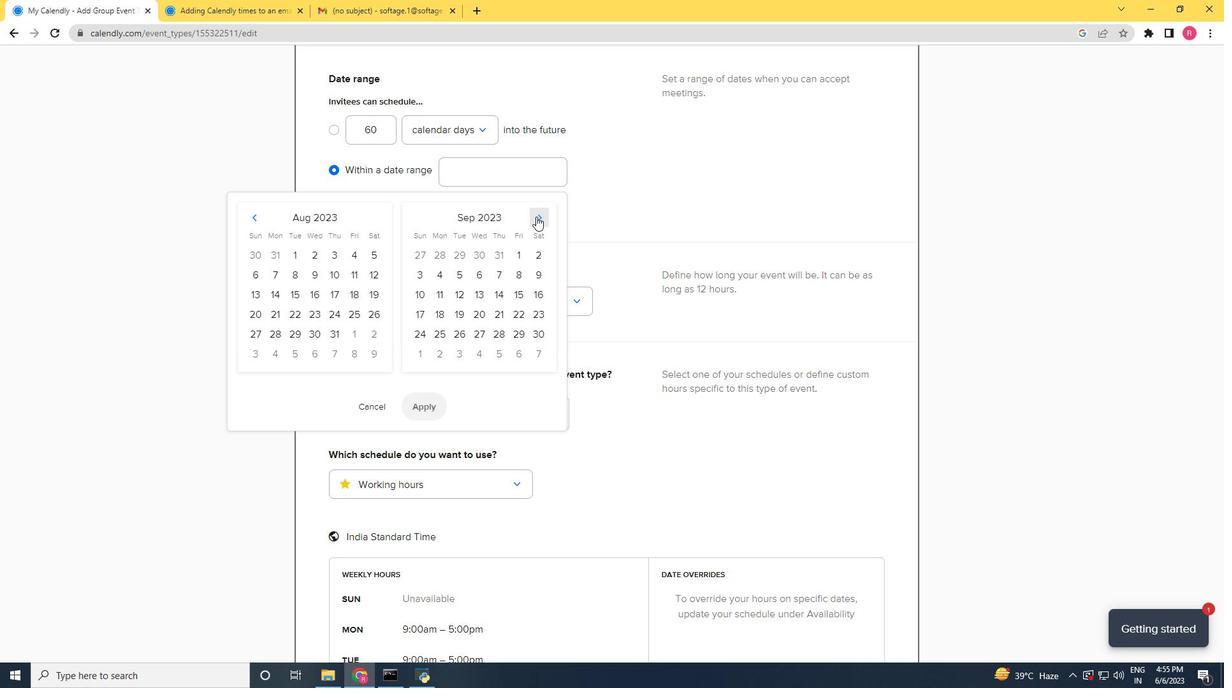 
Action: Mouse pressed left at (536, 216)
Screenshot: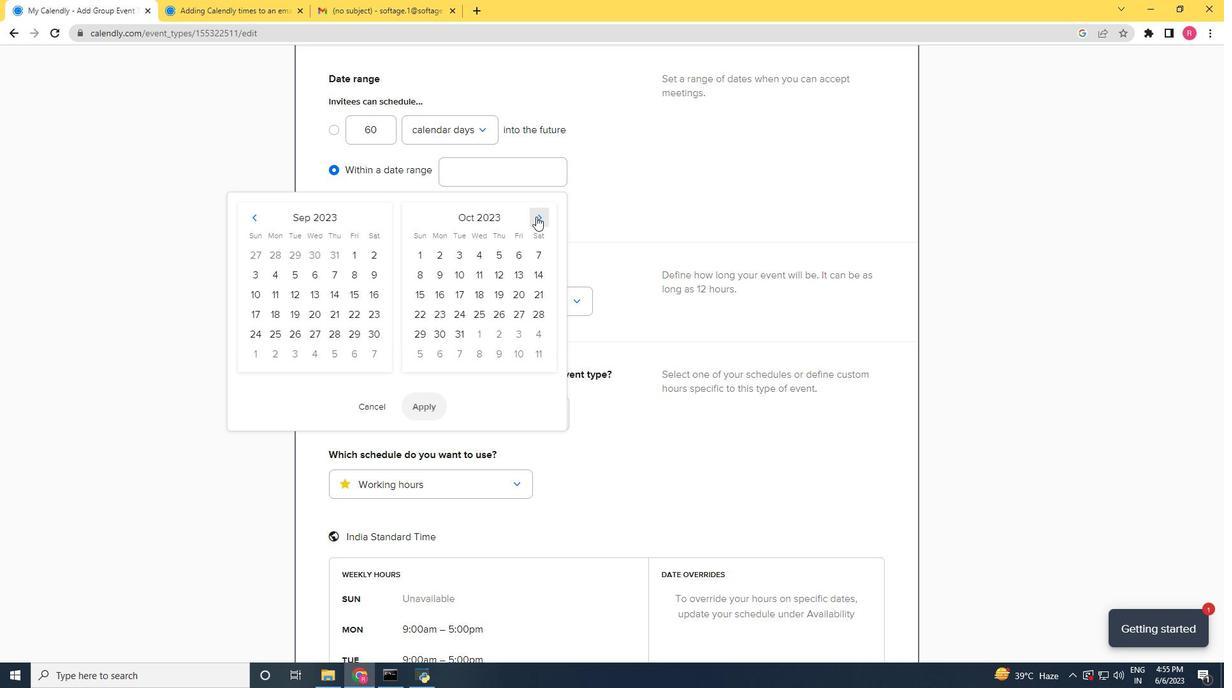 
Action: Mouse pressed left at (536, 216)
Screenshot: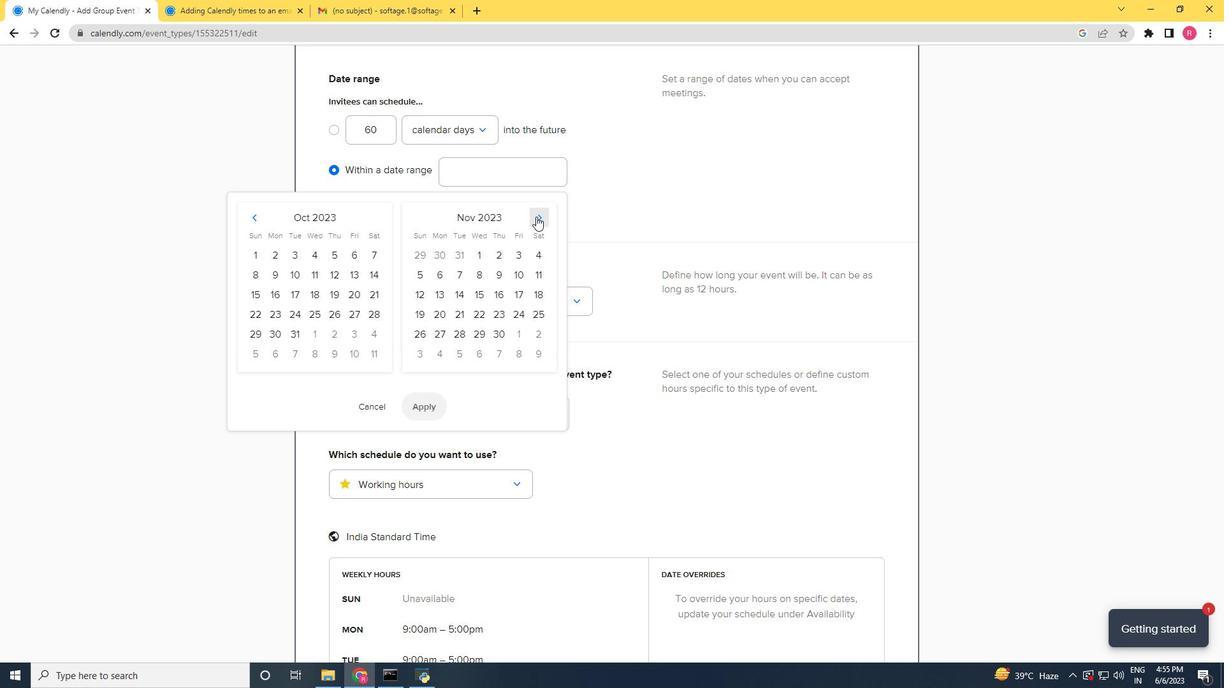 
Action: Mouse pressed left at (536, 216)
Screenshot: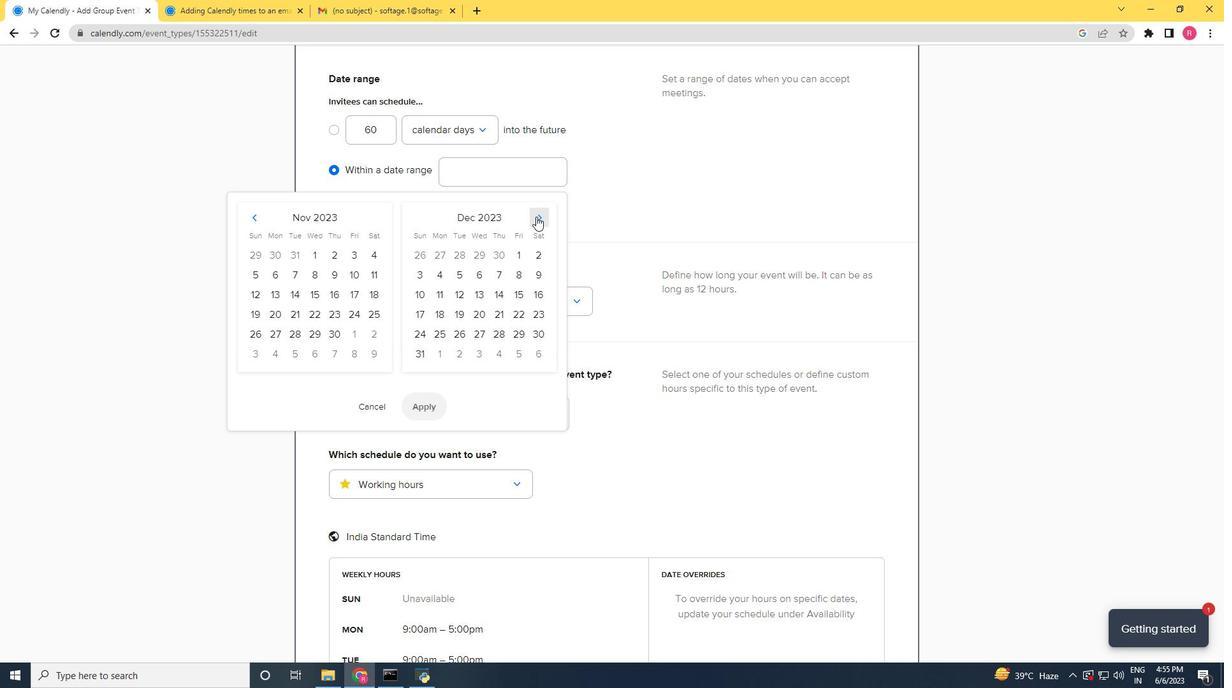
Action: Mouse pressed left at (536, 216)
Screenshot: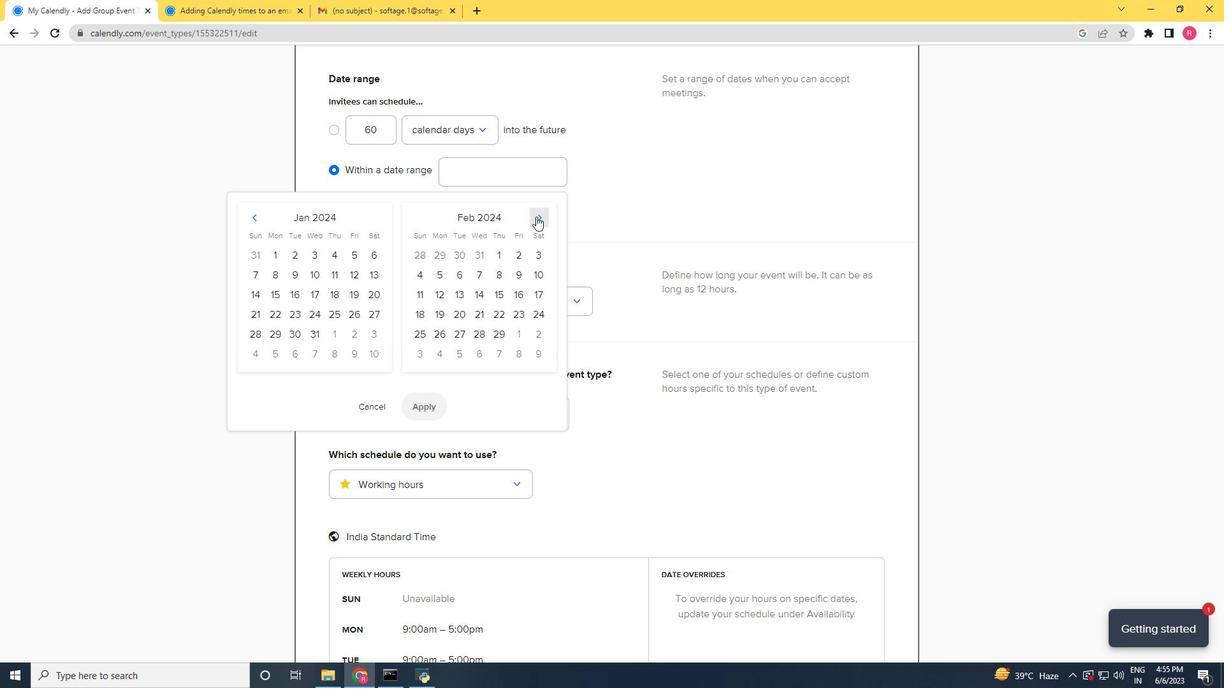 
Action: Mouse pressed left at (536, 216)
Screenshot: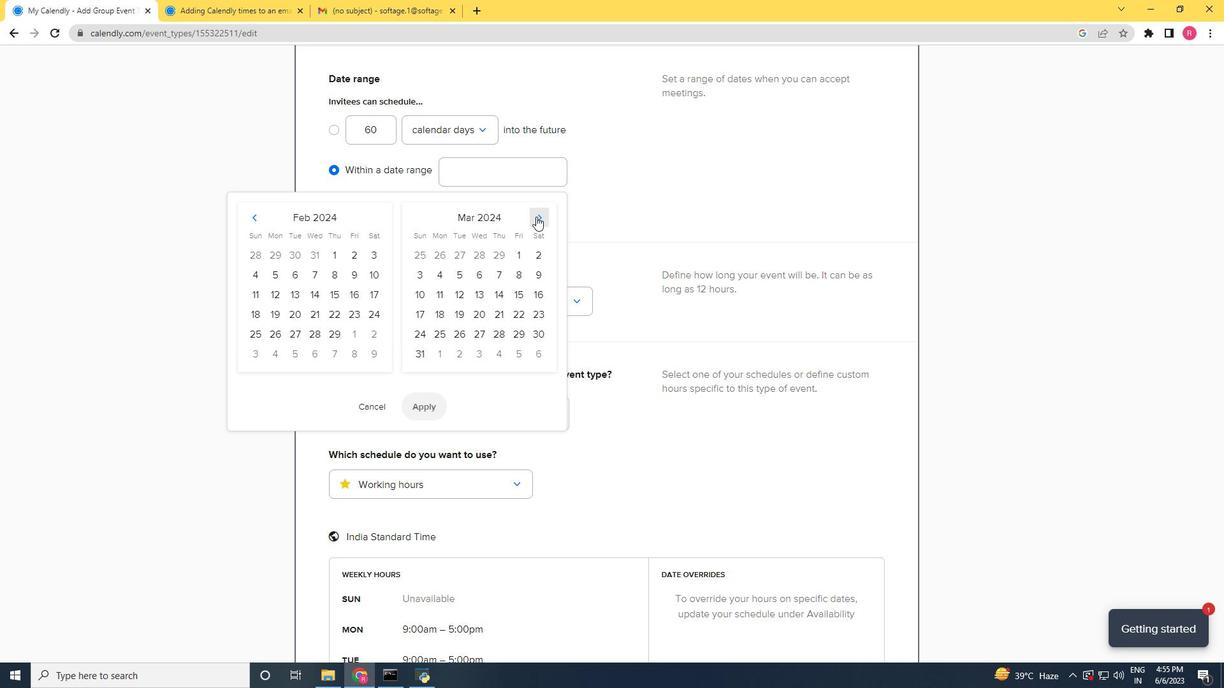 
Action: Mouse moved to (440, 278)
Screenshot: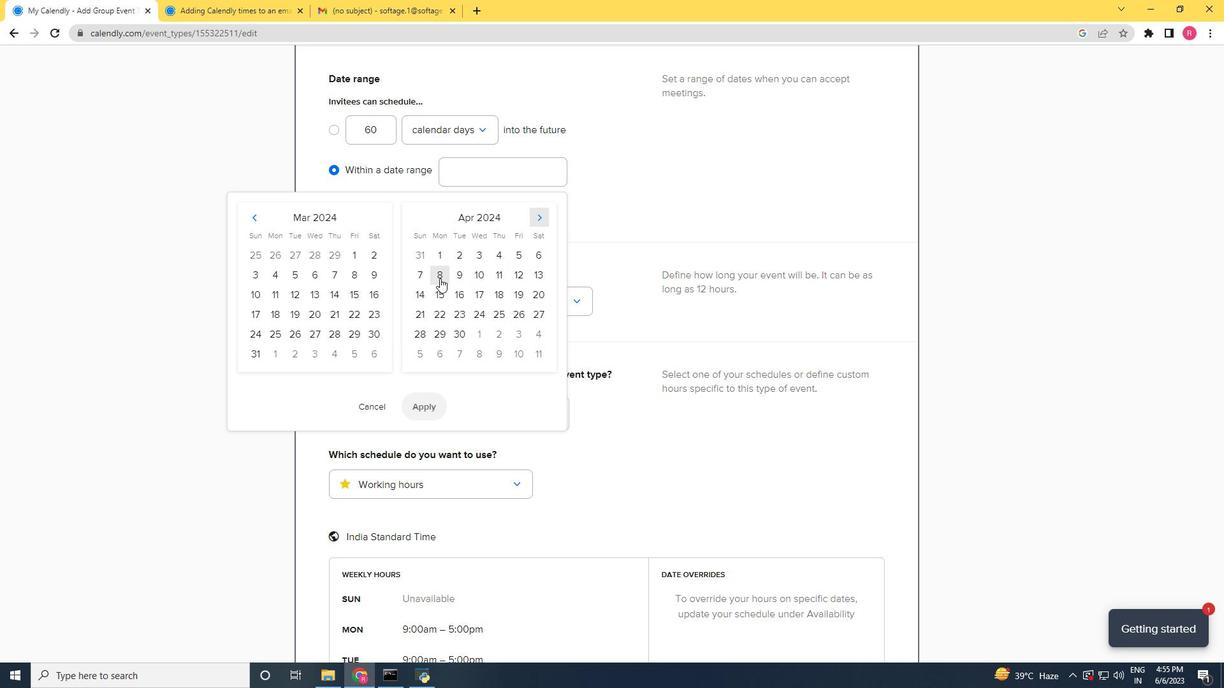 
Action: Mouse pressed left at (440, 278)
Screenshot: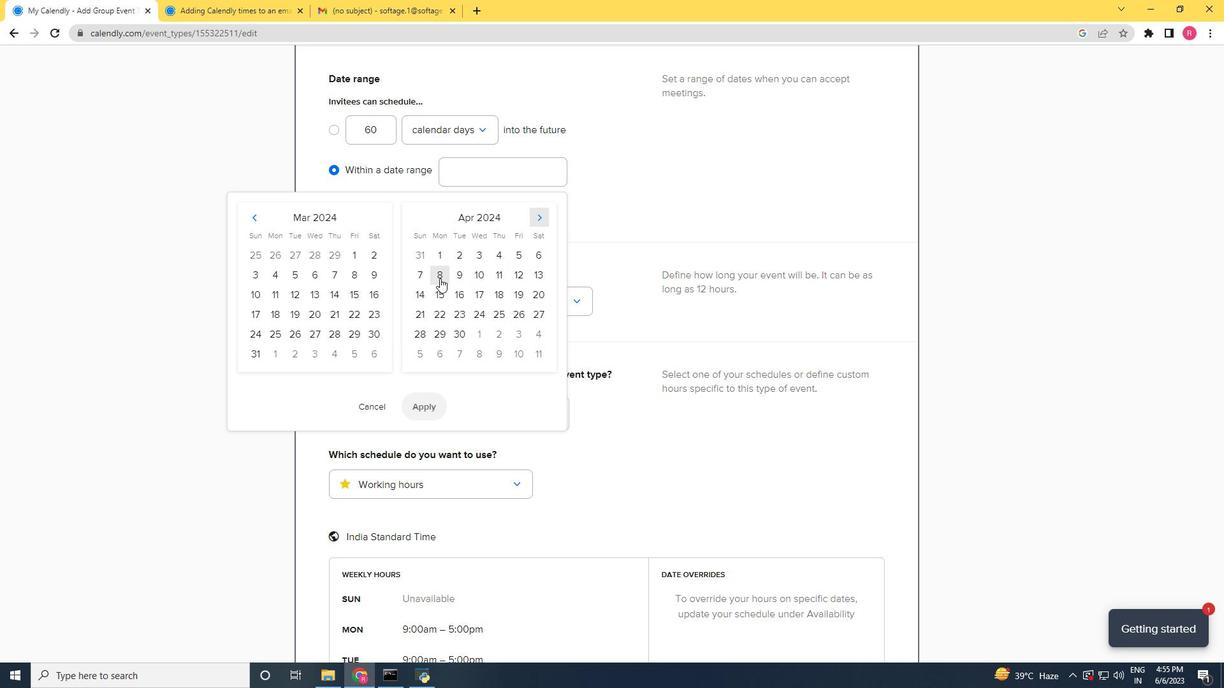 
Action: Mouse moved to (484, 278)
Screenshot: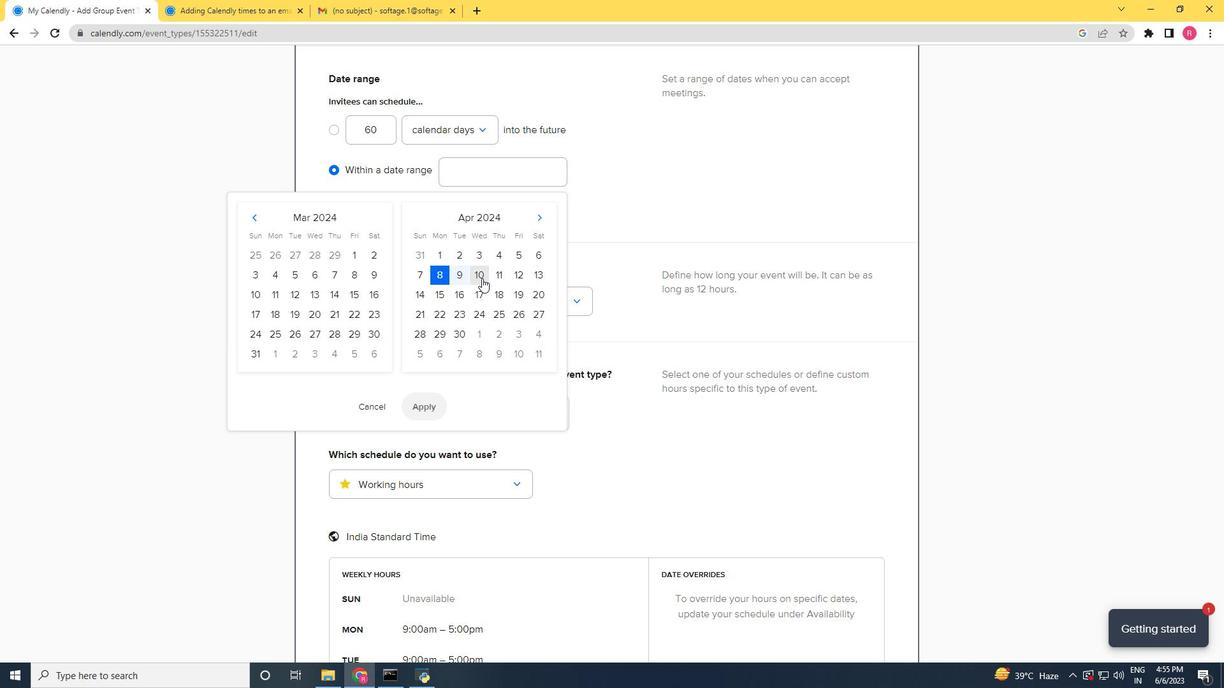 
Action: Mouse pressed left at (484, 278)
Screenshot: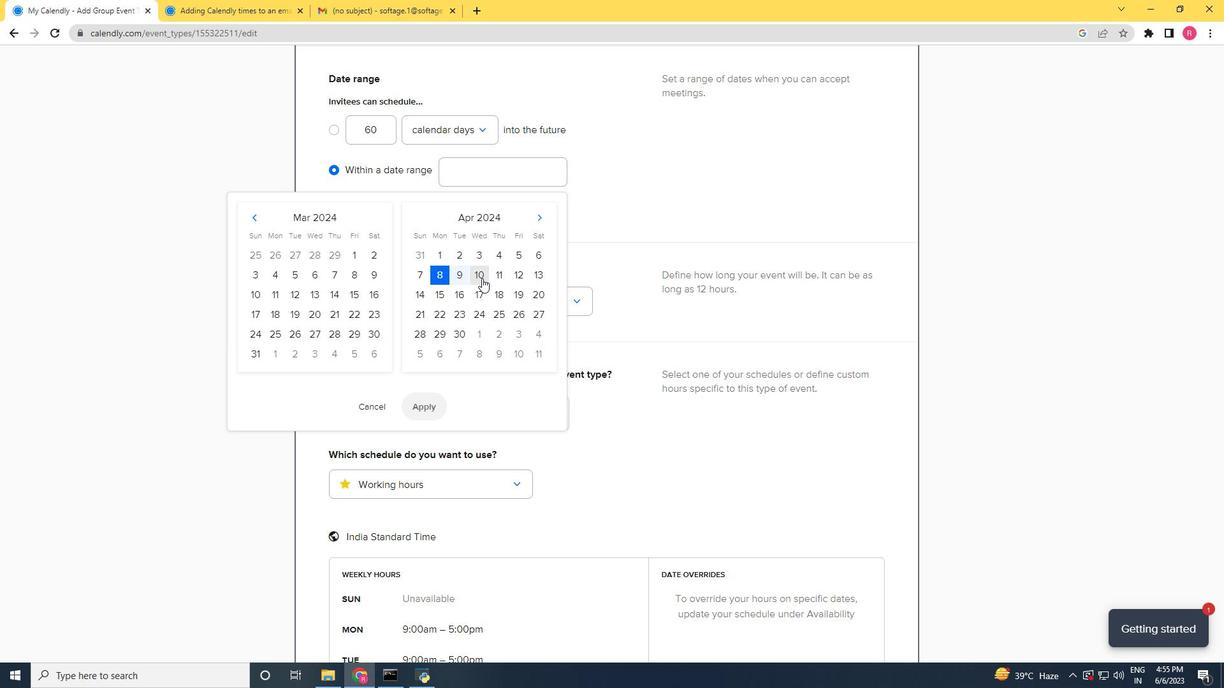 
Action: Mouse moved to (424, 408)
Screenshot: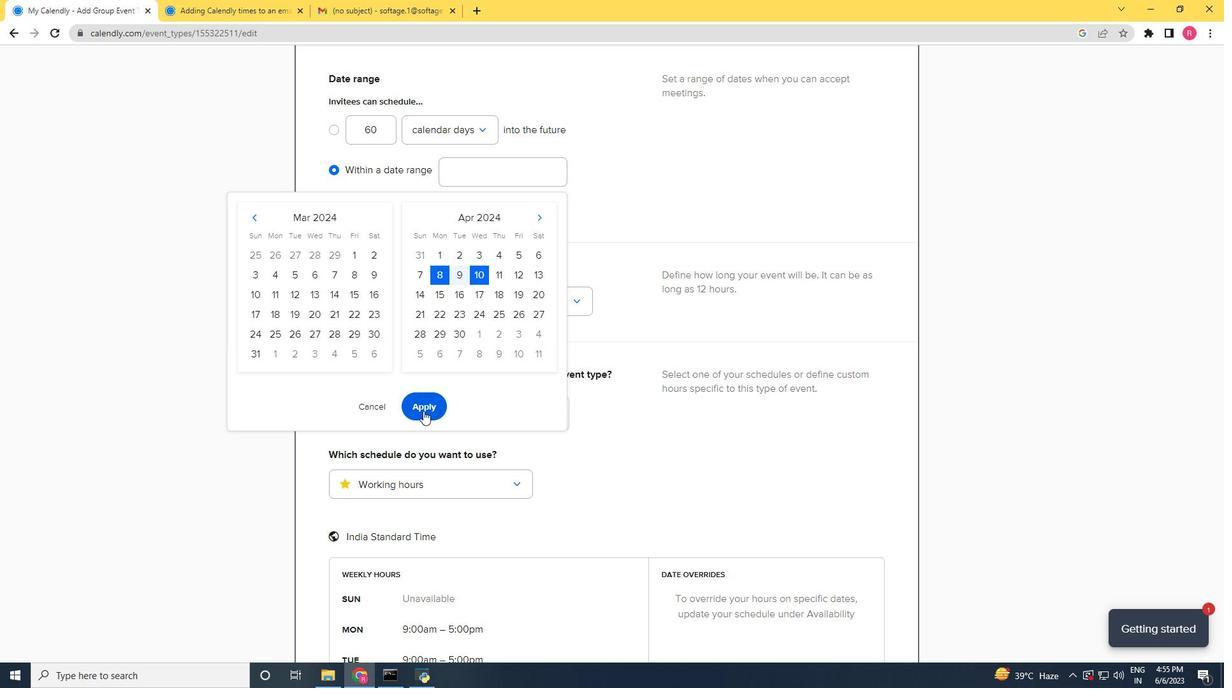 
Action: Mouse pressed left at (424, 408)
Screenshot: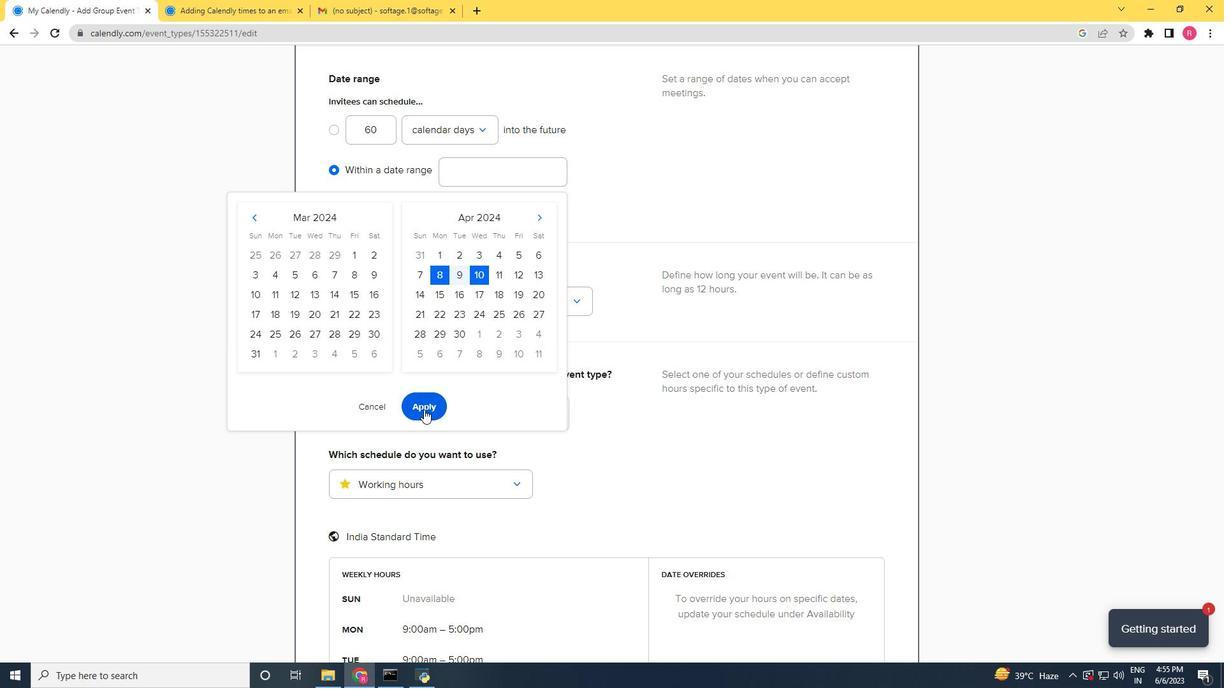 
Action: Mouse moved to (731, 427)
Screenshot: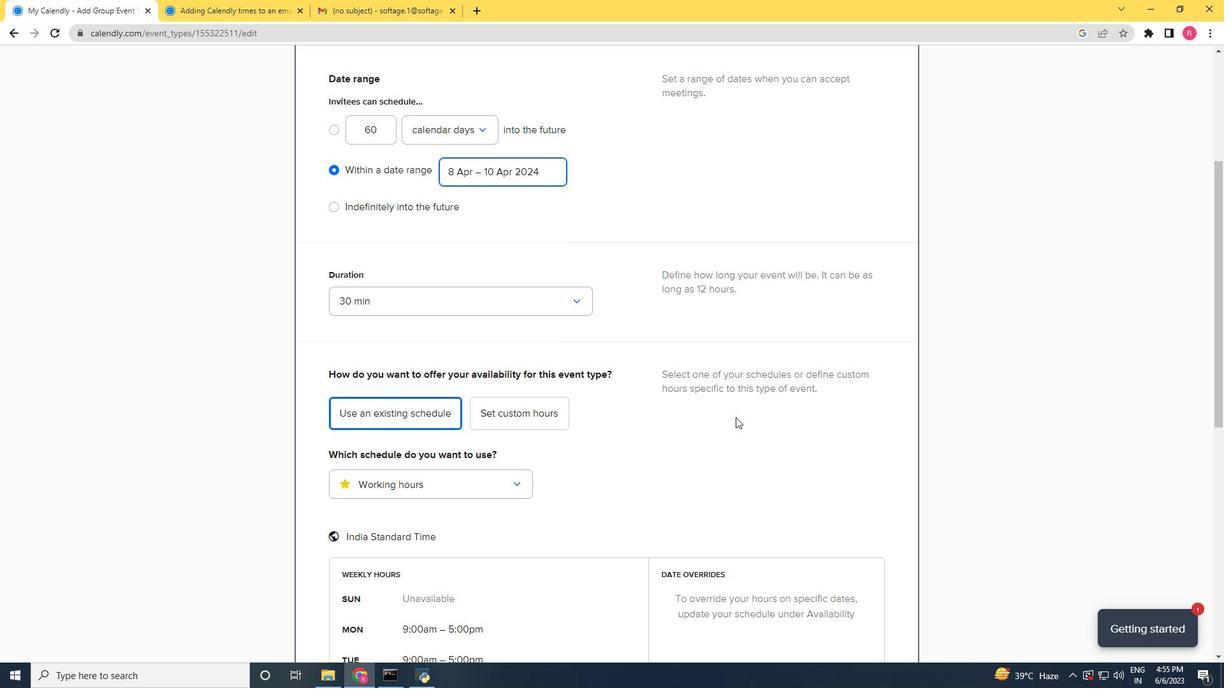 
Action: Mouse scrolled (731, 427) with delta (0, 0)
Screenshot: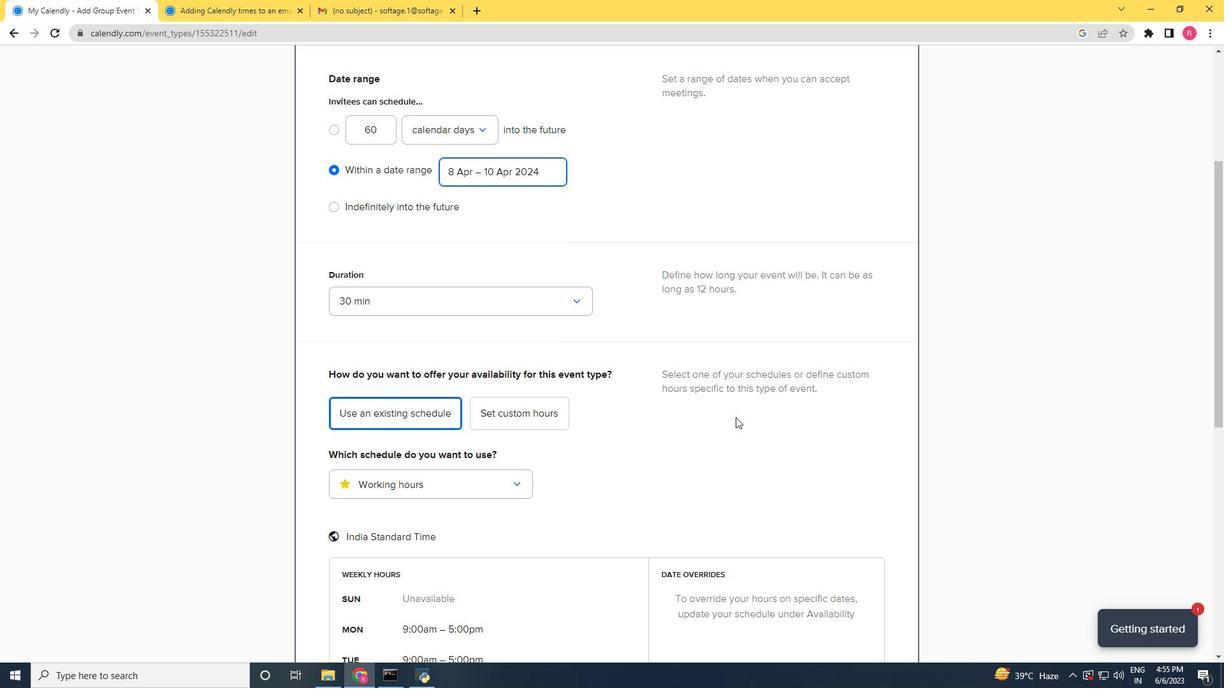 
Action: Mouse moved to (730, 428)
Screenshot: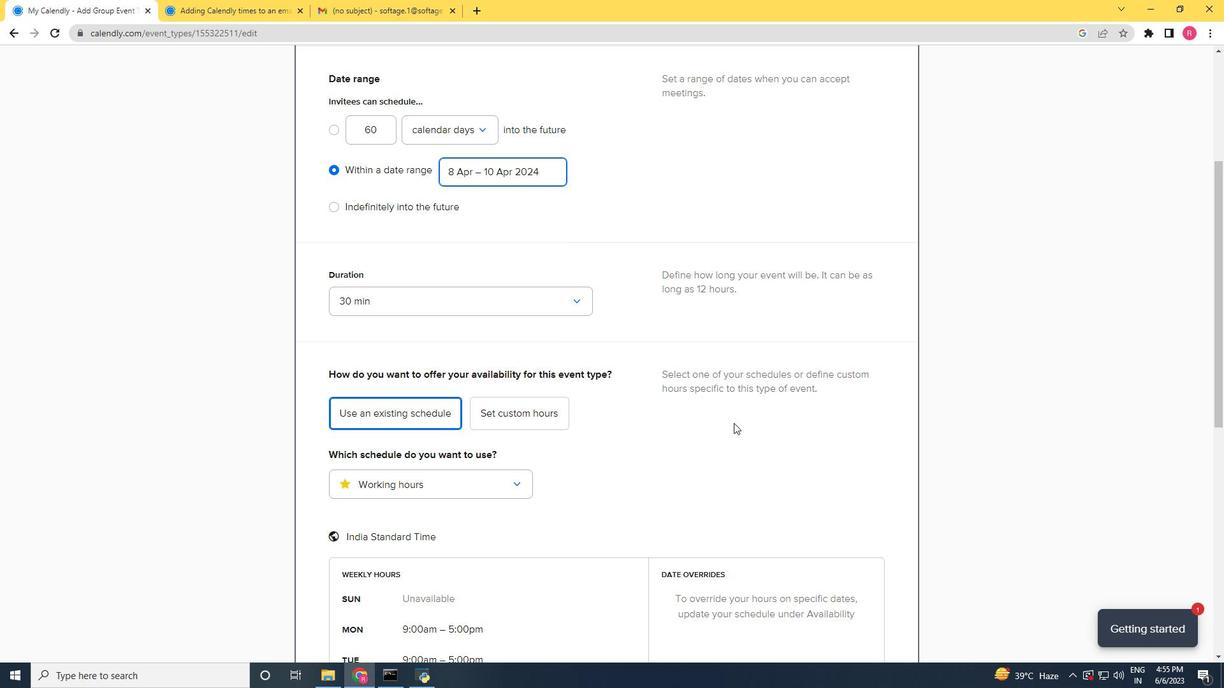 
Action: Mouse scrolled (730, 427) with delta (0, 0)
Screenshot: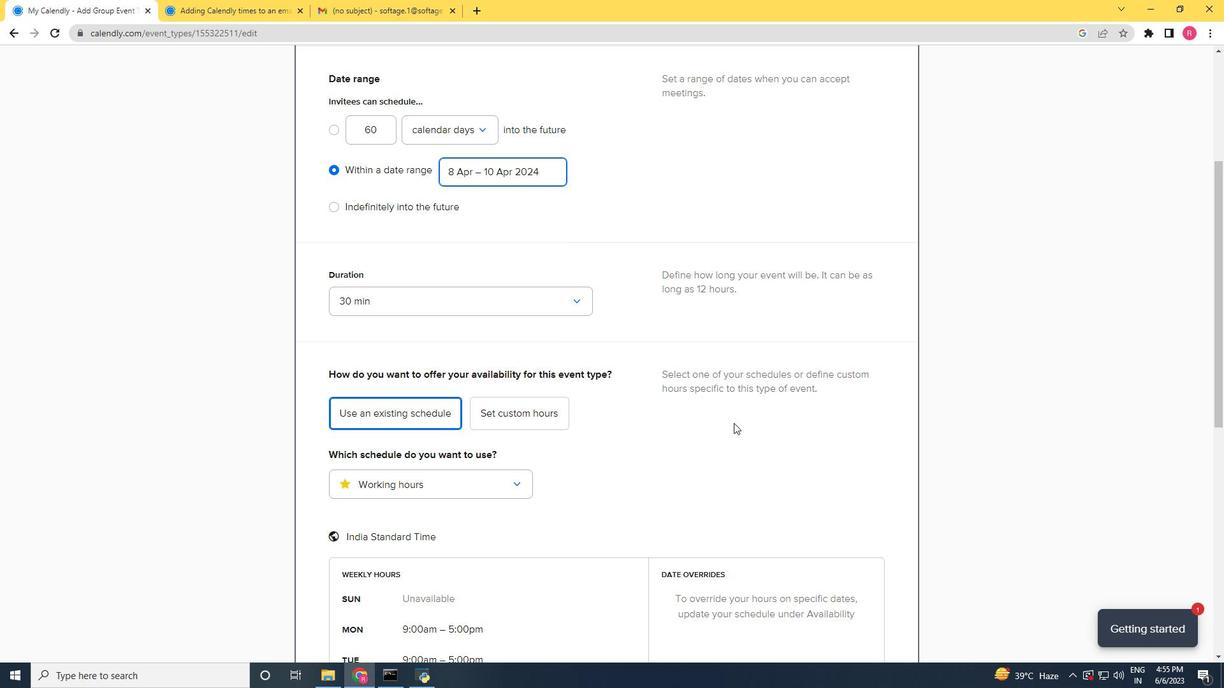 
Action: Mouse scrolled (730, 427) with delta (0, 0)
Screenshot: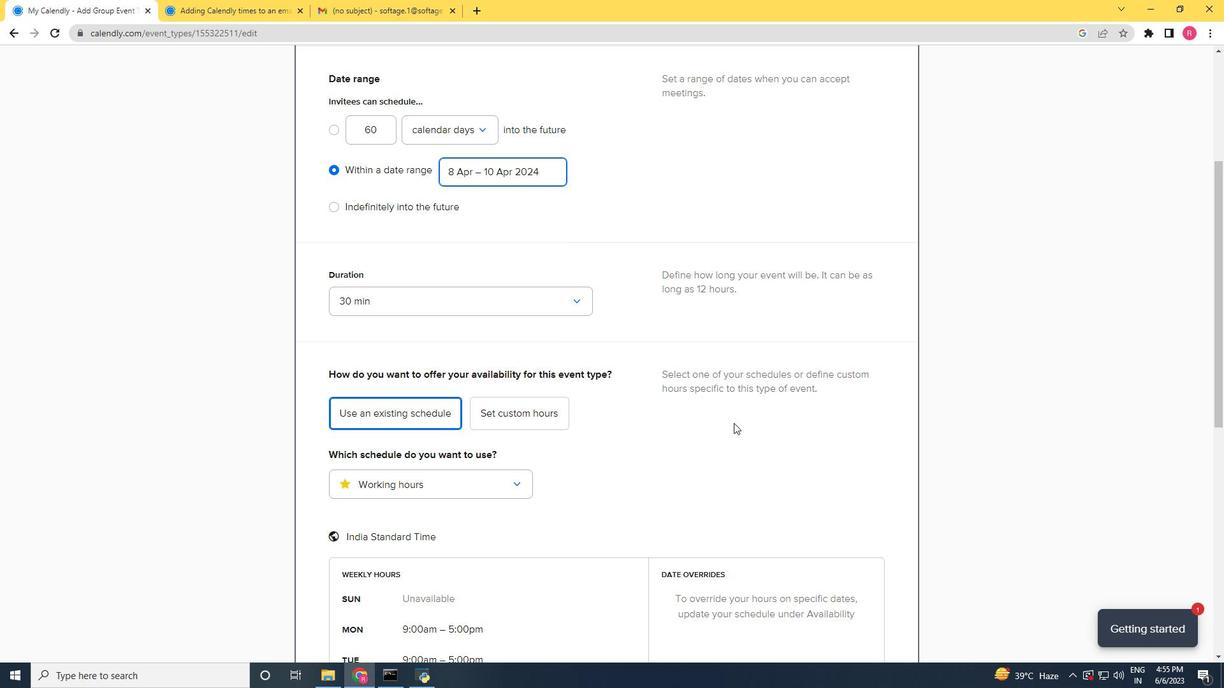 
Action: Mouse scrolled (730, 427) with delta (0, 0)
Screenshot: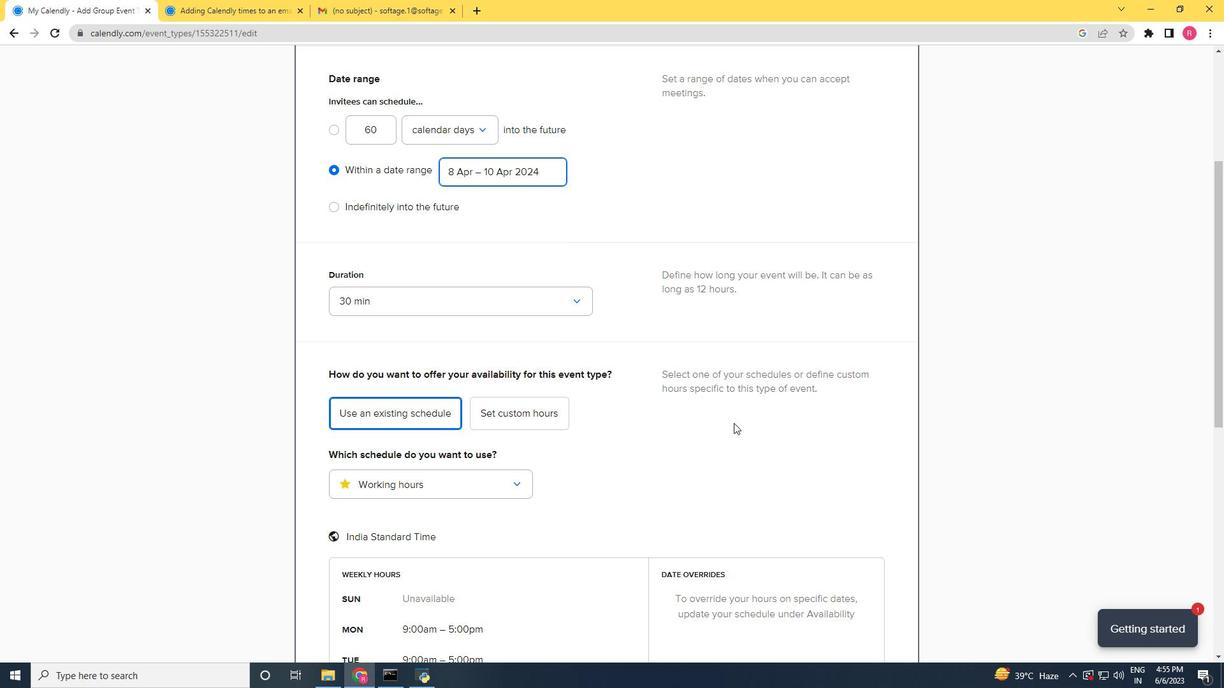 
Action: Mouse scrolled (730, 427) with delta (0, 0)
Screenshot: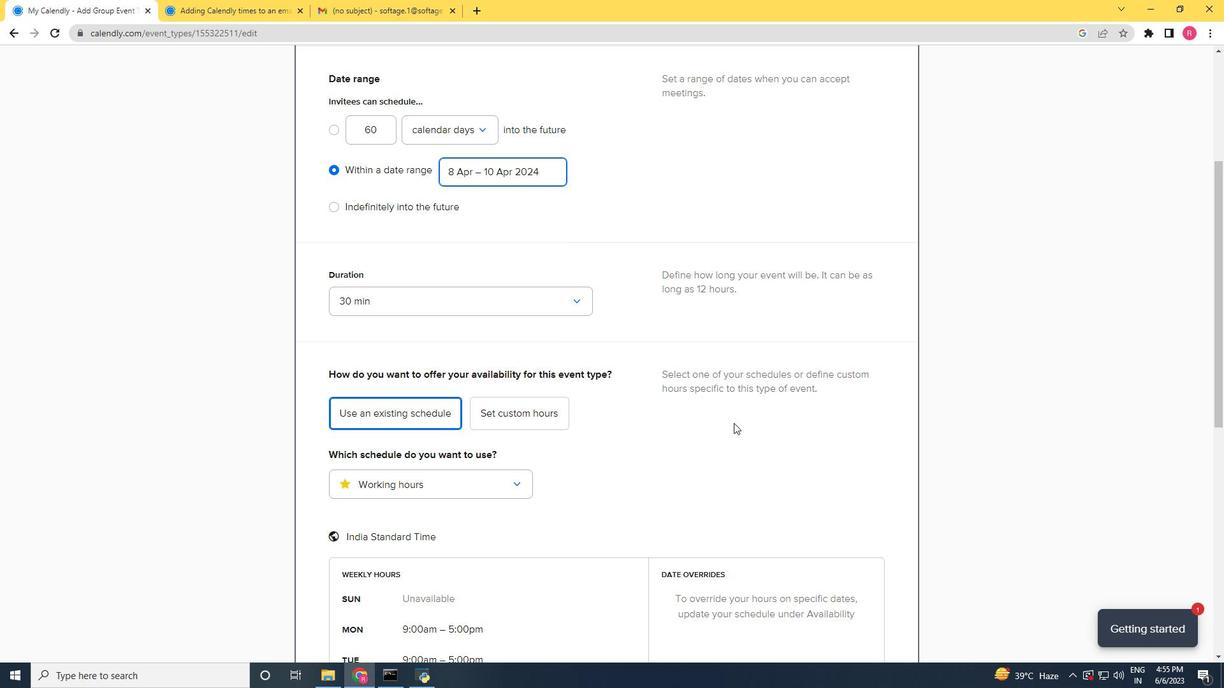 
Action: Mouse scrolled (730, 427) with delta (0, 0)
Screenshot: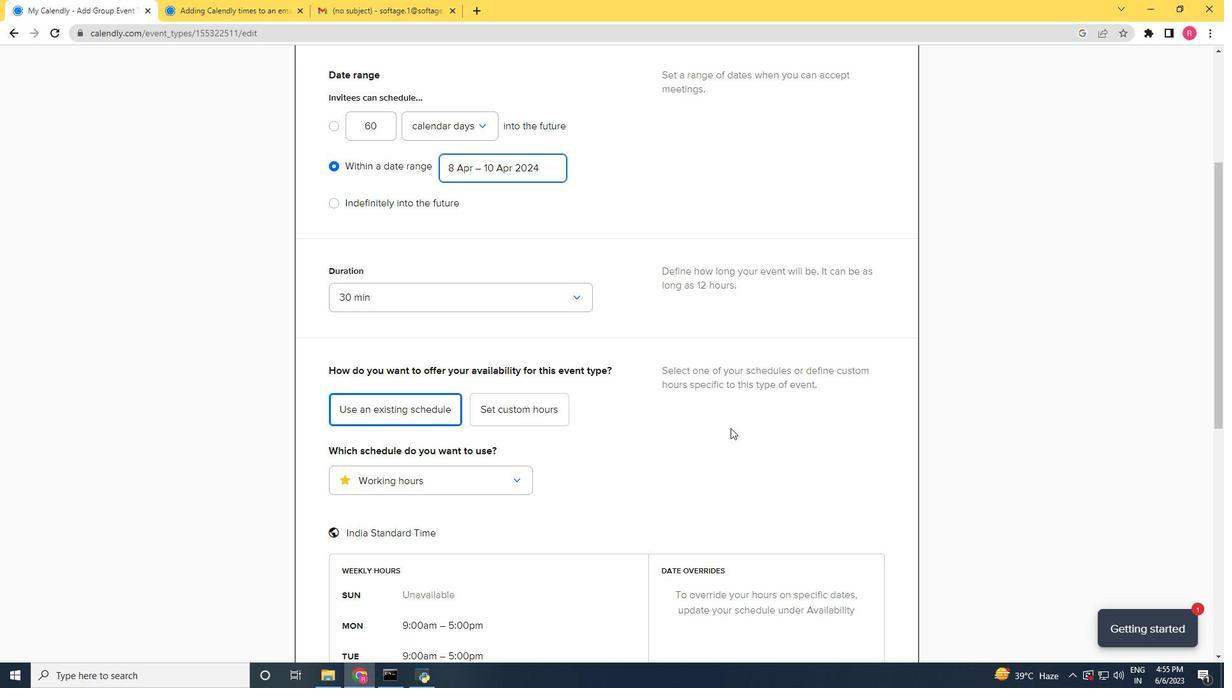 
Action: Mouse moved to (739, 469)
Screenshot: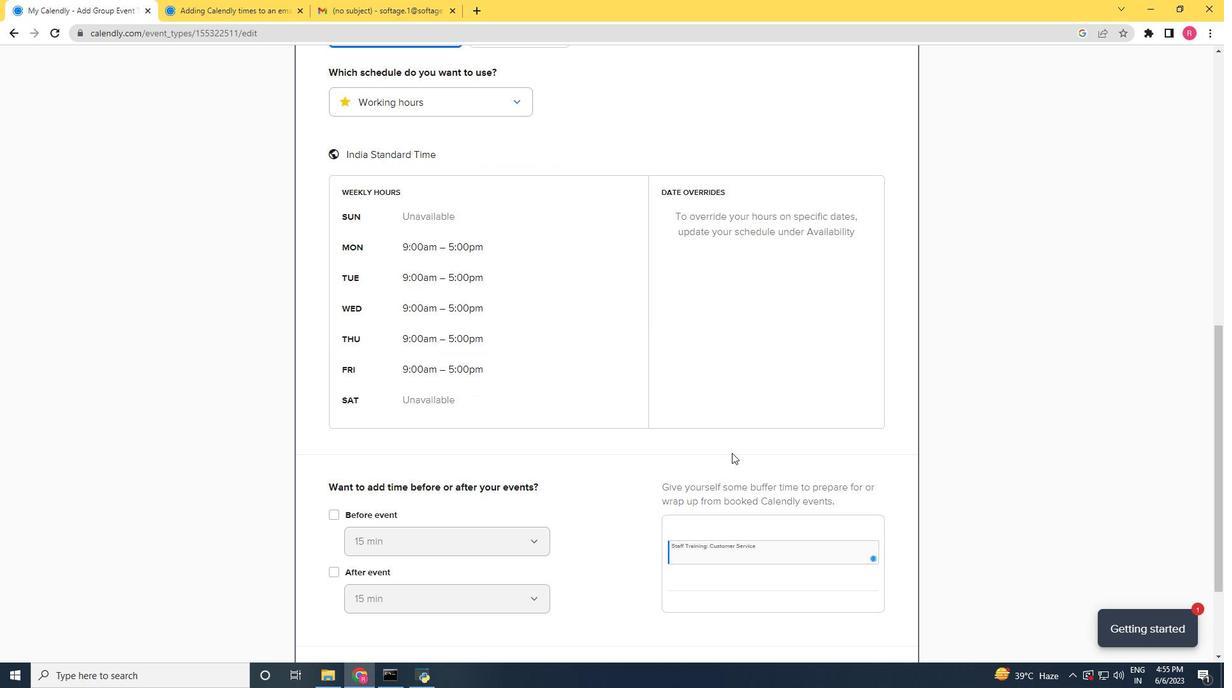 
Action: Mouse scrolled (739, 469) with delta (0, 0)
Screenshot: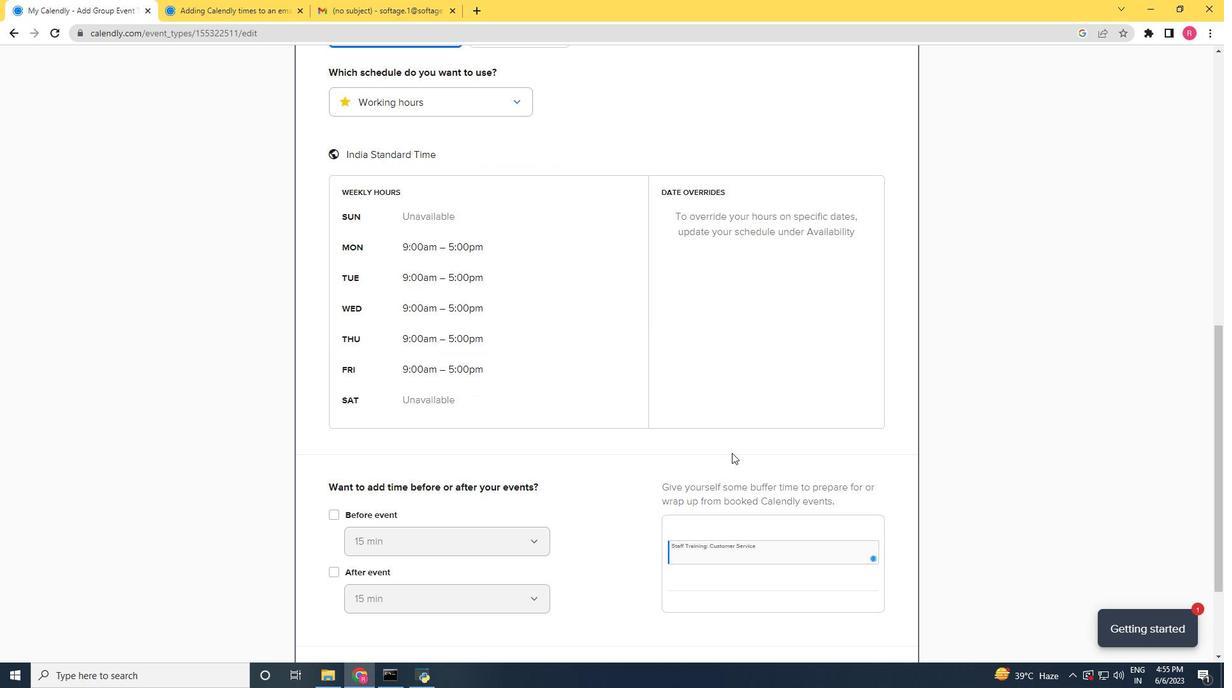 
Action: Mouse moved to (742, 474)
Screenshot: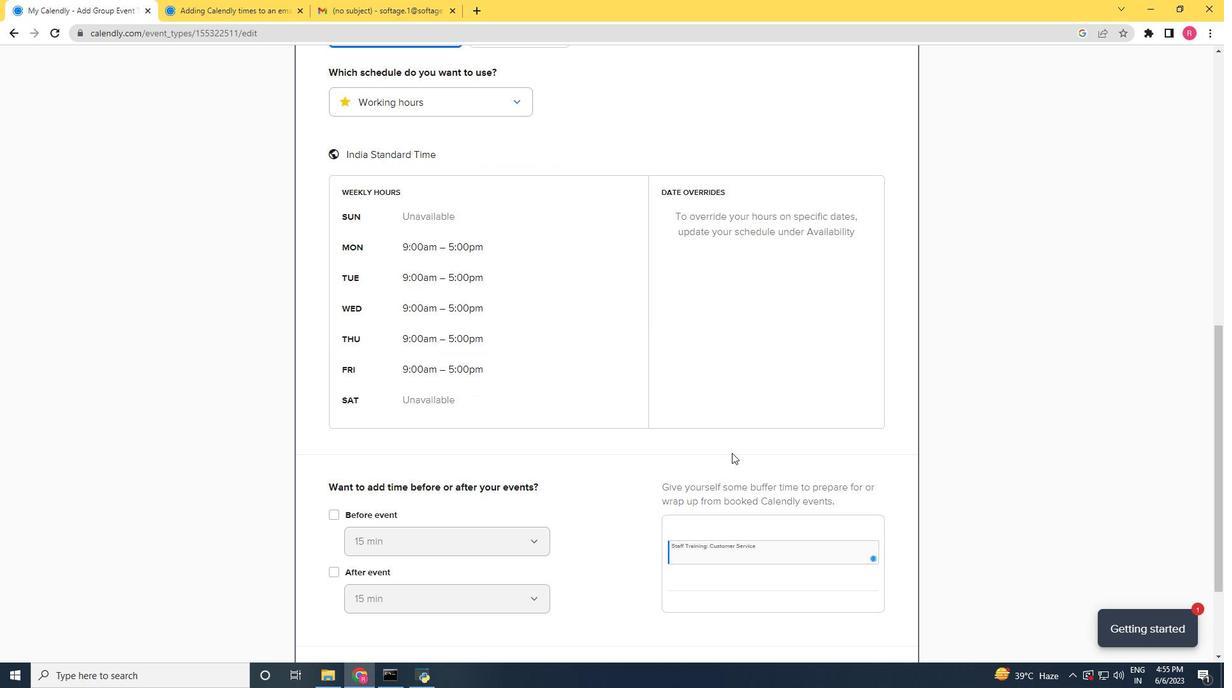 
Action: Mouse scrolled (742, 473) with delta (0, 0)
Screenshot: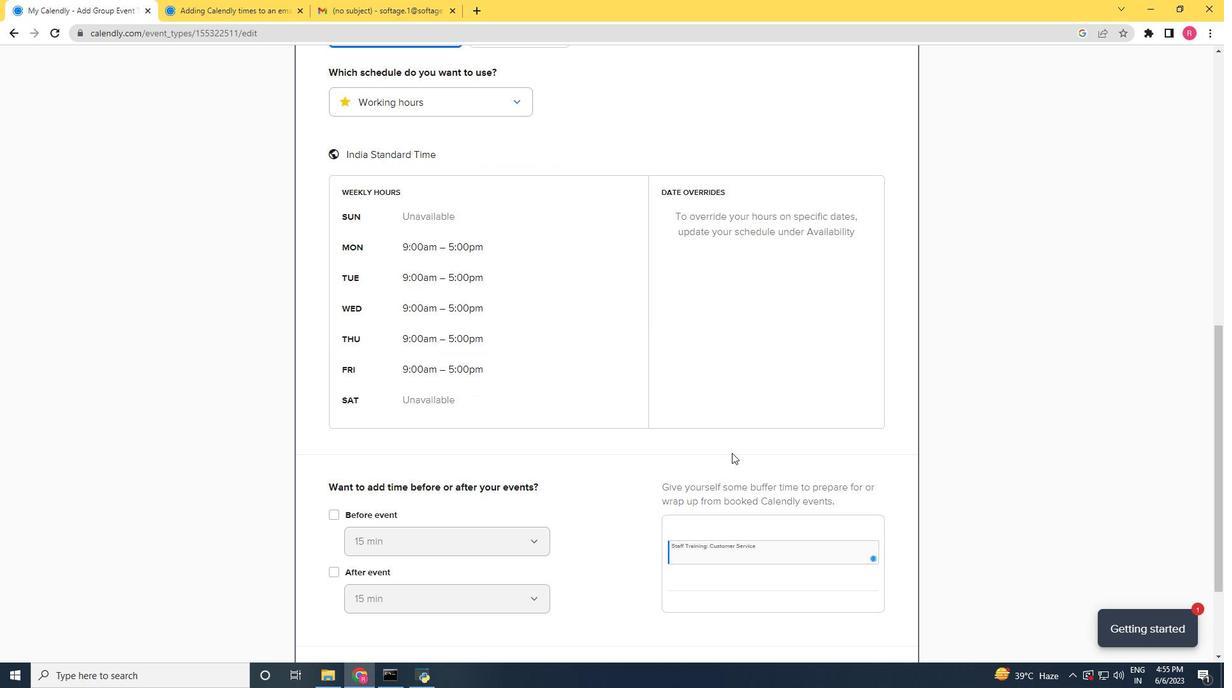 
Action: Mouse moved to (744, 476)
Screenshot: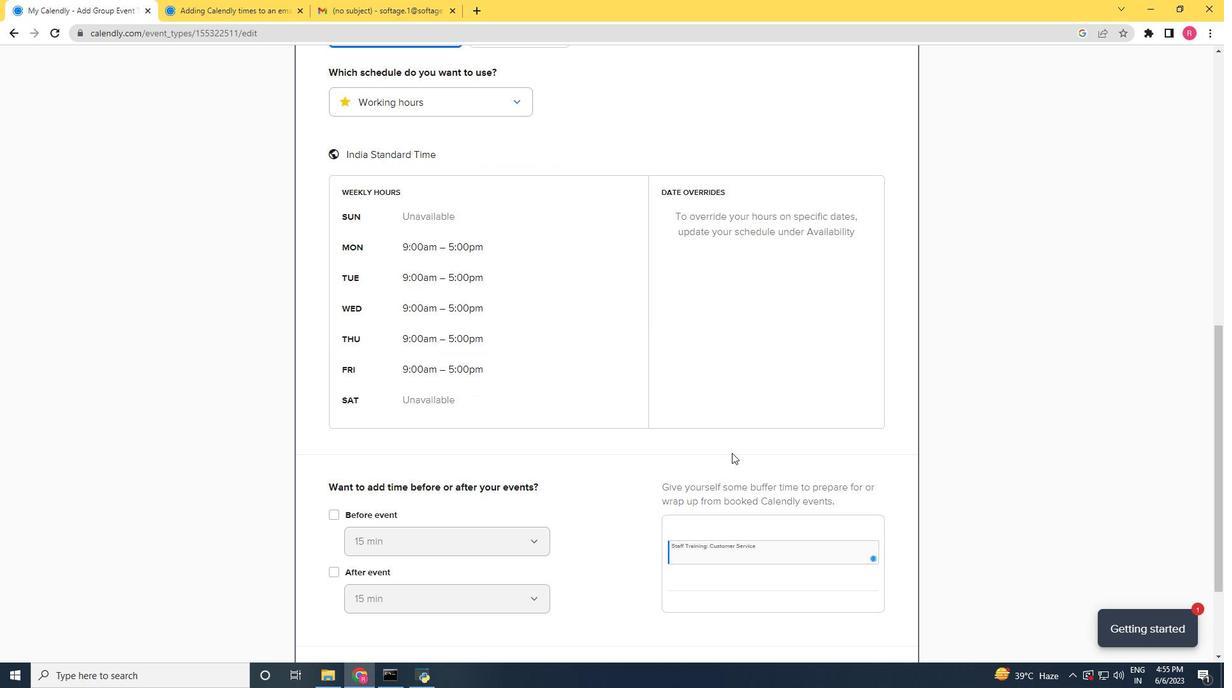 
Action: Mouse scrolled (744, 475) with delta (0, 0)
Screenshot: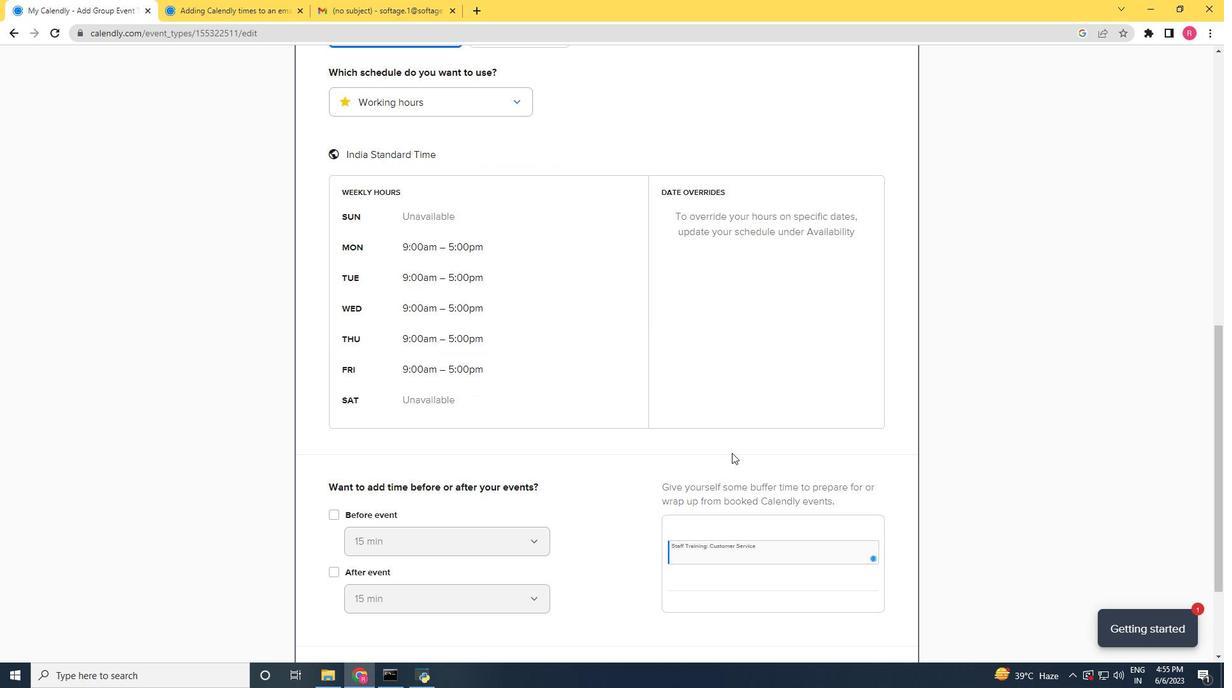 
Action: Mouse moved to (749, 477)
Screenshot: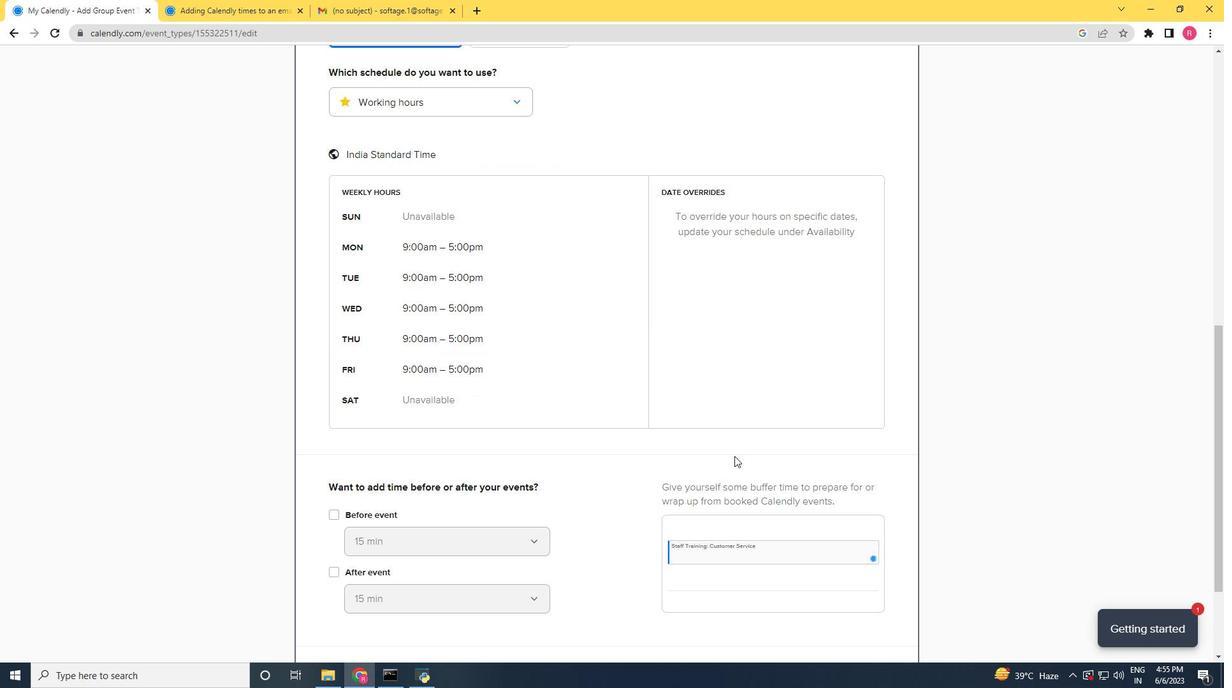 
Action: Mouse scrolled (747, 476) with delta (0, 0)
Screenshot: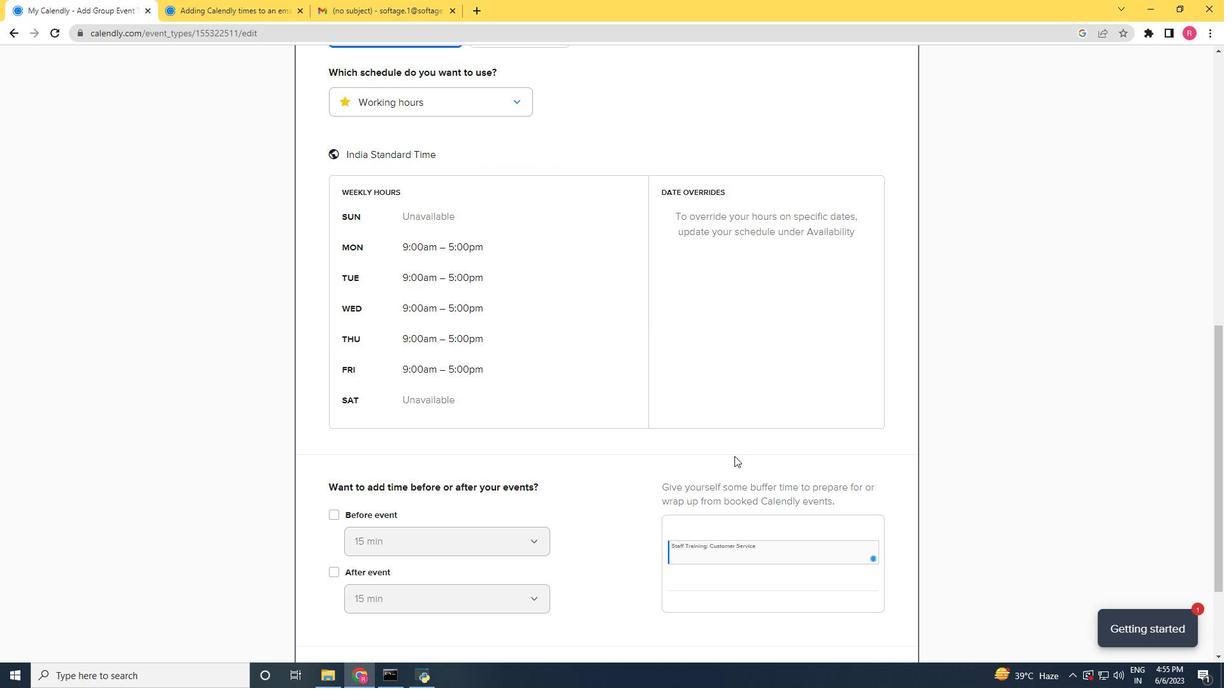 
Action: Mouse moved to (753, 478)
Screenshot: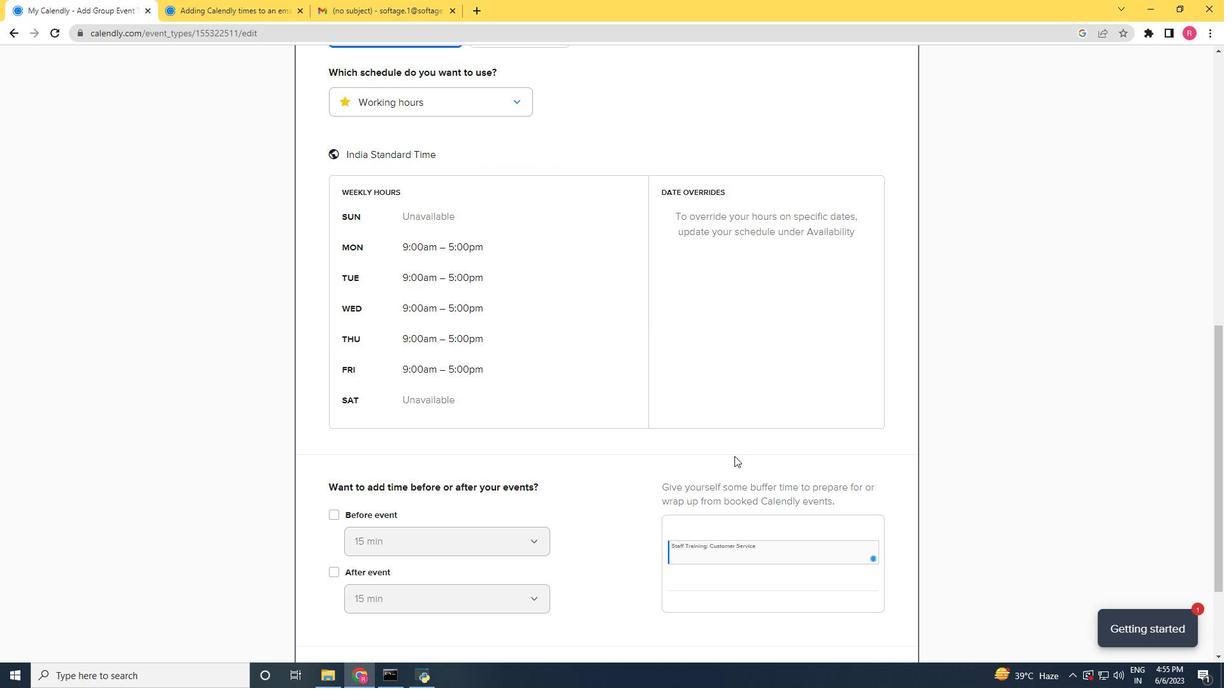 
Action: Mouse scrolled (750, 478) with delta (0, 0)
Screenshot: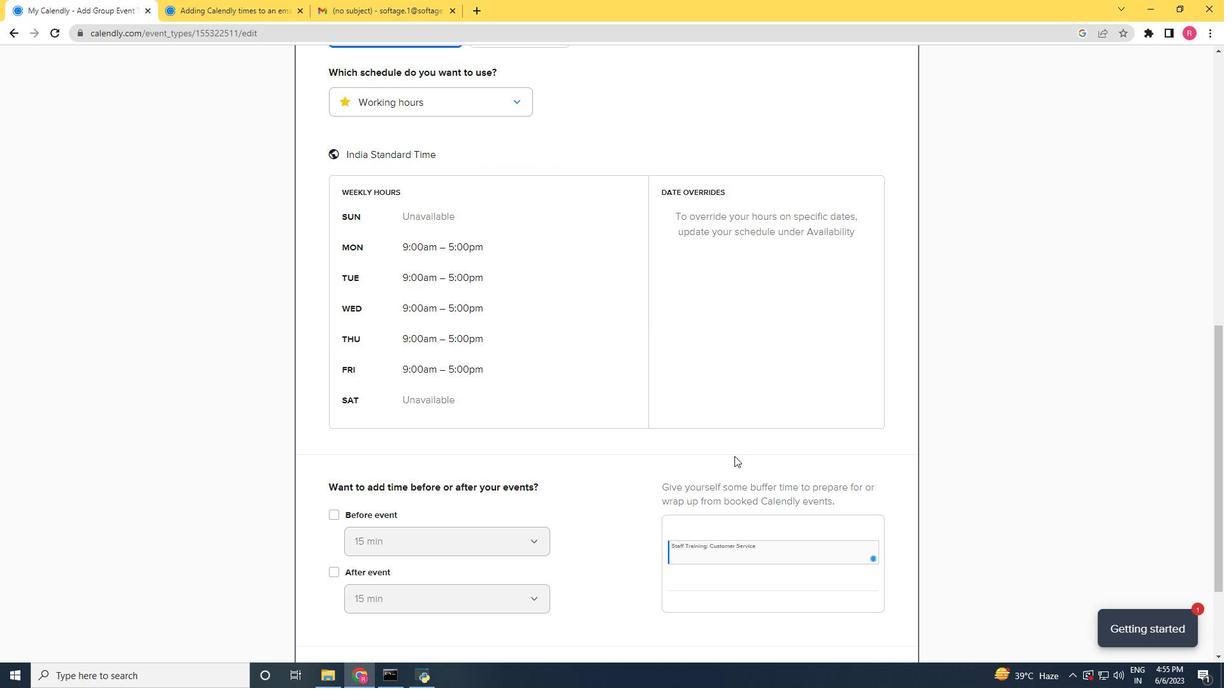 
Action: Mouse moved to (887, 596)
Screenshot: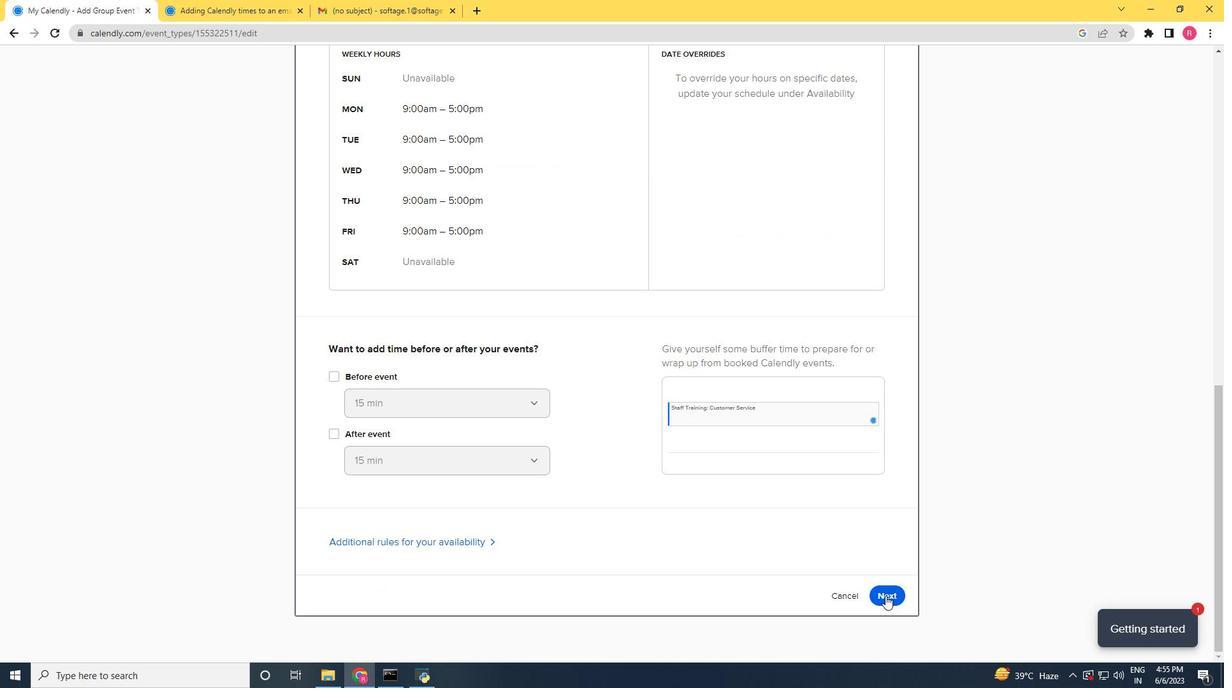 
Action: Mouse pressed left at (887, 596)
Screenshot: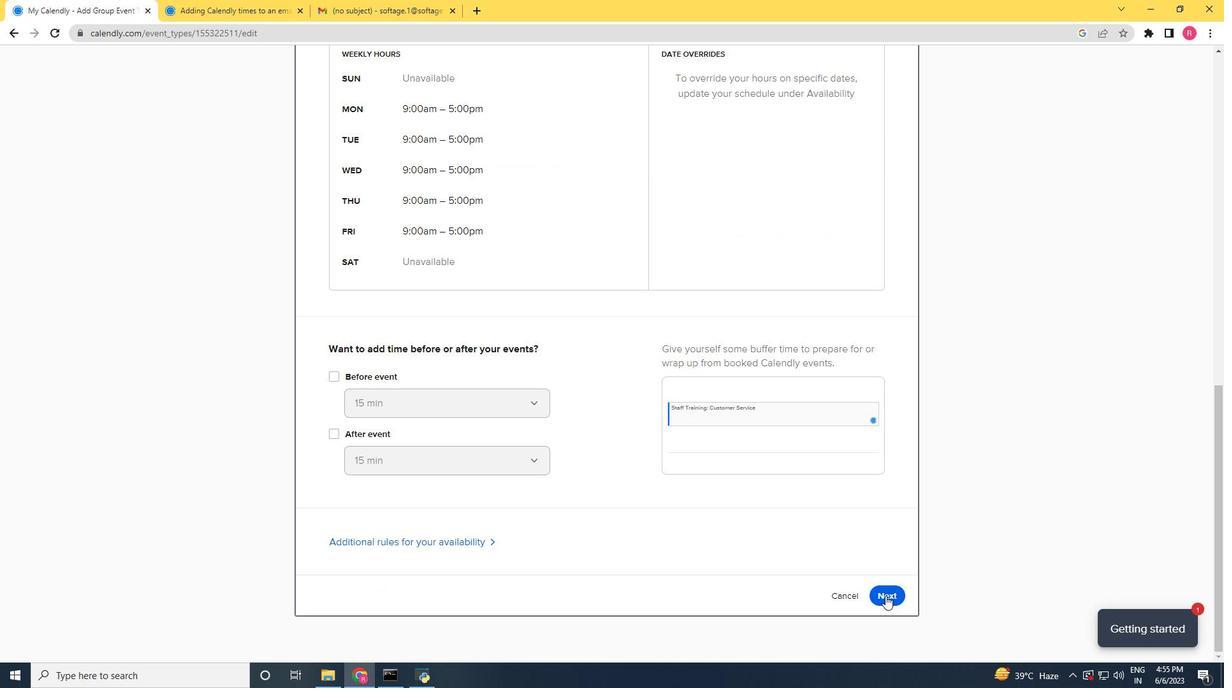 
Action: Mouse moved to (877, 120)
Screenshot: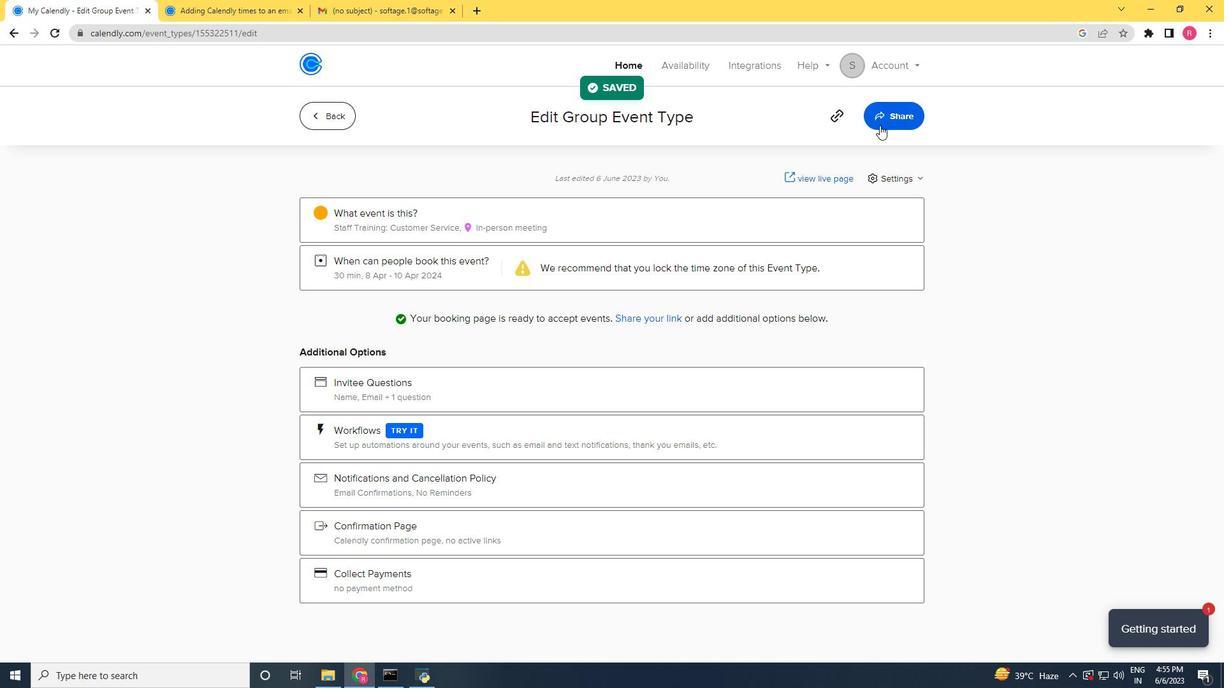 
Action: Mouse pressed left at (877, 120)
Screenshot: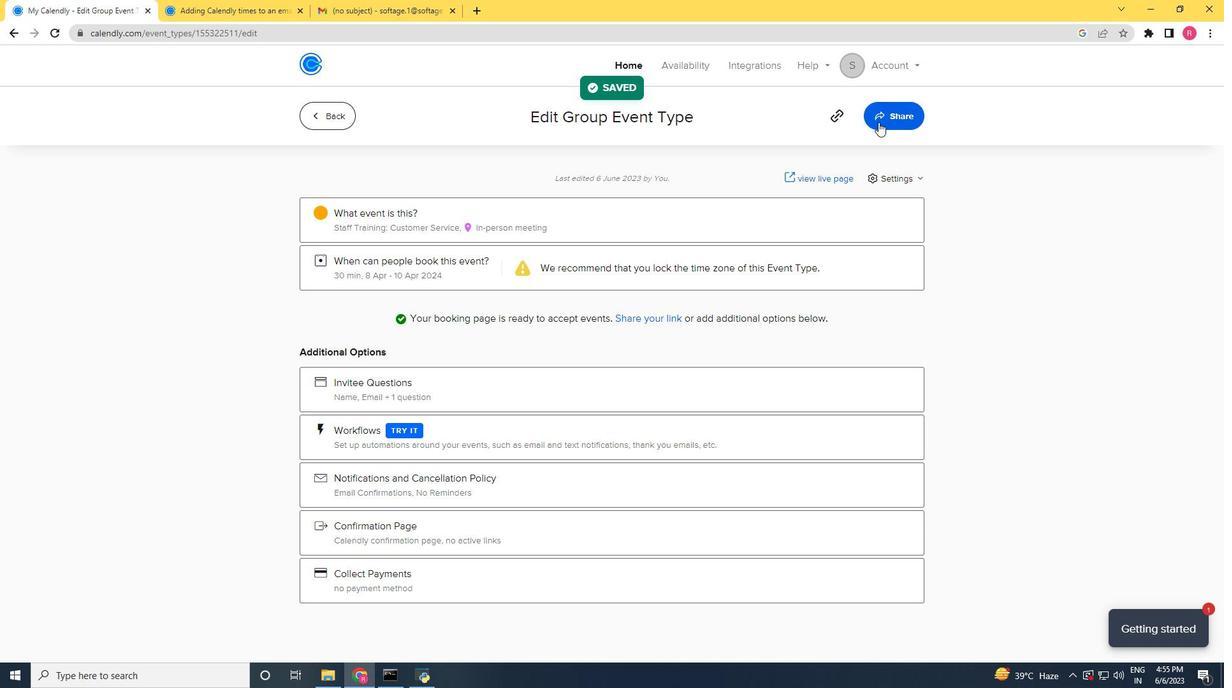 
Action: Mouse moved to (771, 237)
Screenshot: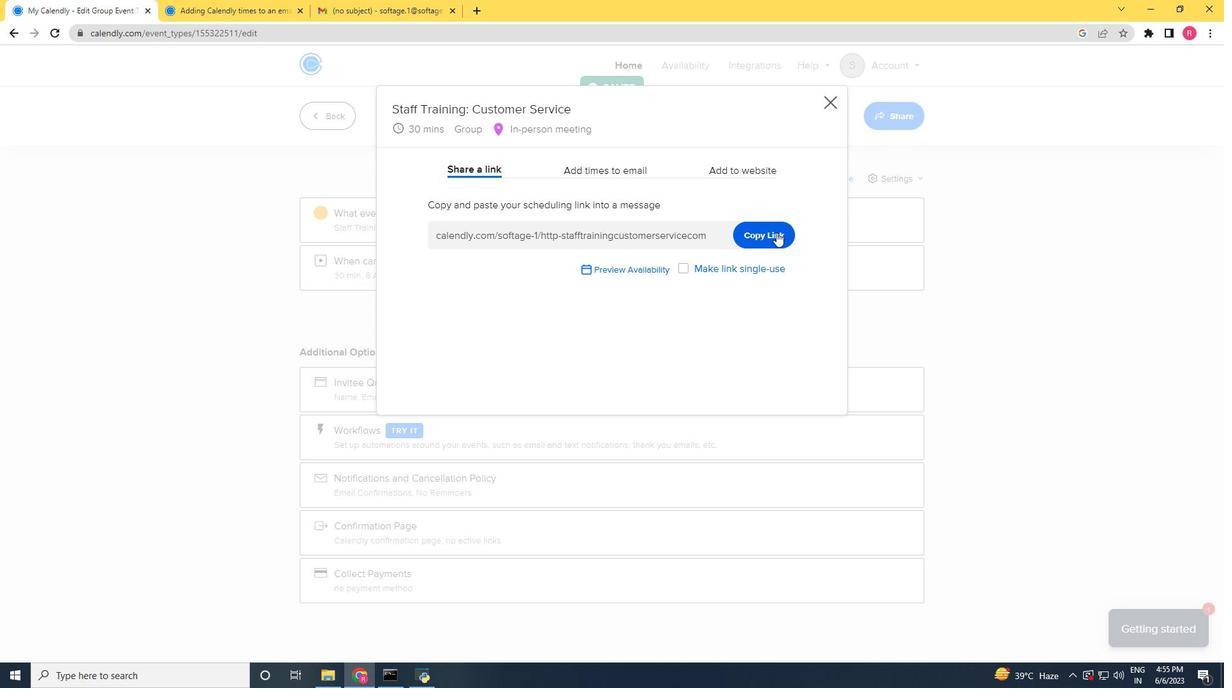 
Action: Mouse pressed left at (771, 237)
Screenshot: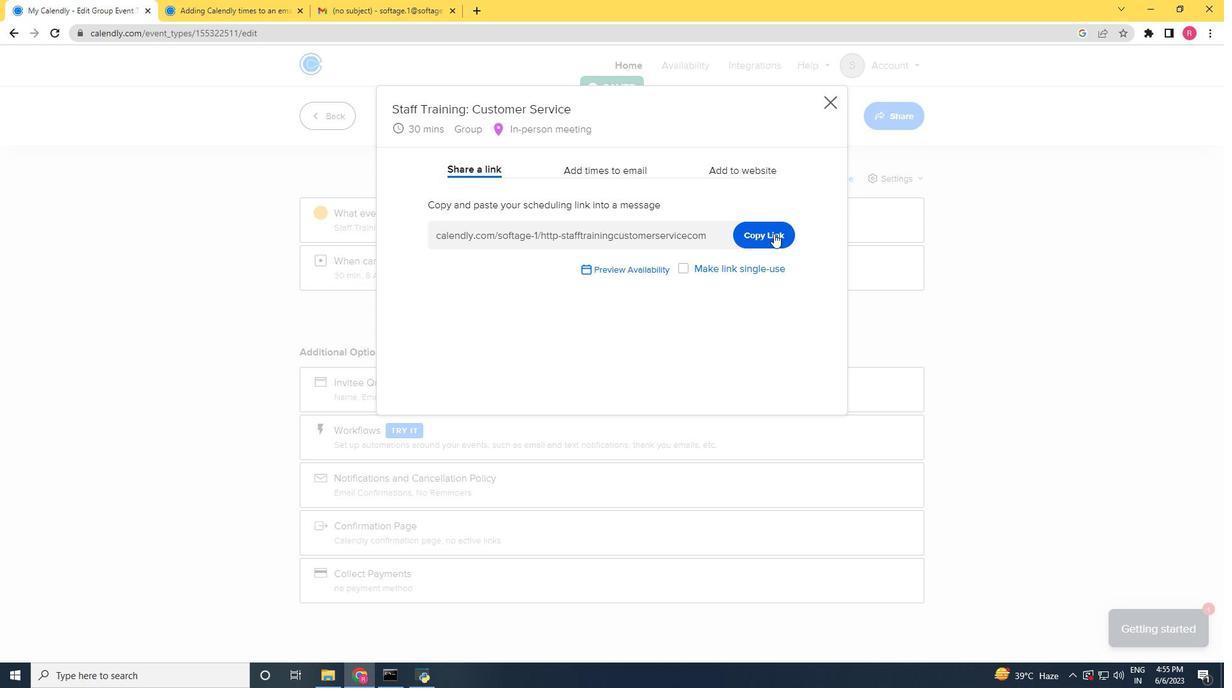 
Action: Mouse moved to (376, 8)
Screenshot: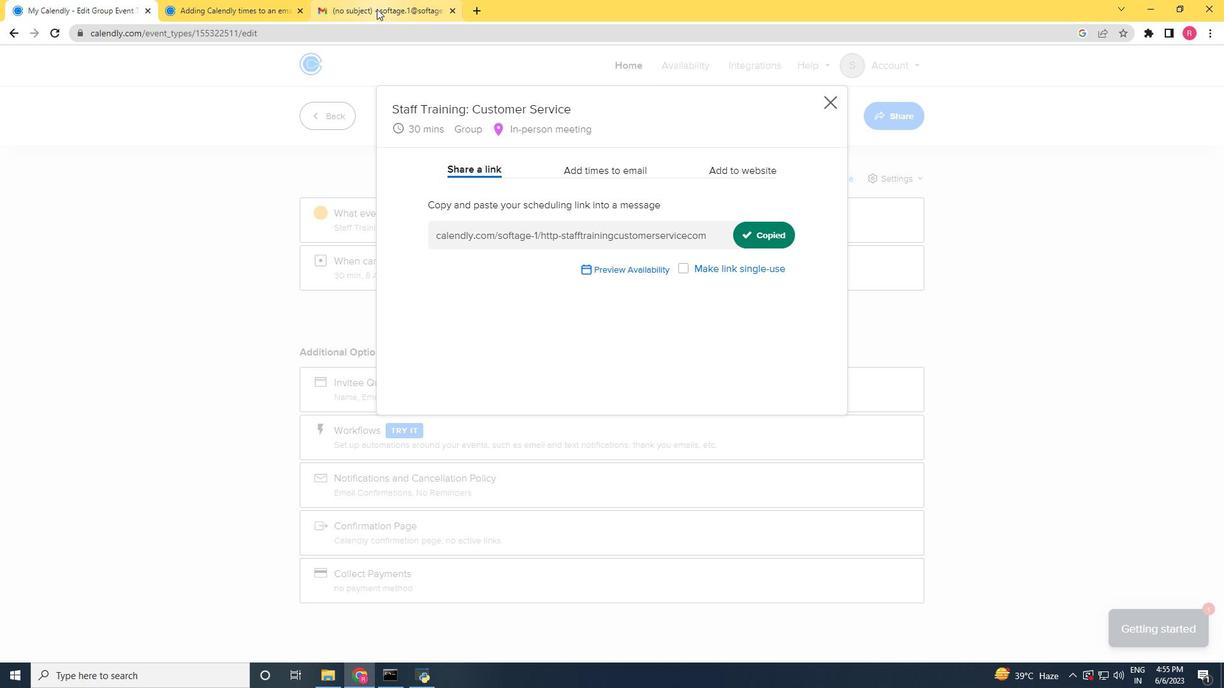 
Action: Mouse pressed left at (376, 8)
Screenshot: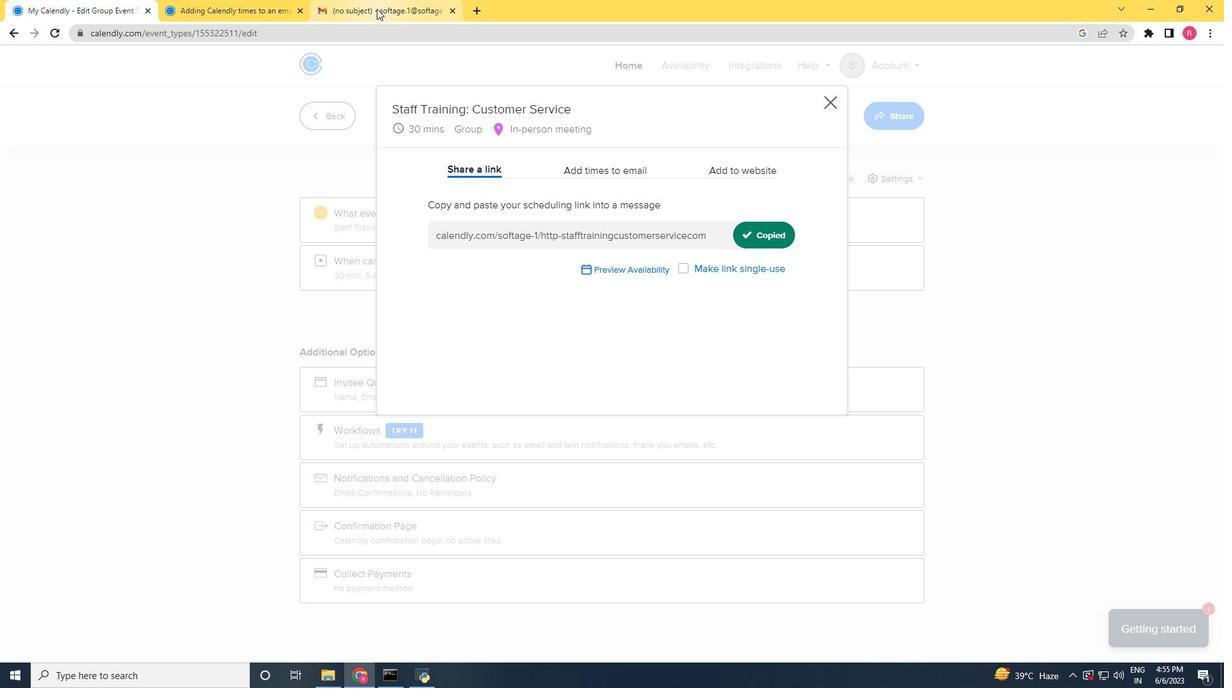 
Action: Mouse moved to (228, 626)
Screenshot: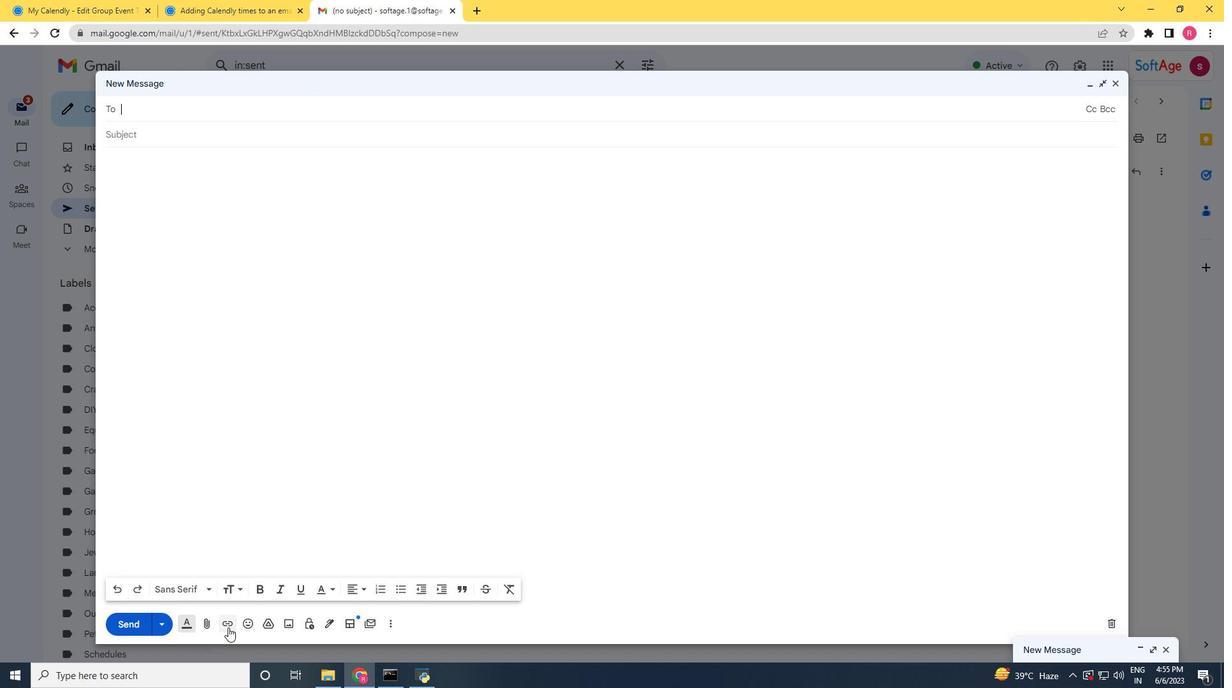 
Action: Mouse pressed left at (228, 626)
Screenshot: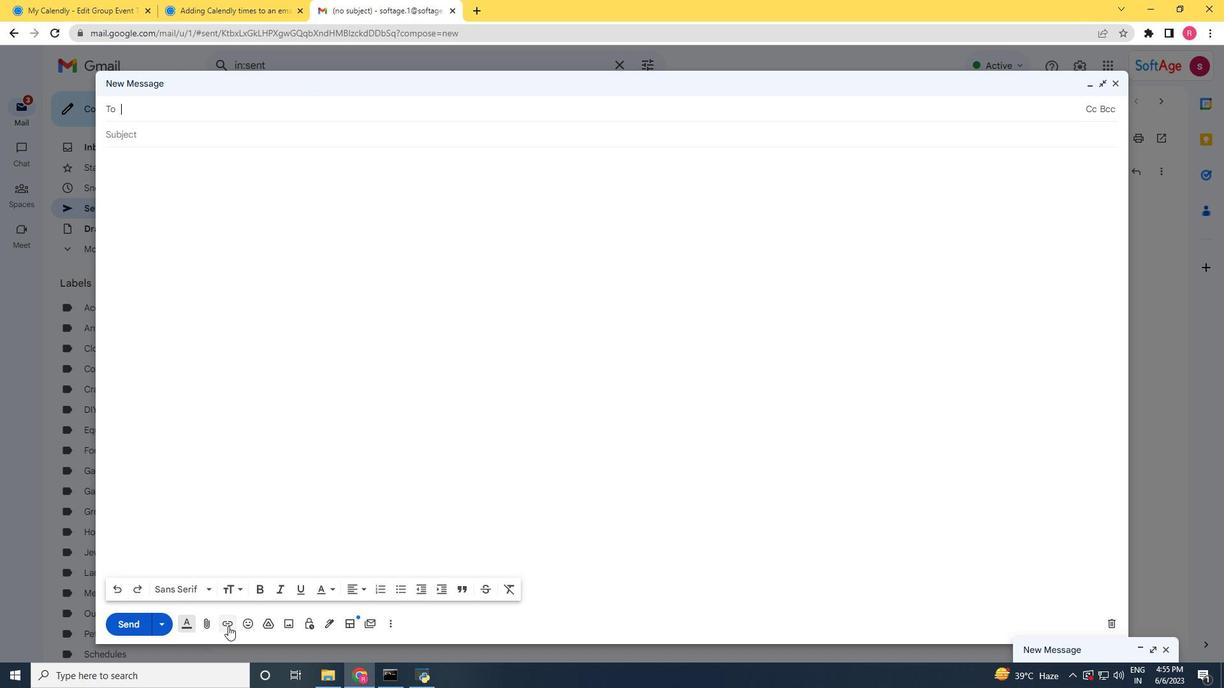 
Action: Mouse moved to (589, 359)
Screenshot: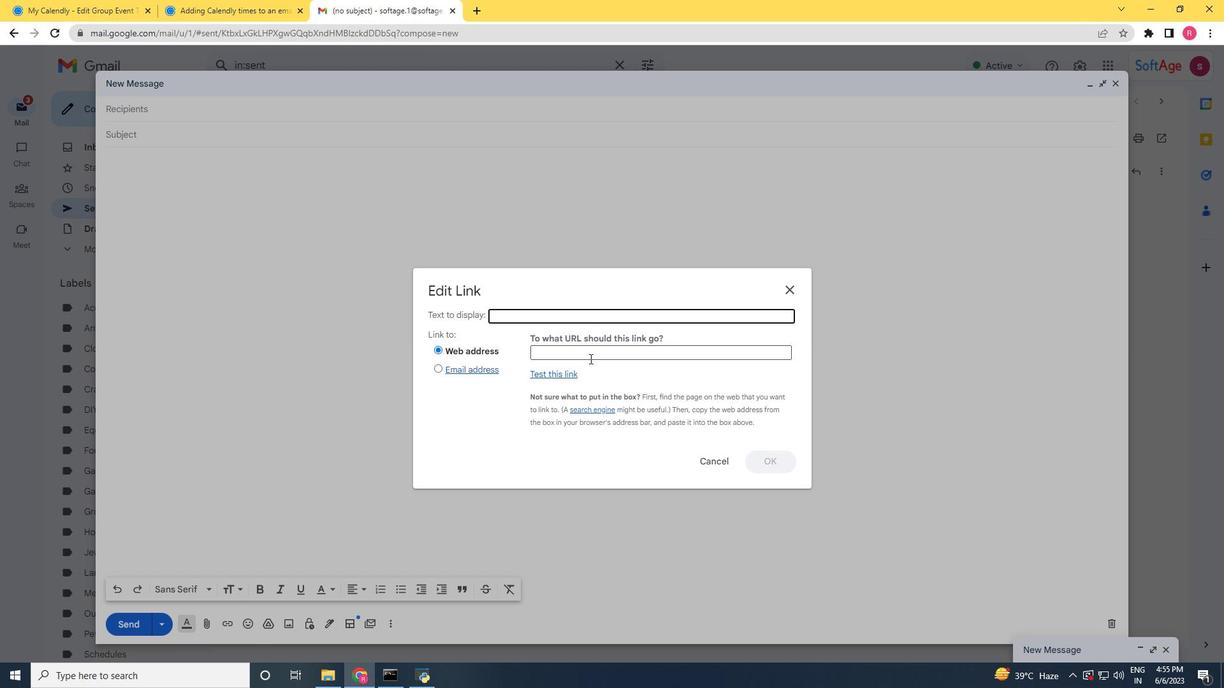 
Action: Mouse pressed left at (589, 359)
Screenshot: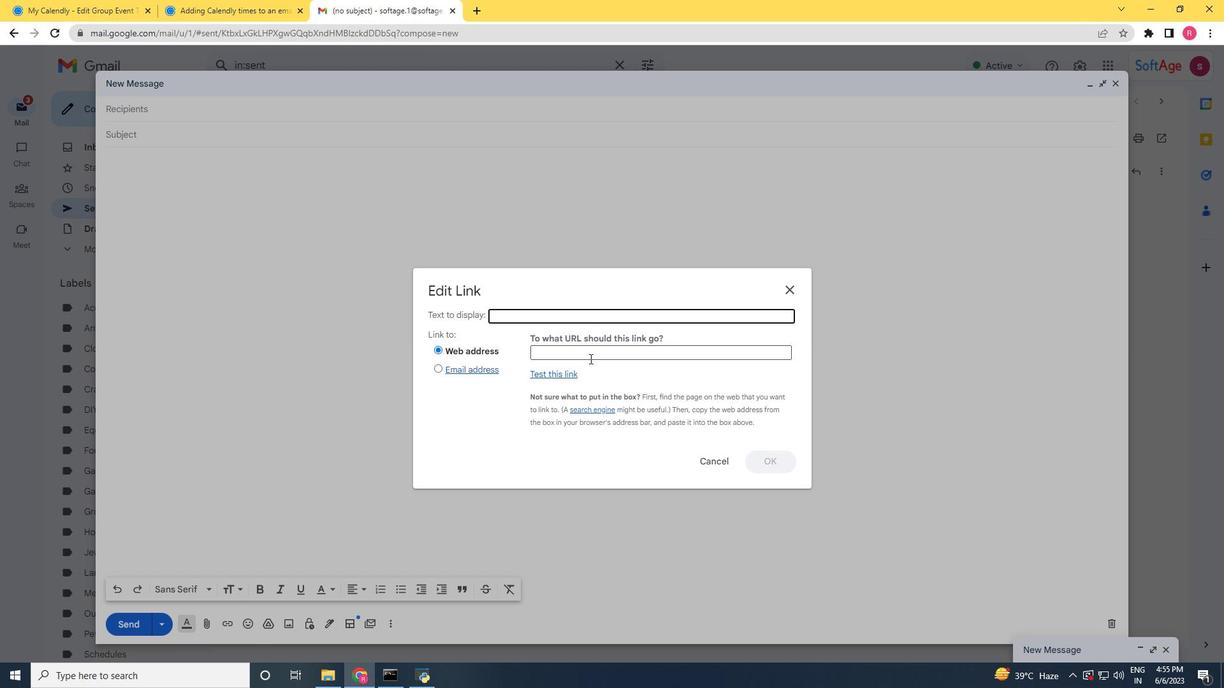 
Action: Mouse moved to (590, 358)
Screenshot: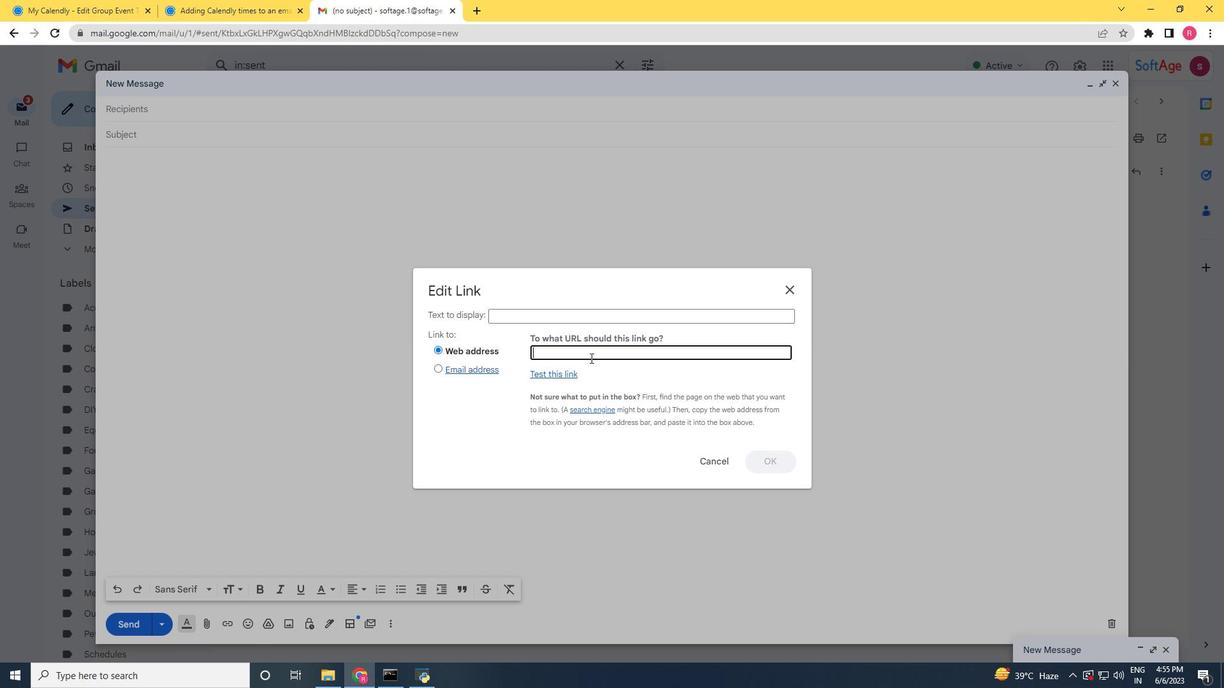
Action: Mouse pressed right at (590, 358)
Screenshot: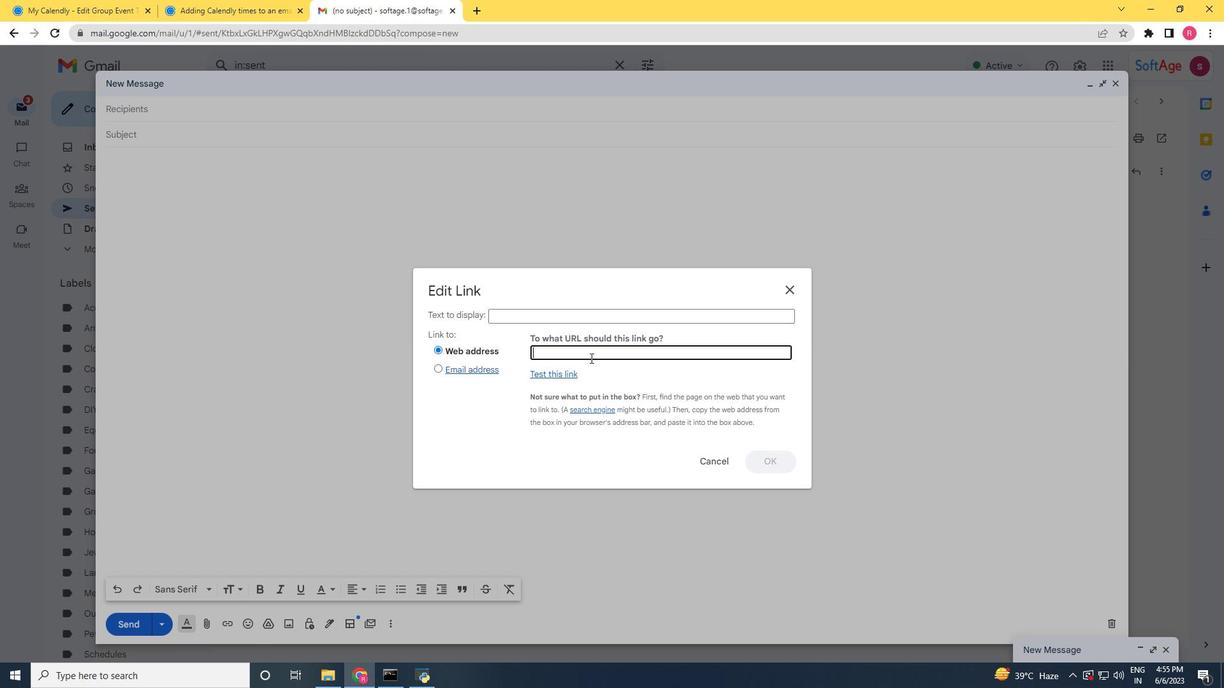 
Action: Mouse moved to (632, 462)
Screenshot: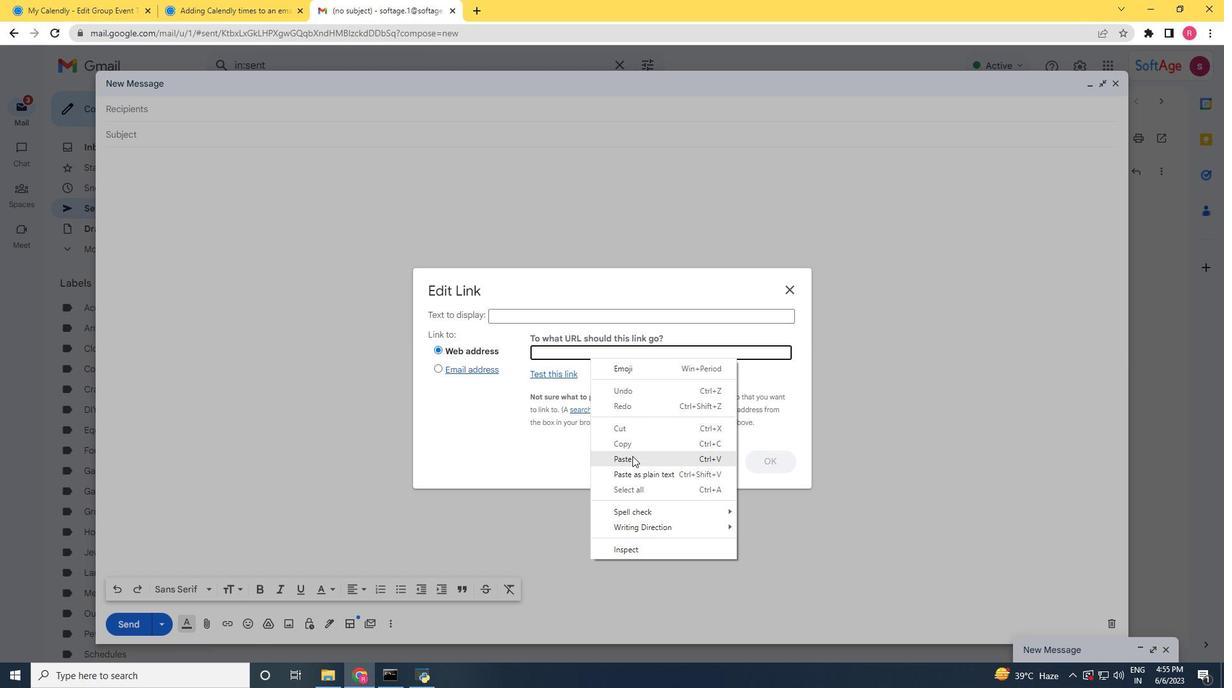 
Action: Mouse pressed left at (632, 462)
Screenshot: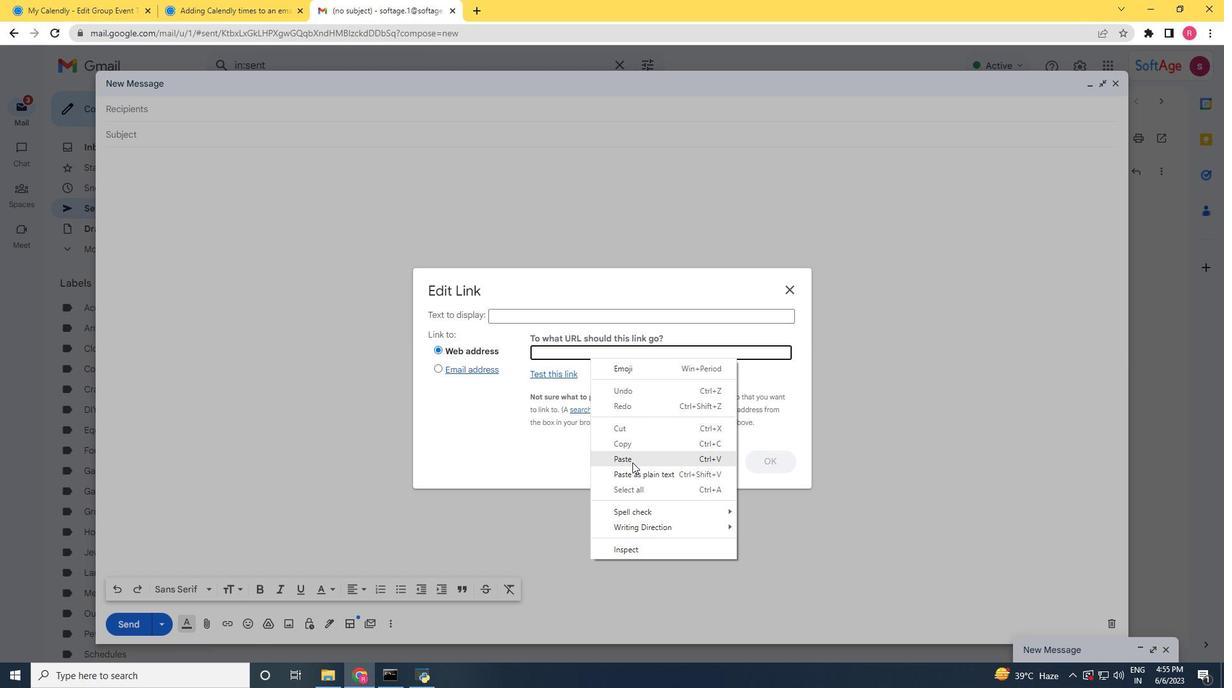 
Action: Mouse moved to (763, 465)
Screenshot: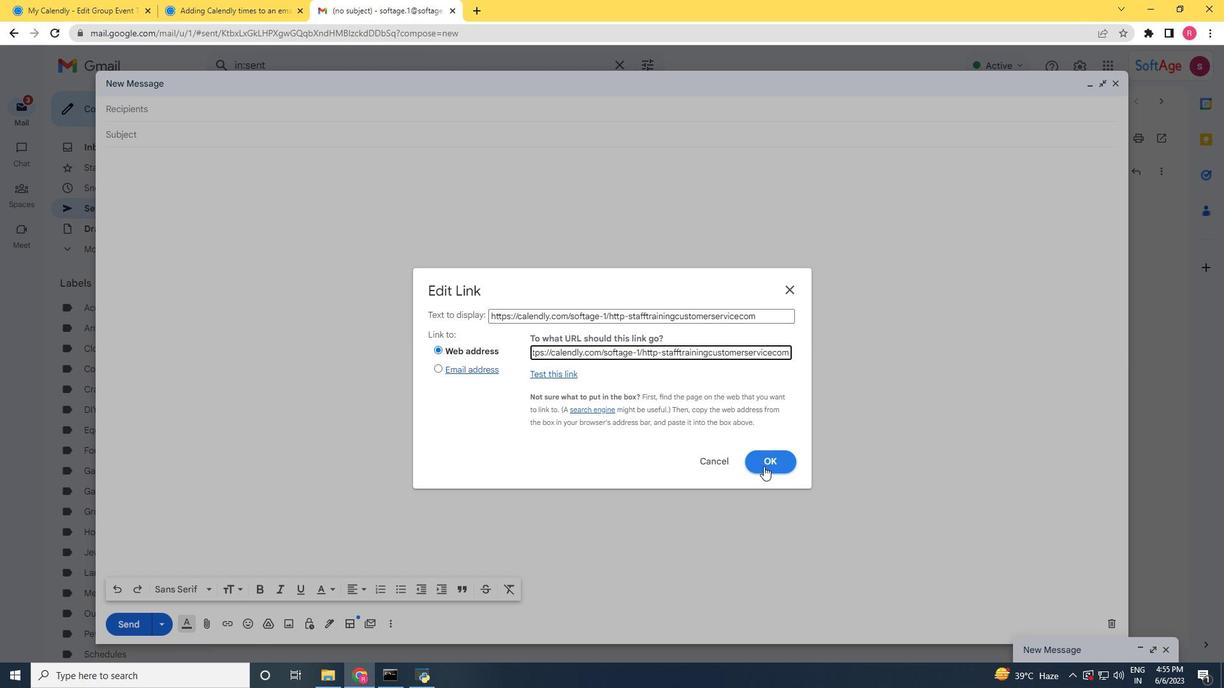 
Action: Mouse pressed left at (763, 465)
Screenshot: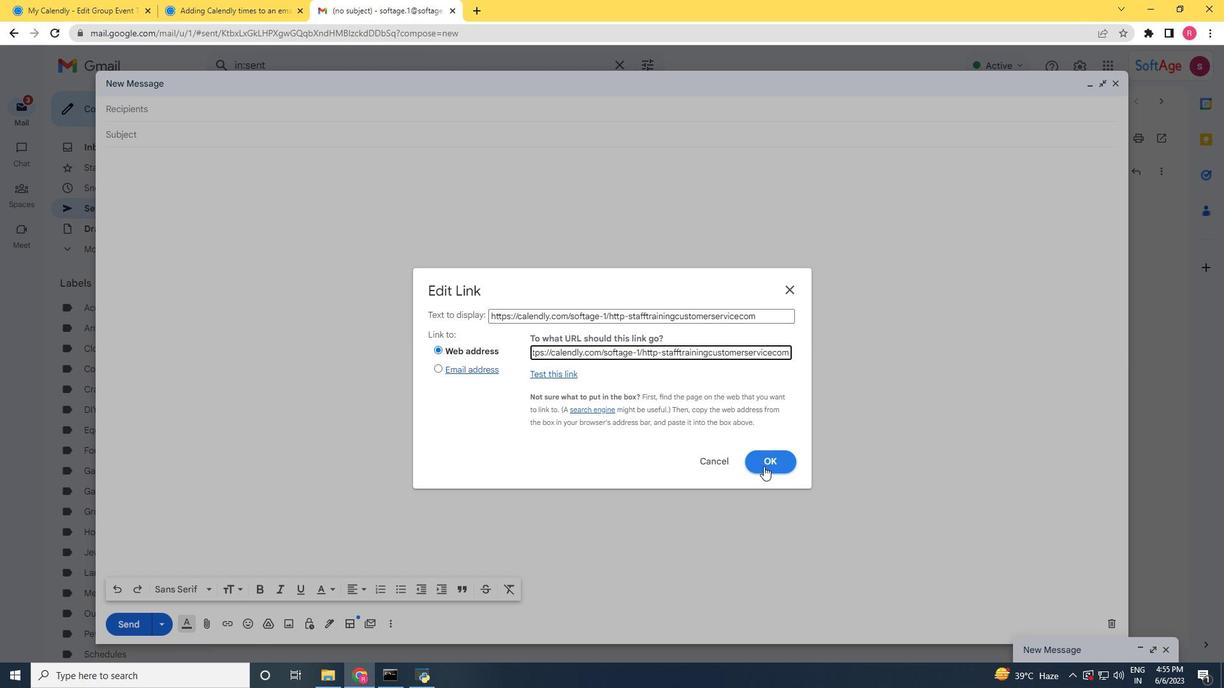 
Action: Mouse moved to (174, 114)
Screenshot: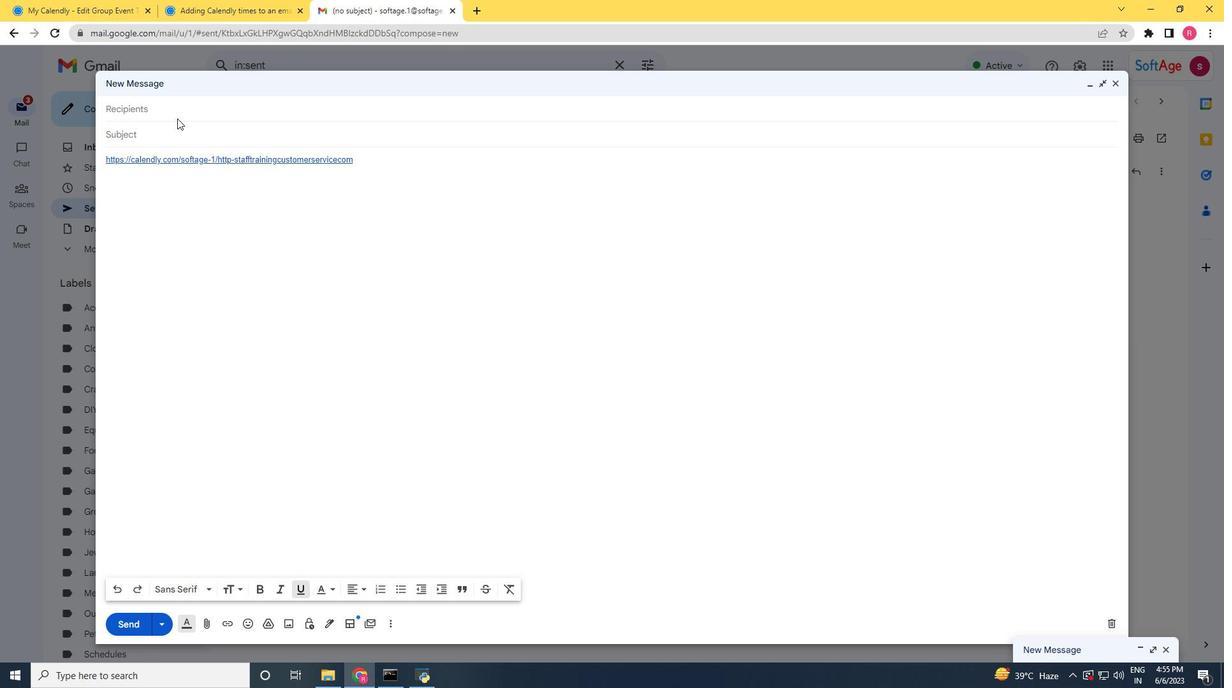 
Action: Mouse pressed left at (174, 114)
Screenshot: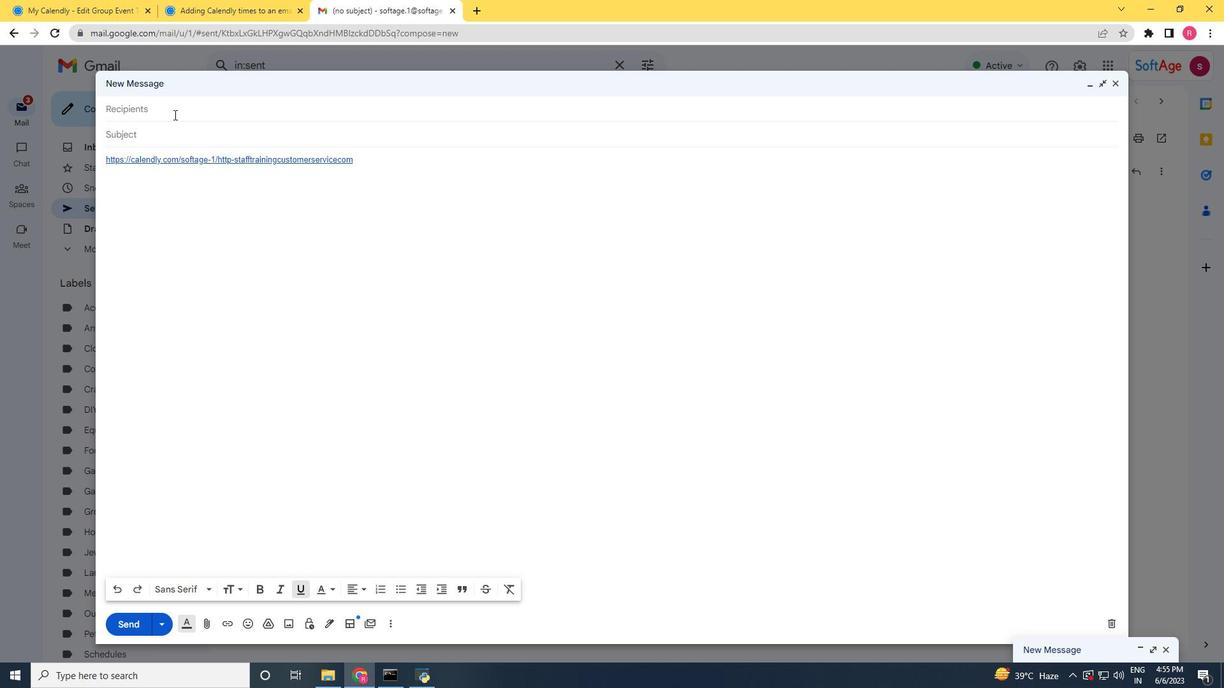 
Action: Mouse moved to (174, 112)
Screenshot: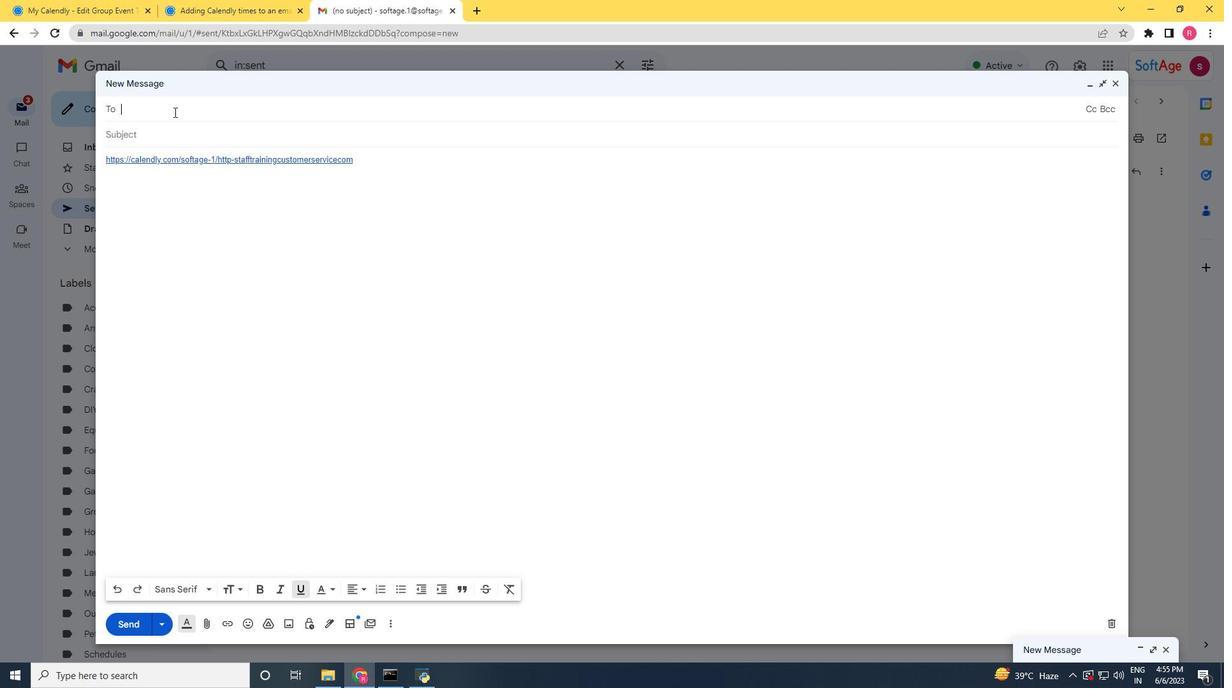
Action: Key pressed softage.2<Key.shift>@softage.net
Screenshot: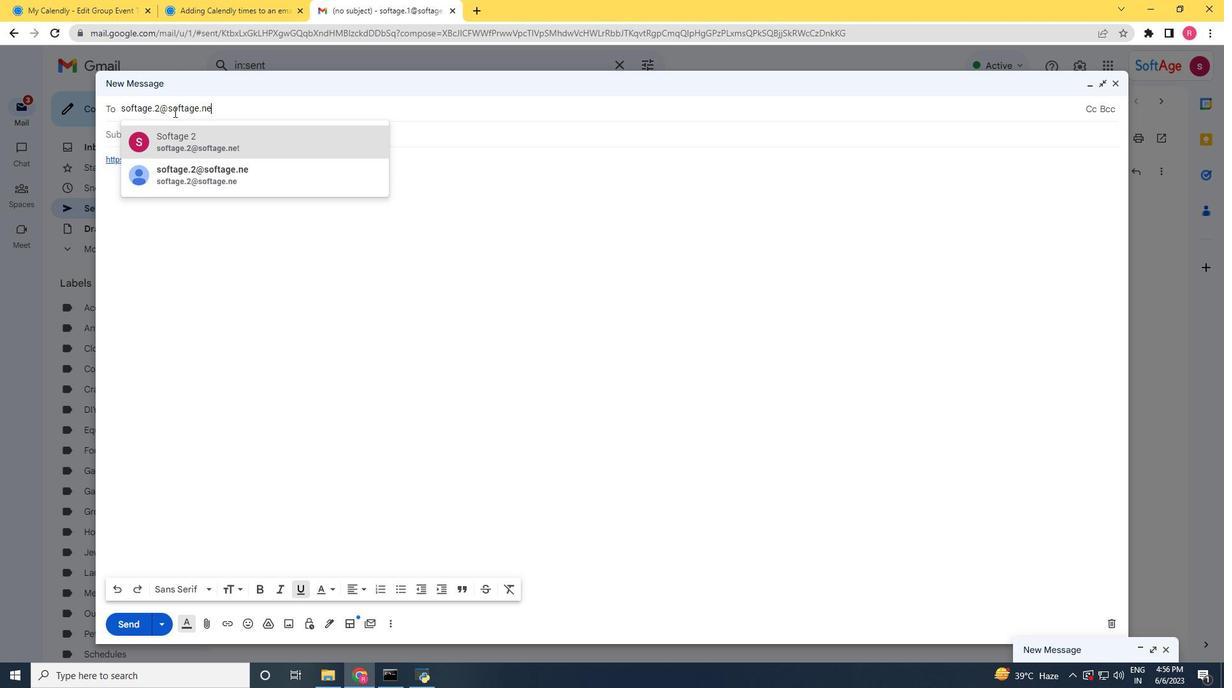 
Action: Mouse moved to (220, 146)
Screenshot: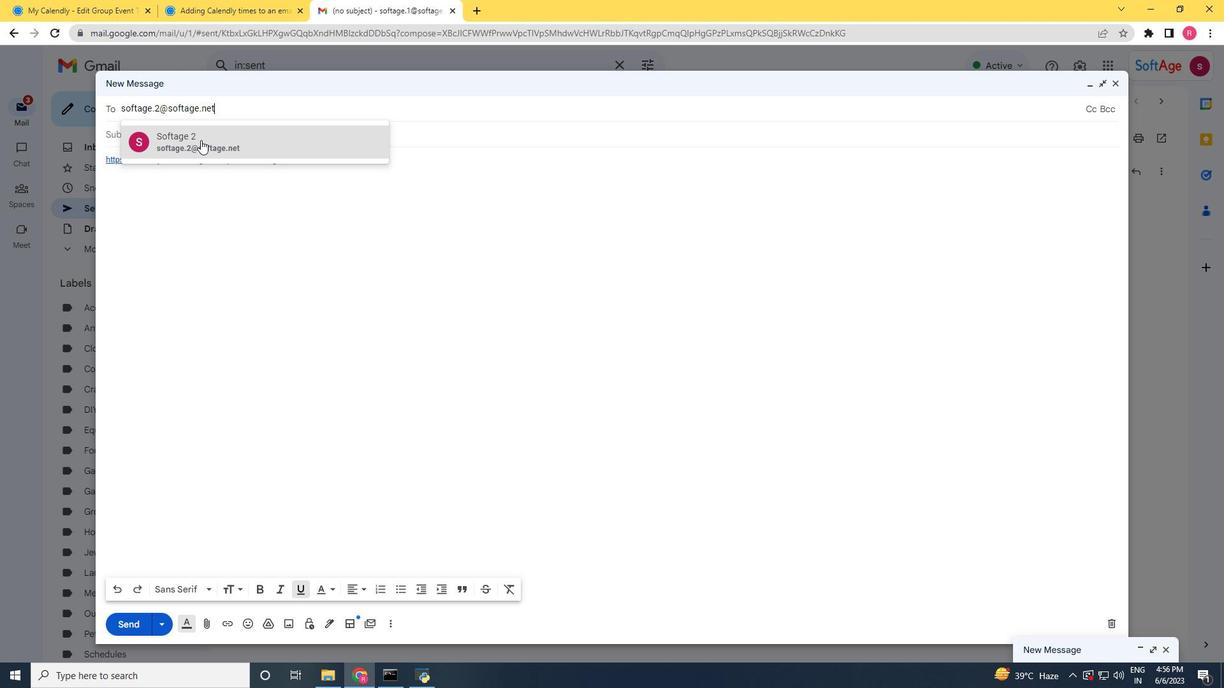 
Action: Mouse pressed left at (220, 146)
Screenshot: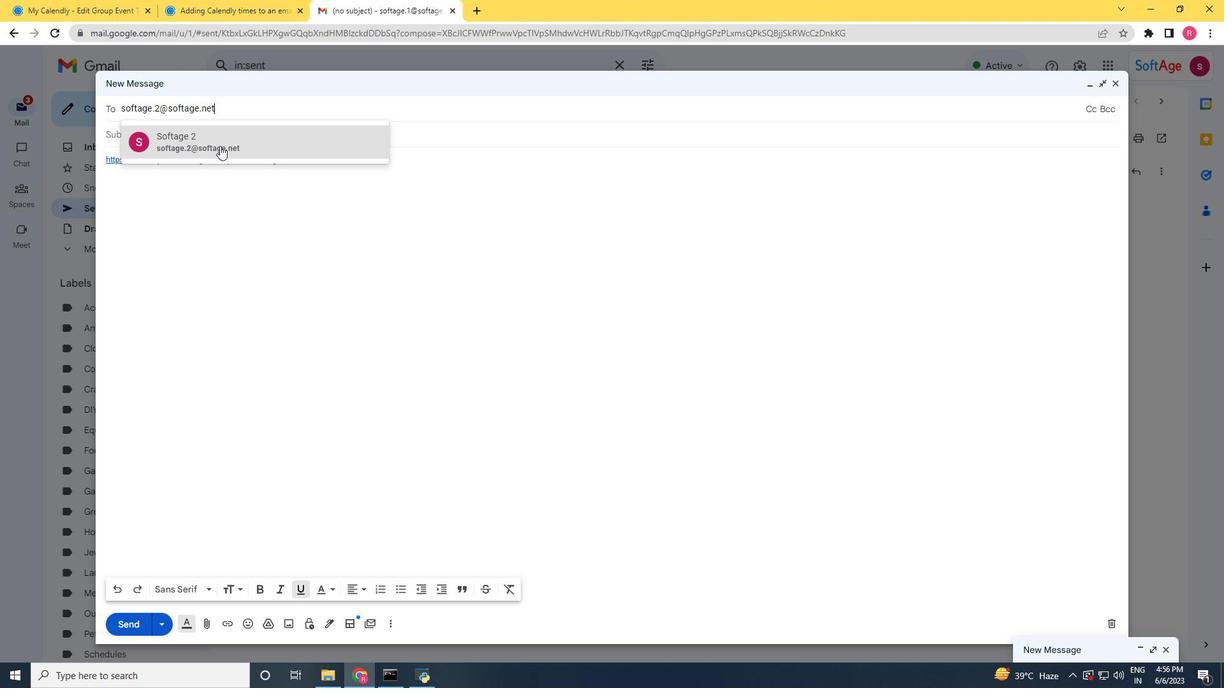 
Action: Mouse moved to (227, 133)
Screenshot: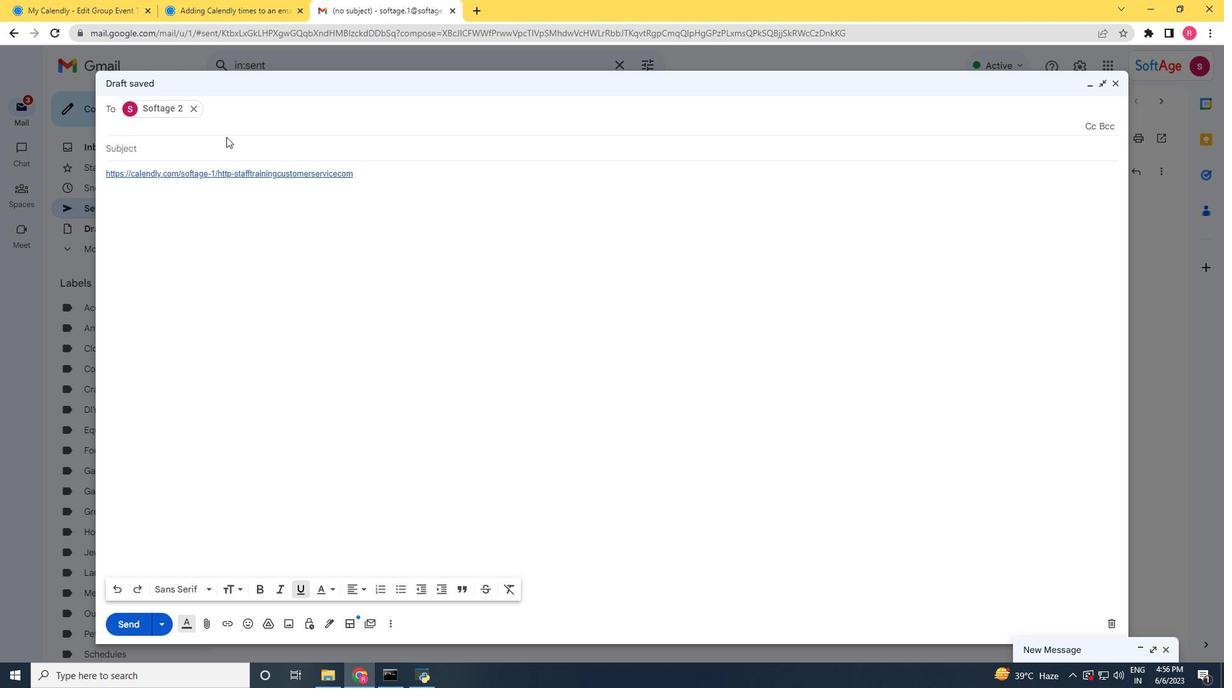
Action: Key pressed softage.3<Key.shift>@softage.net
Screenshot: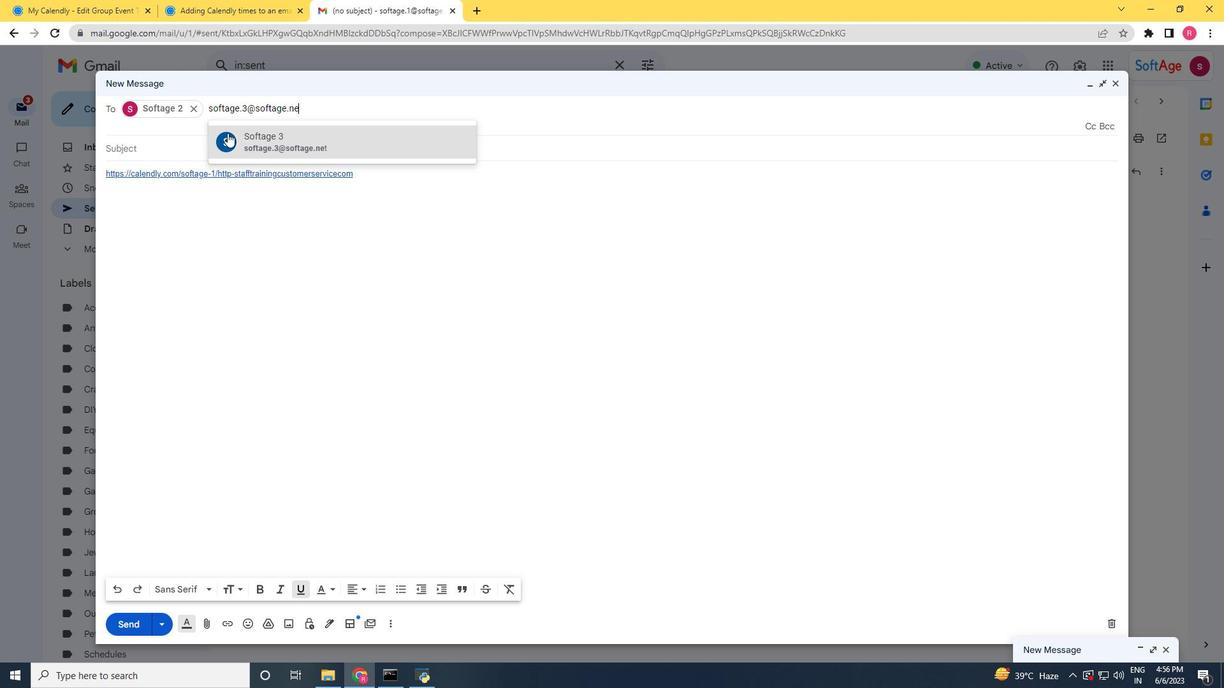 
Action: Mouse moved to (236, 139)
Screenshot: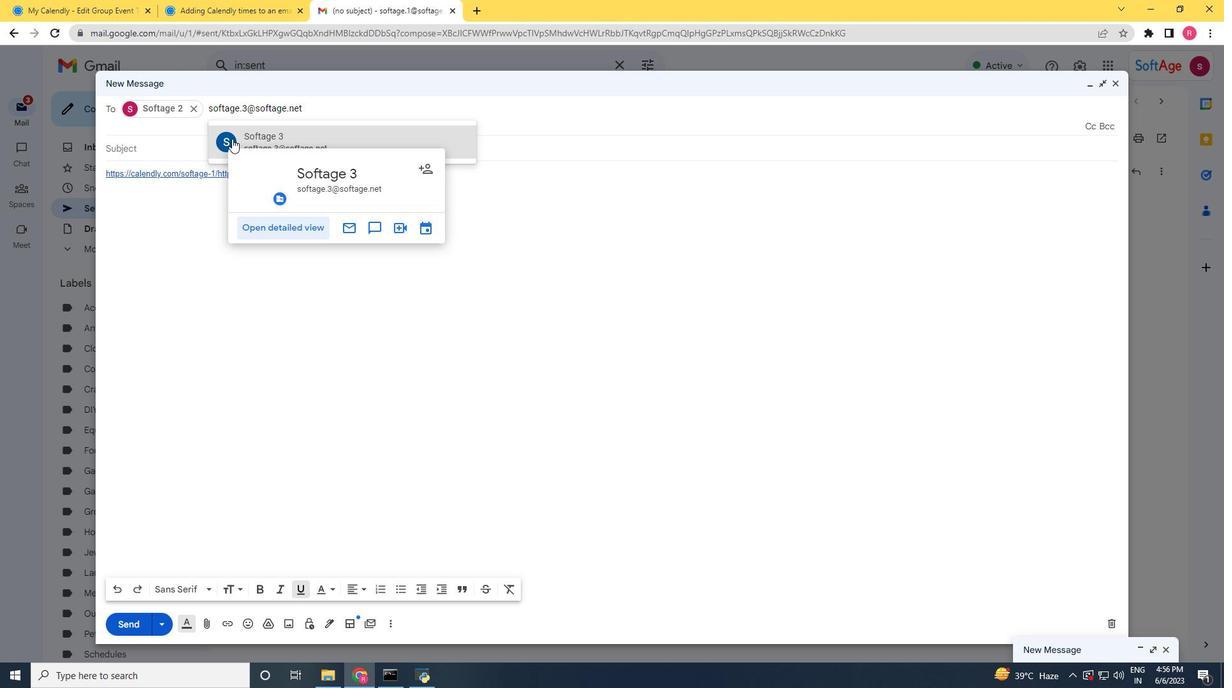 
Action: Mouse pressed left at (236, 139)
Screenshot: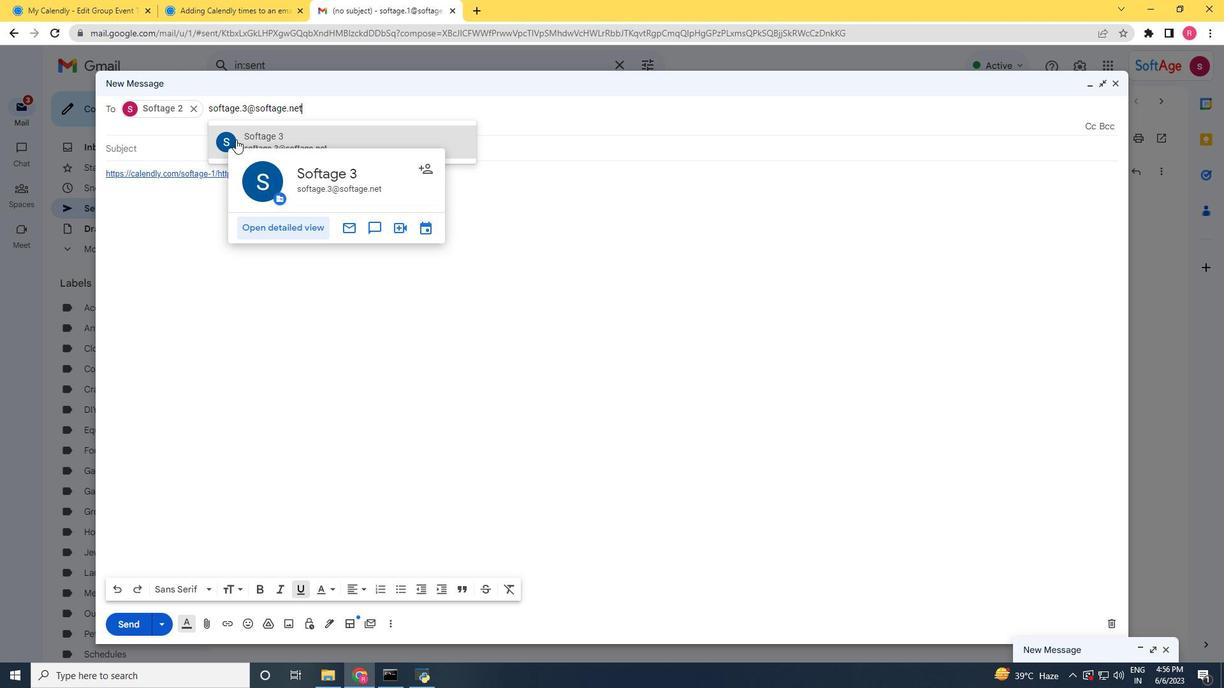 
Action: Mouse moved to (129, 623)
Screenshot: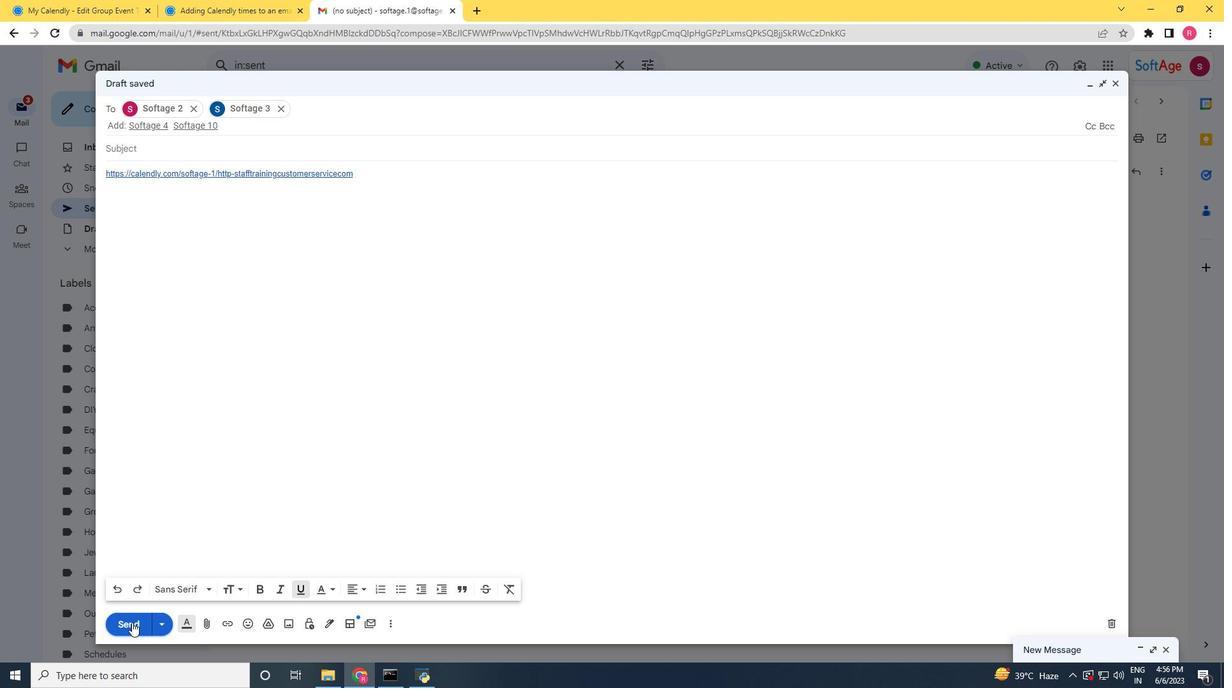
Action: Mouse pressed left at (129, 623)
Screenshot: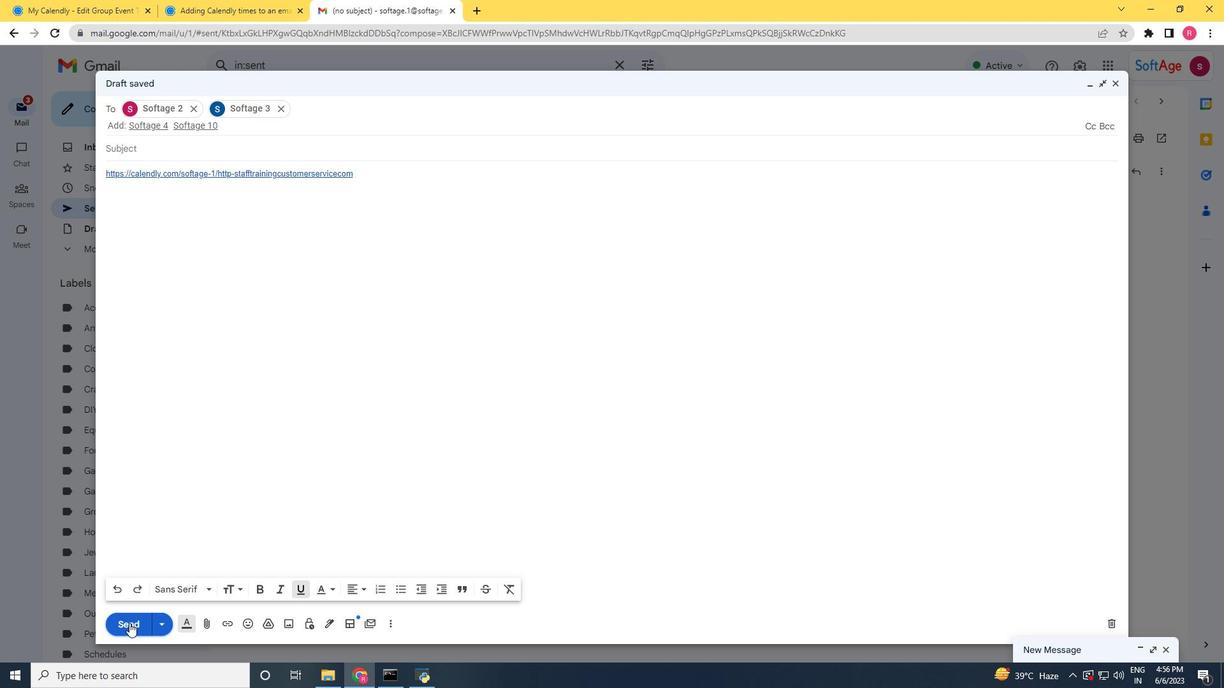 
Action: Mouse moved to (200, 630)
Screenshot: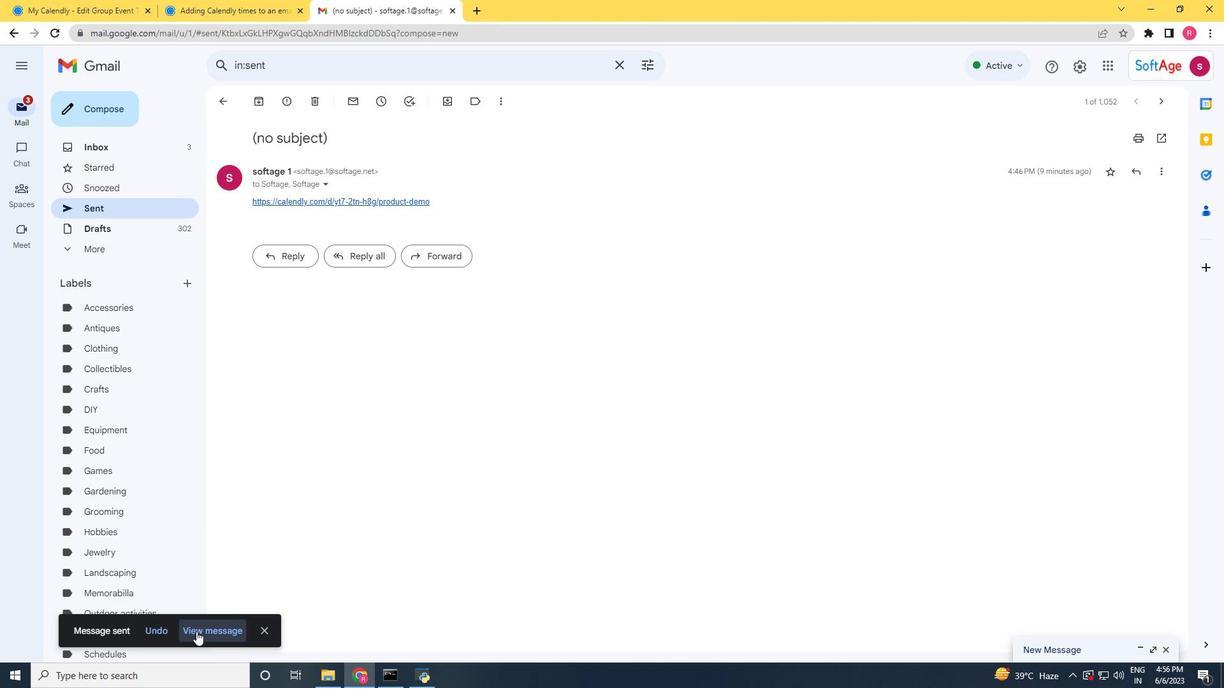 
Action: Mouse pressed left at (200, 630)
Screenshot: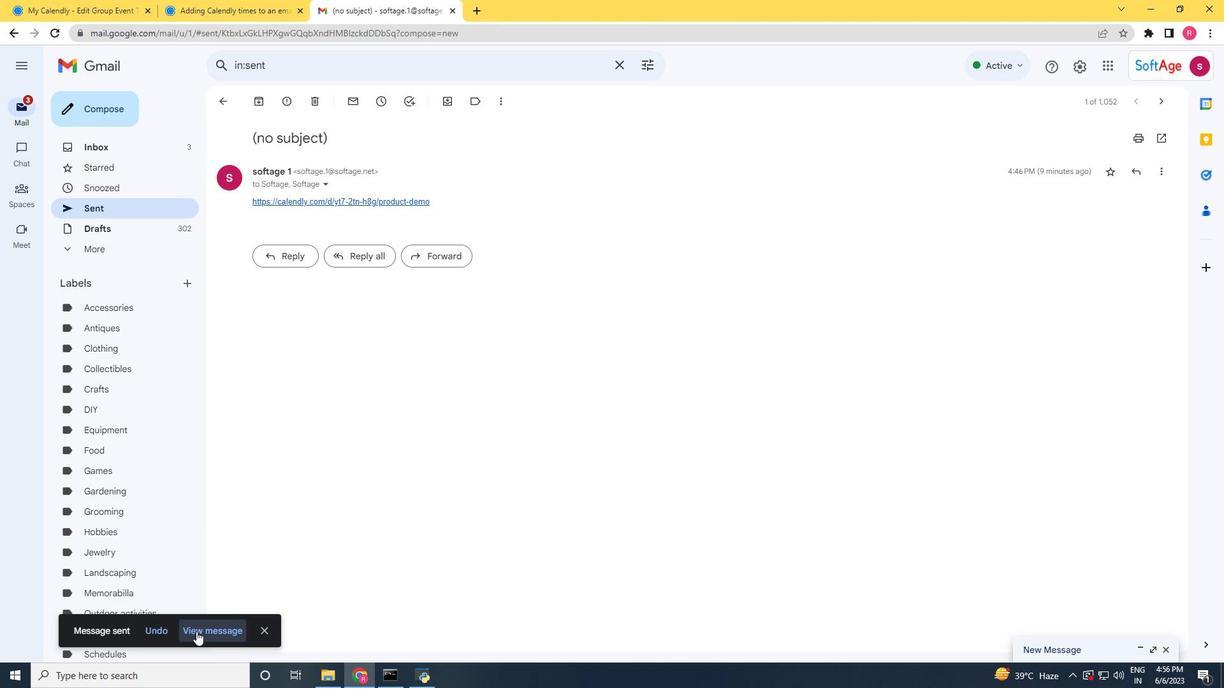 
Action: Mouse moved to (202, 628)
Screenshot: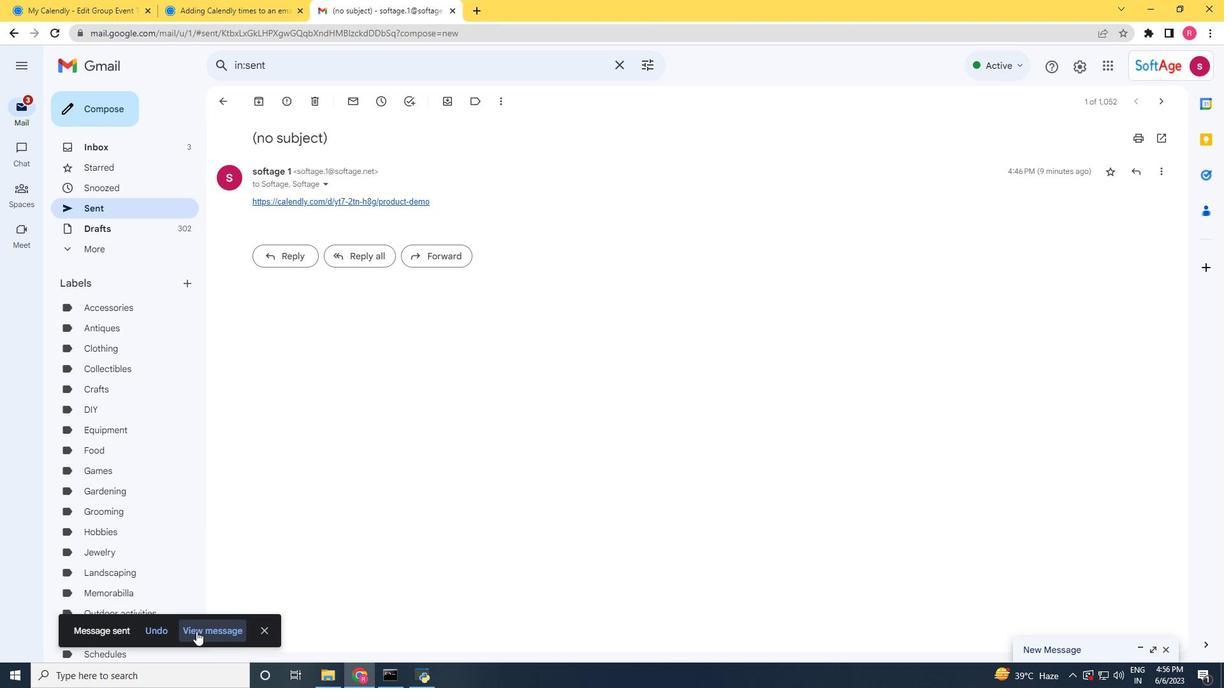 
